 Task: Search one way flight ticket for 4 adults, 2 children, 2 infants in seat and 1 infant on lap in premium economy from Aspen: Aspen/pitkin County Airport (sardy Field) to Rock Springs: Southwest Wyoming Regional Airport (rock Springs Sweetwater County Airport) on 8-5-2023. Choice of flights is Delta. Number of bags: 9 checked bags. Price is upto 74000. Outbound departure time preference is 13:45.
Action: Mouse moved to (331, 139)
Screenshot: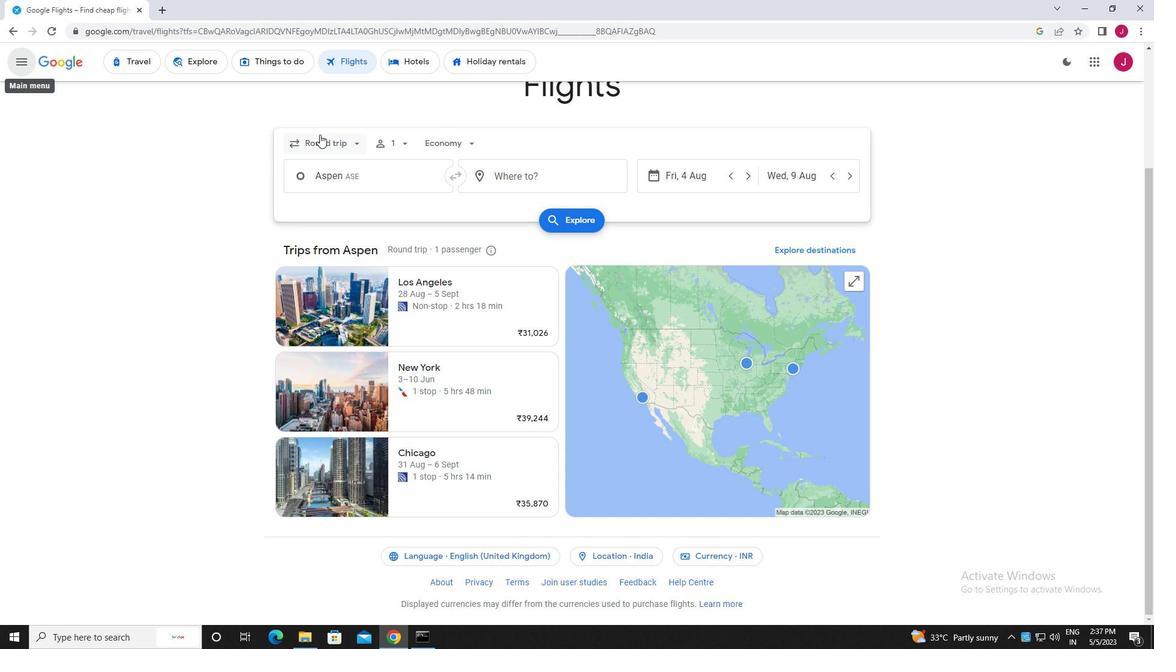 
Action: Mouse pressed left at (331, 139)
Screenshot: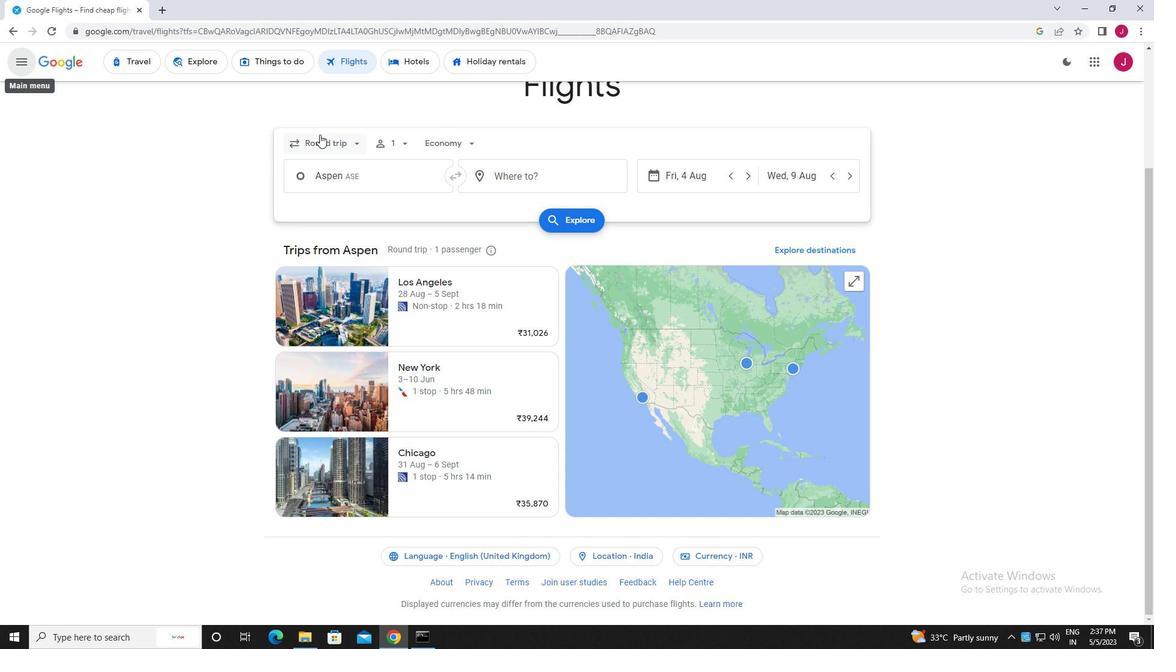 
Action: Mouse moved to (348, 196)
Screenshot: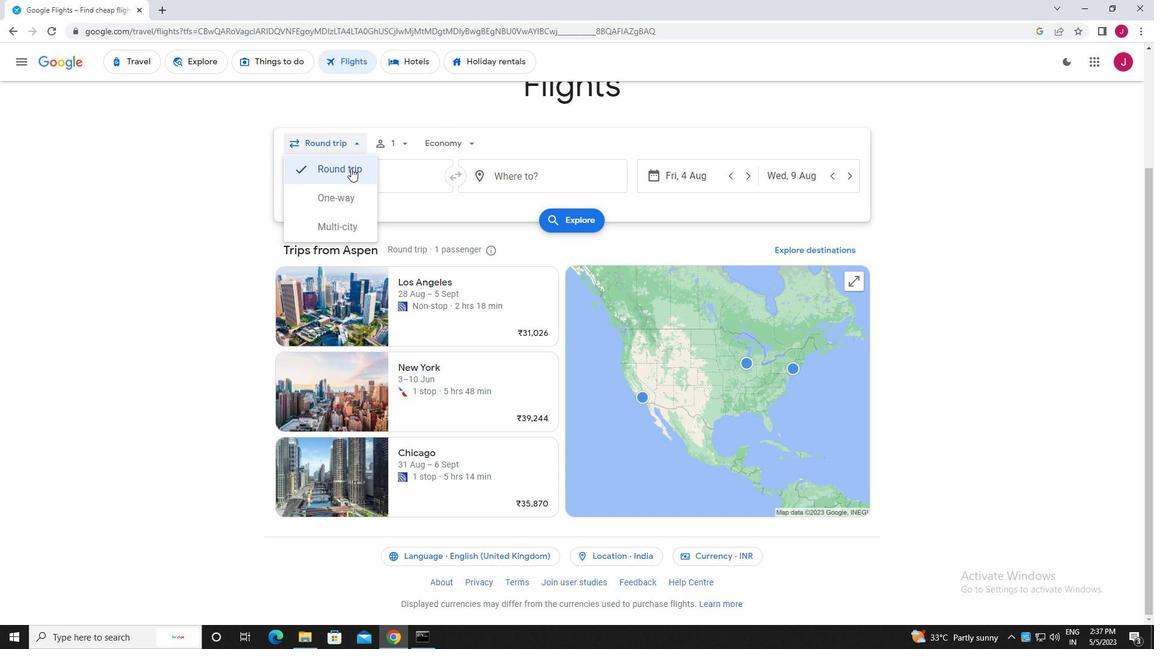 
Action: Mouse pressed left at (348, 196)
Screenshot: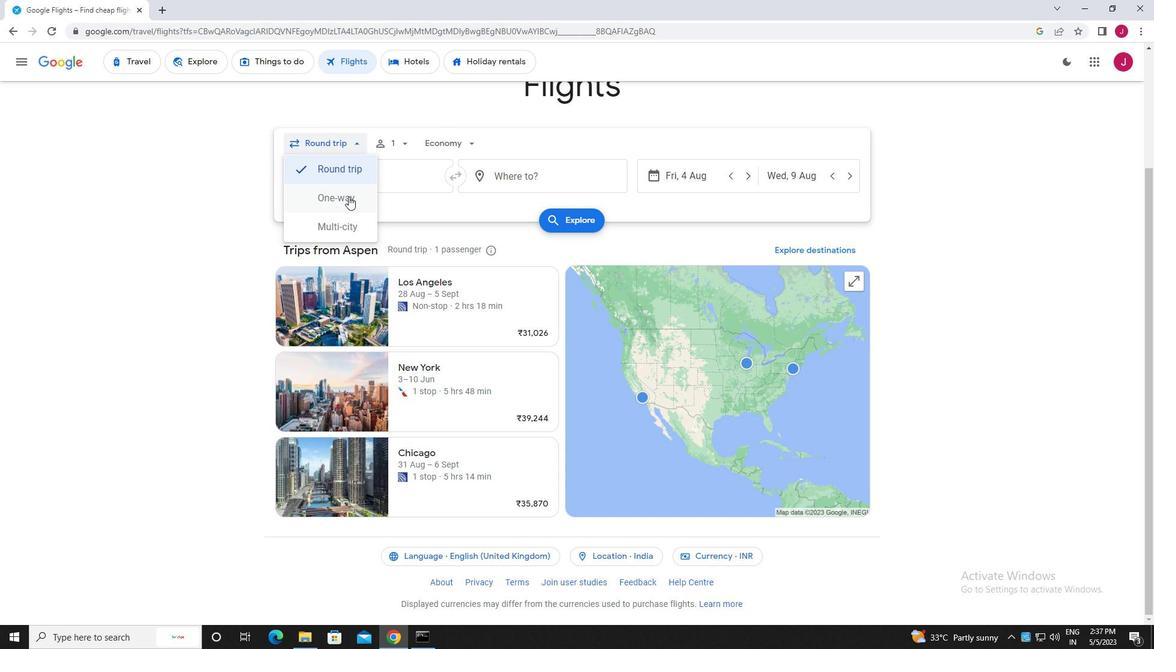 
Action: Mouse moved to (398, 145)
Screenshot: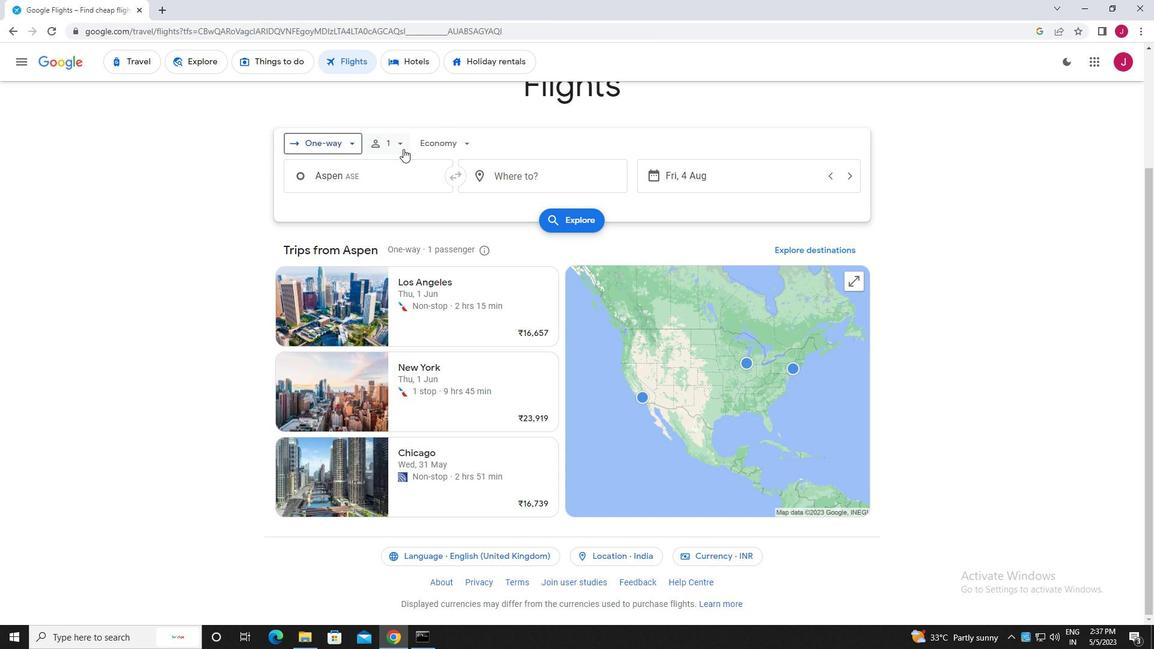 
Action: Mouse pressed left at (398, 145)
Screenshot: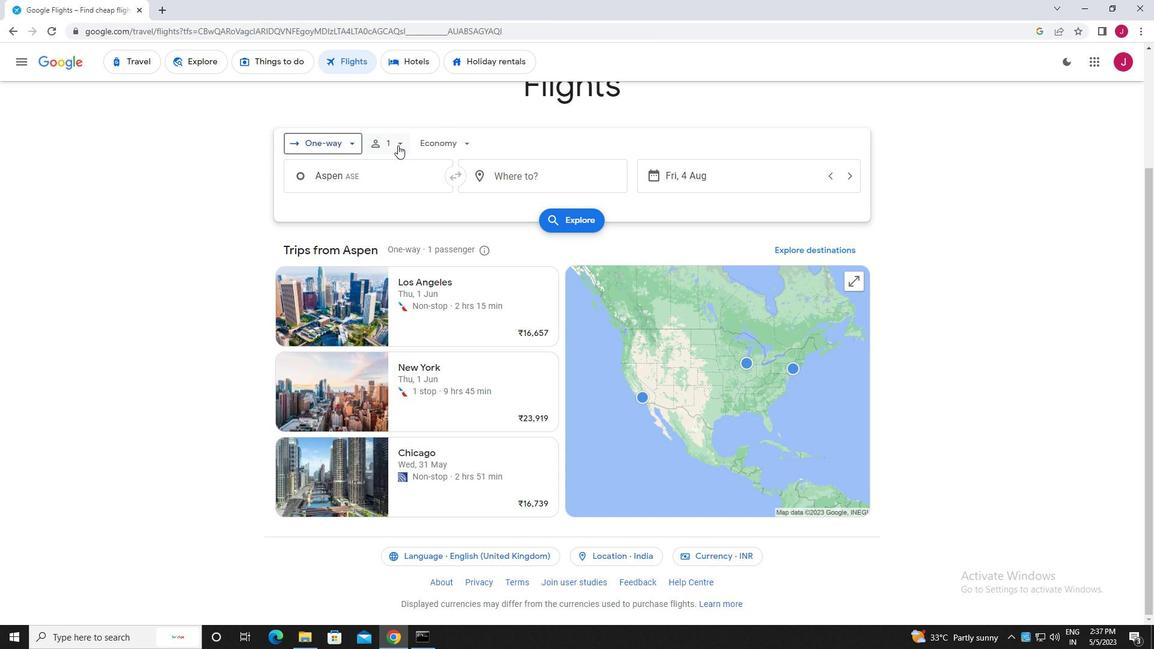 
Action: Mouse moved to (490, 171)
Screenshot: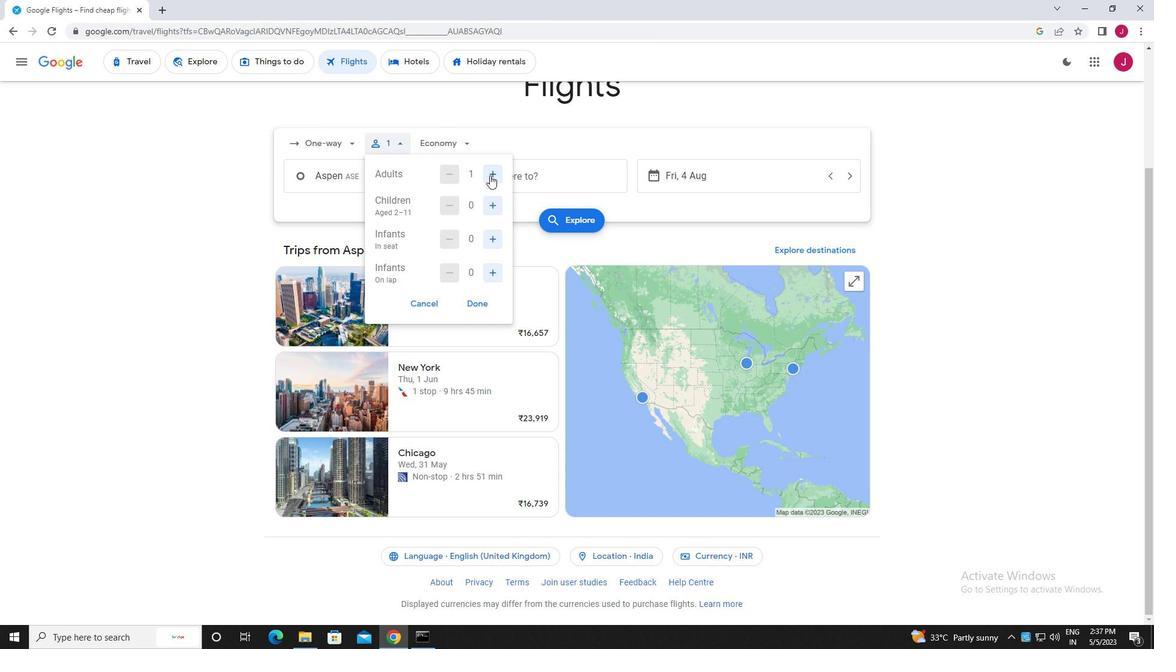 
Action: Mouse pressed left at (490, 171)
Screenshot: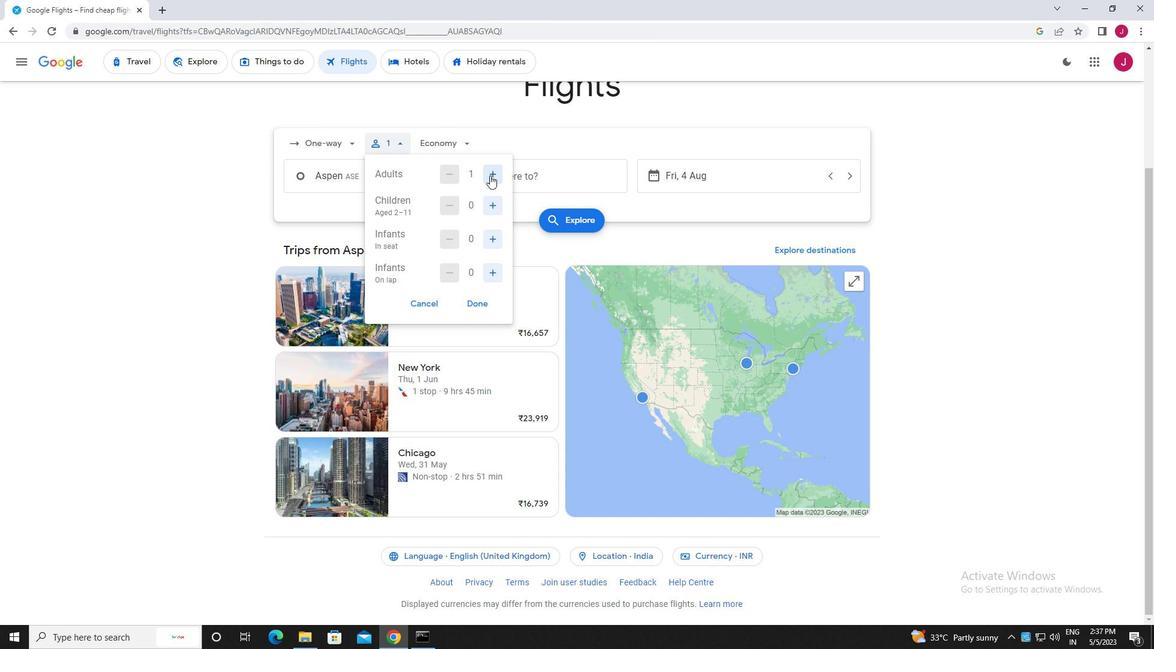 
Action: Mouse moved to (490, 171)
Screenshot: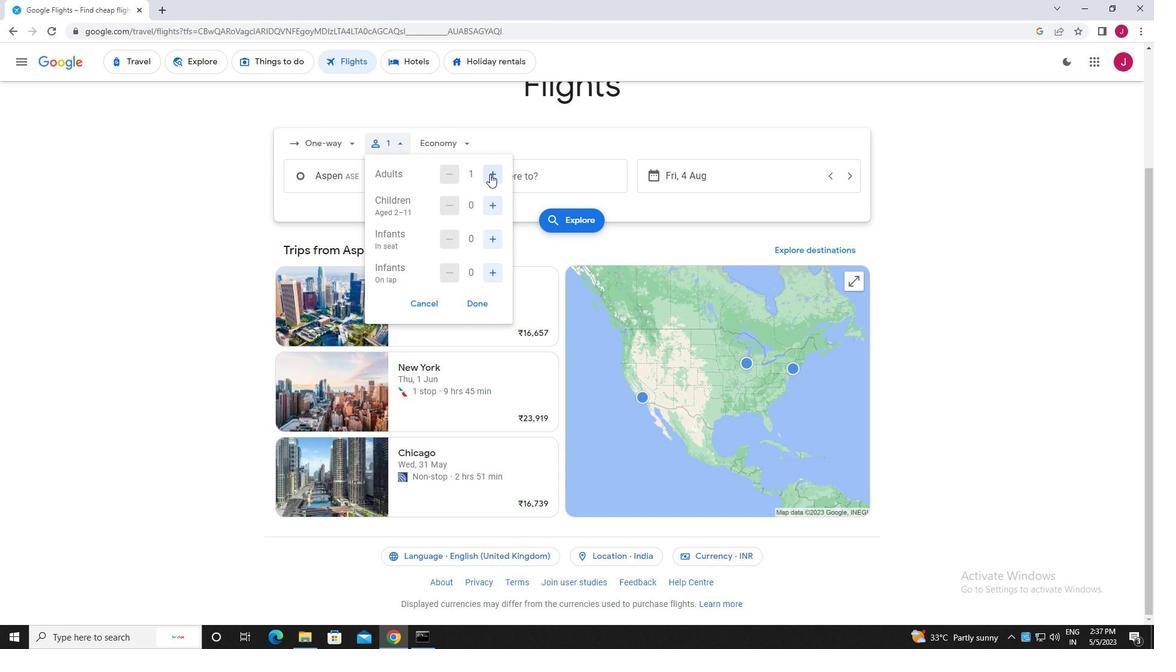 
Action: Mouse pressed left at (490, 171)
Screenshot: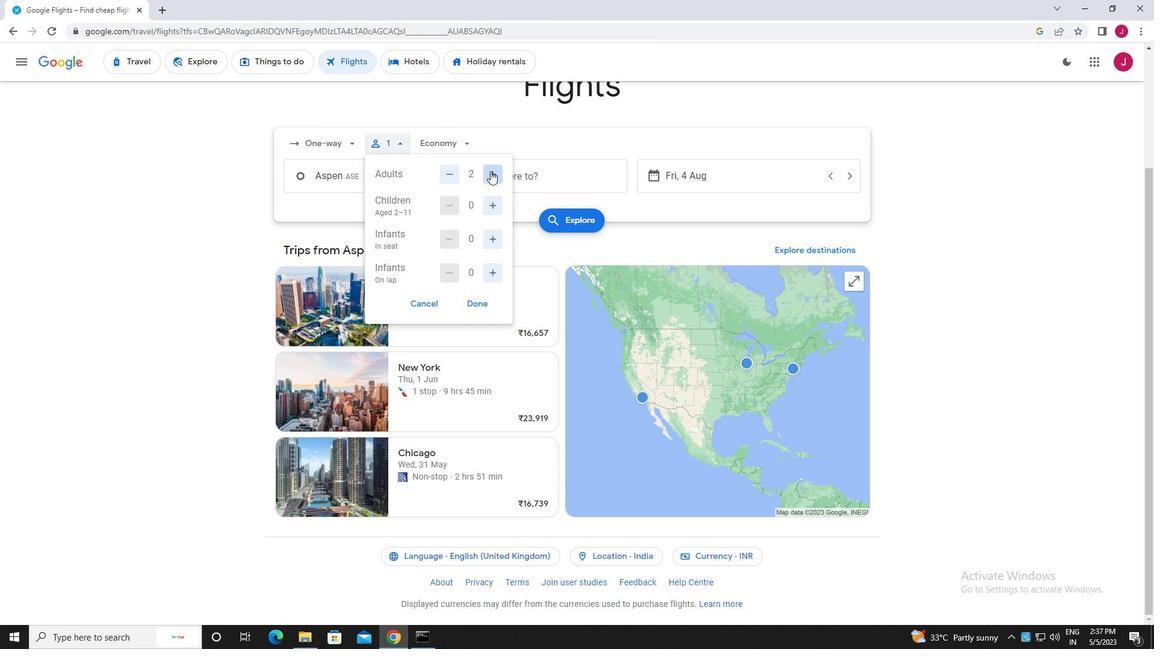 
Action: Mouse pressed left at (490, 171)
Screenshot: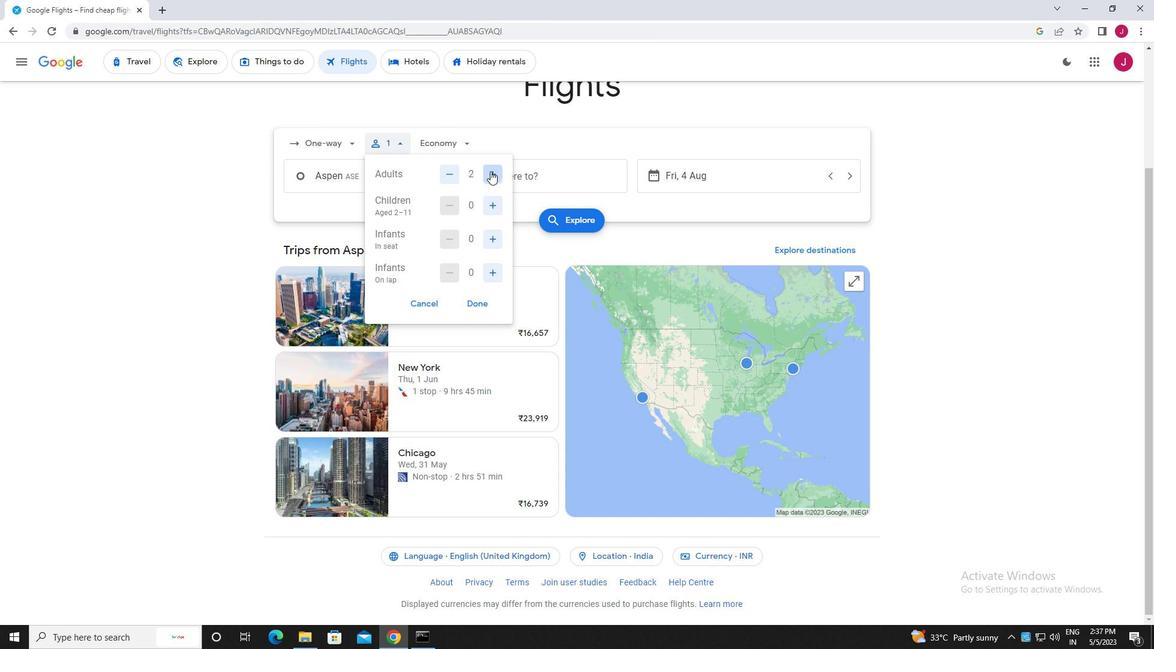 
Action: Mouse moved to (494, 209)
Screenshot: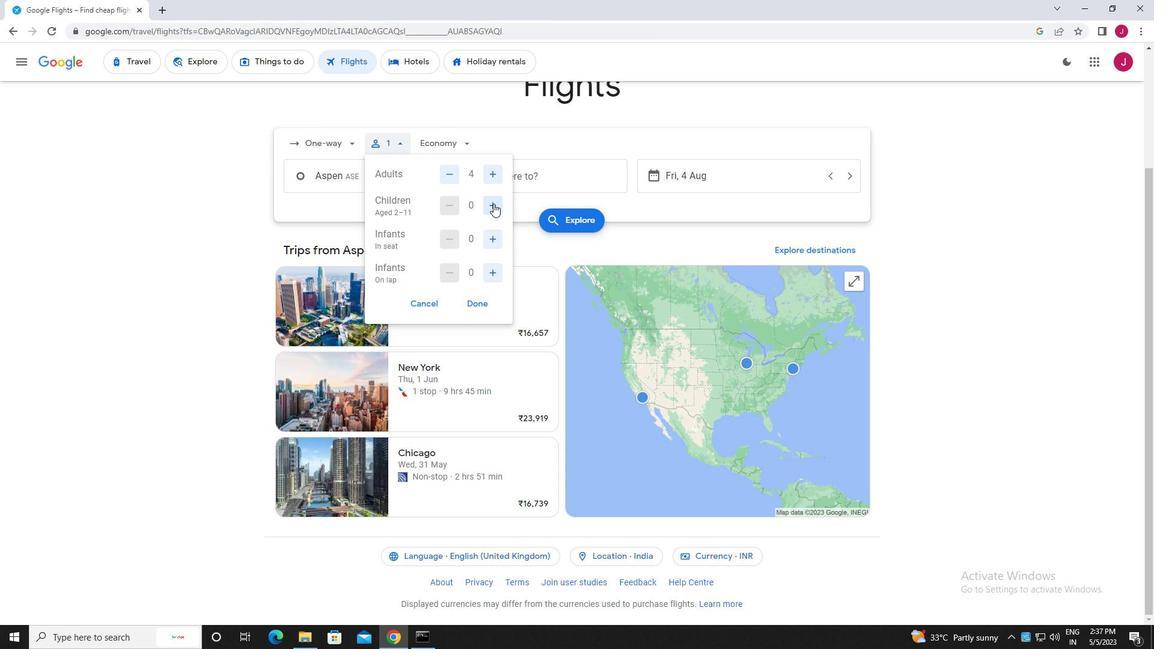 
Action: Mouse pressed left at (494, 209)
Screenshot: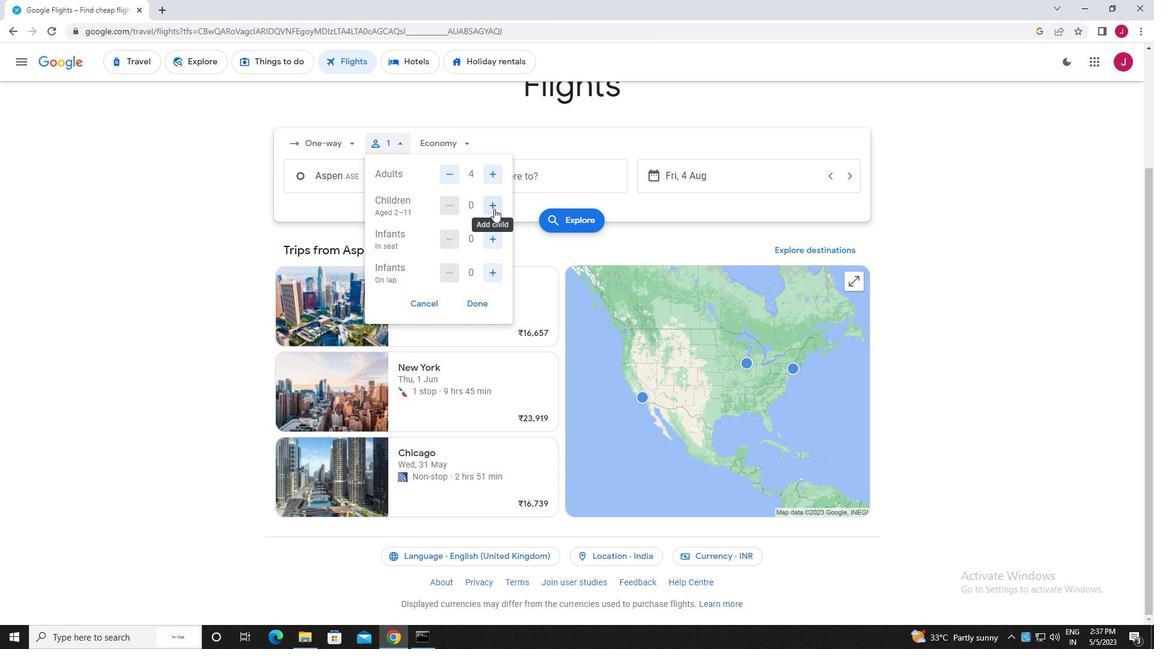 
Action: Mouse pressed left at (494, 209)
Screenshot: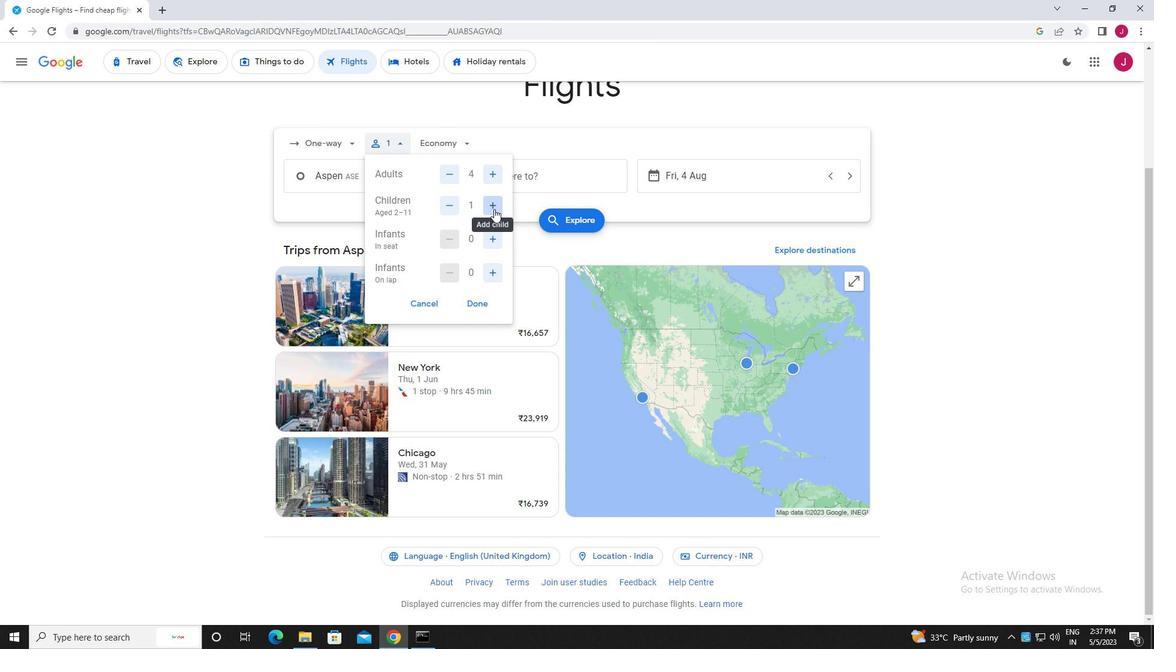 
Action: Mouse moved to (494, 241)
Screenshot: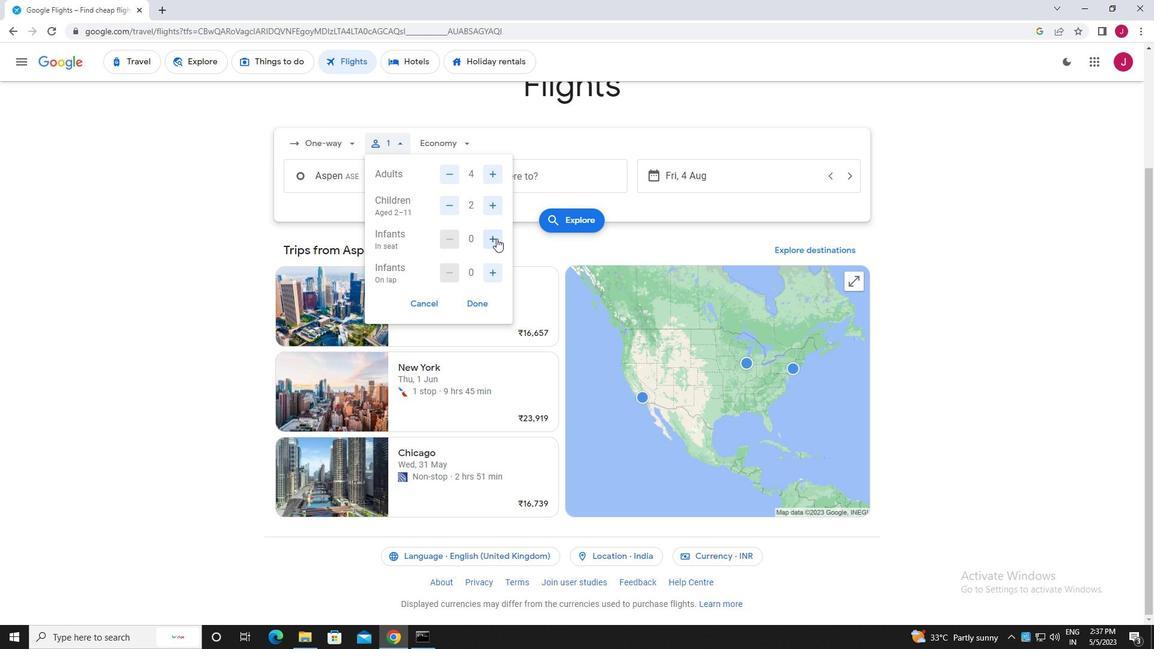 
Action: Mouse pressed left at (494, 241)
Screenshot: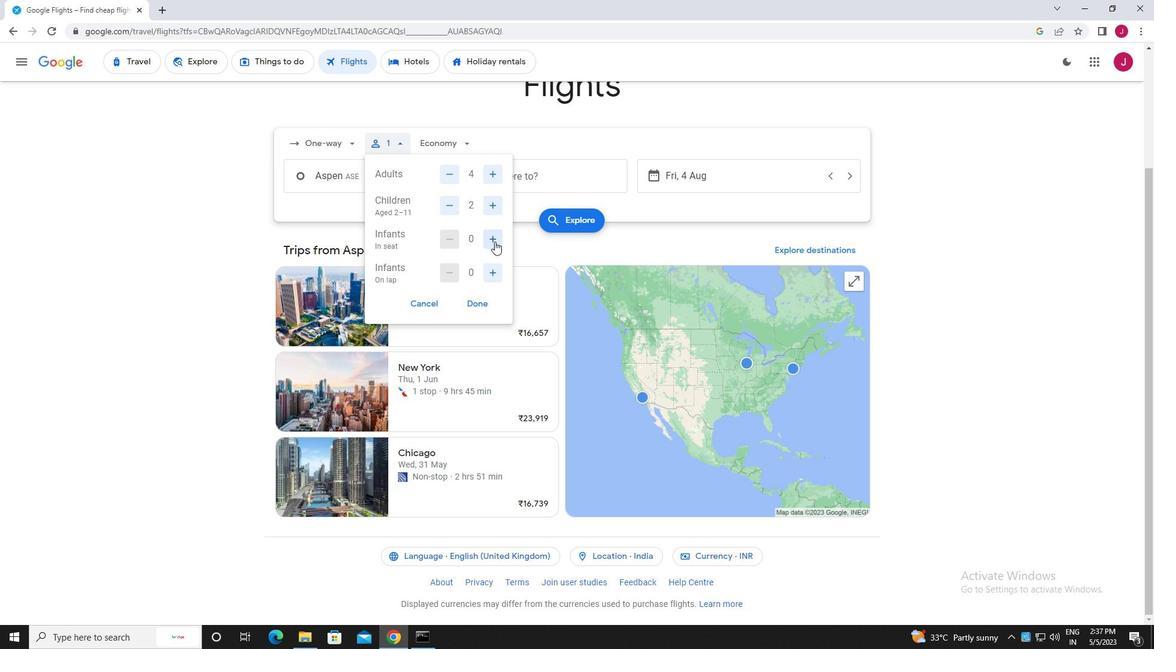 
Action: Mouse pressed left at (494, 241)
Screenshot: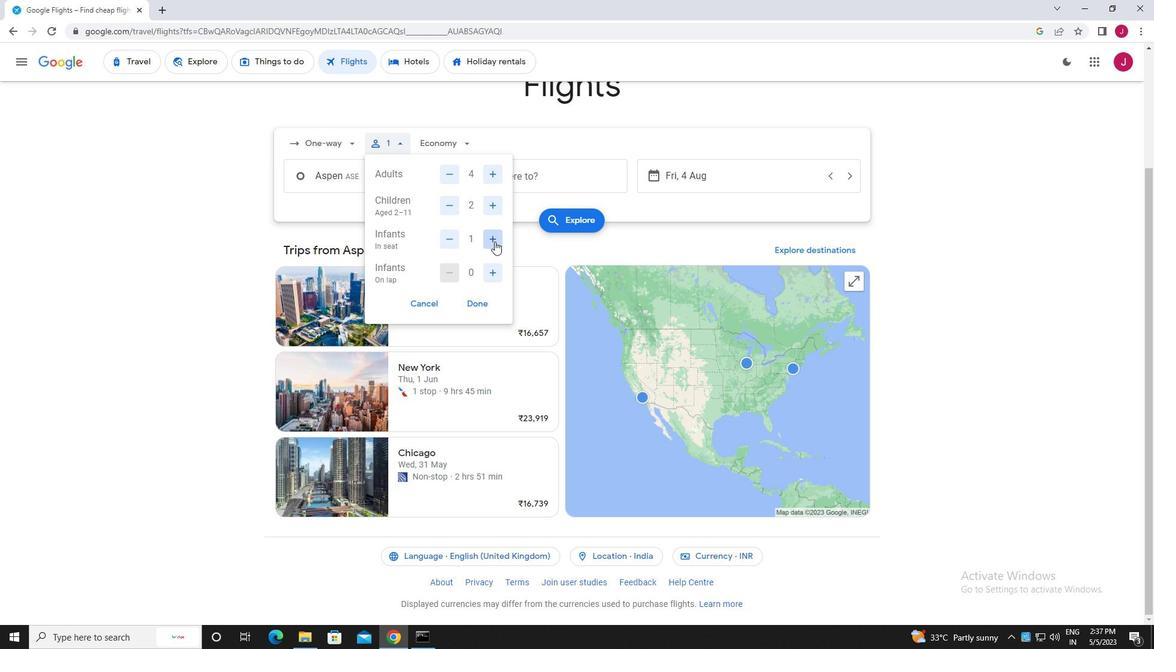 
Action: Mouse moved to (492, 271)
Screenshot: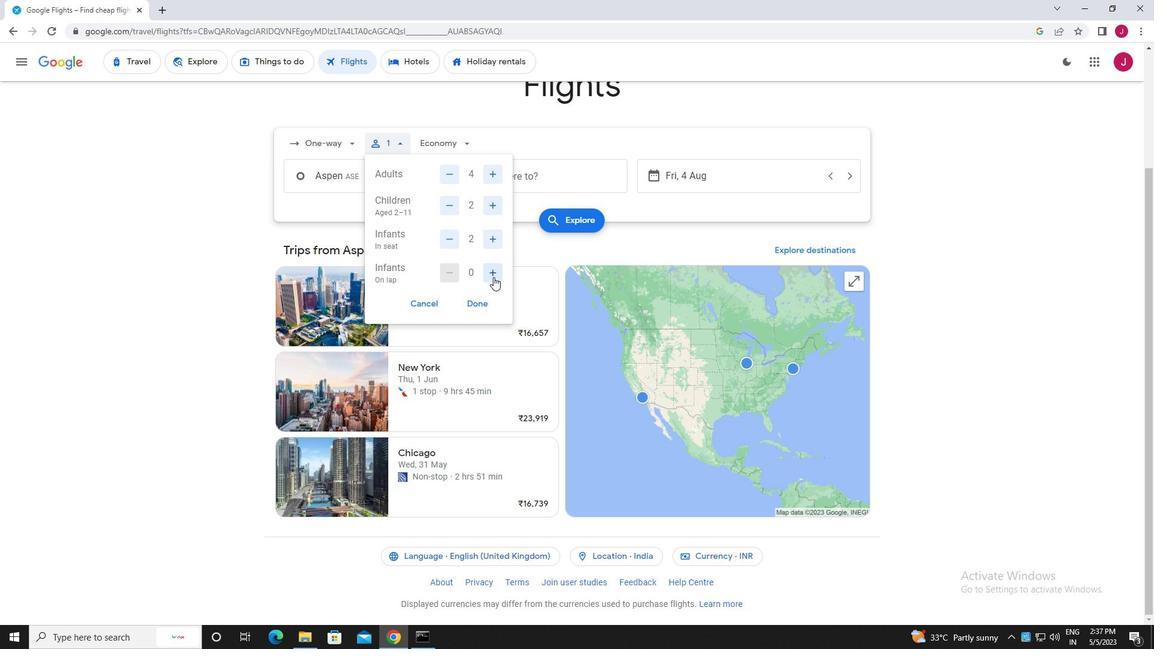 
Action: Mouse pressed left at (492, 271)
Screenshot: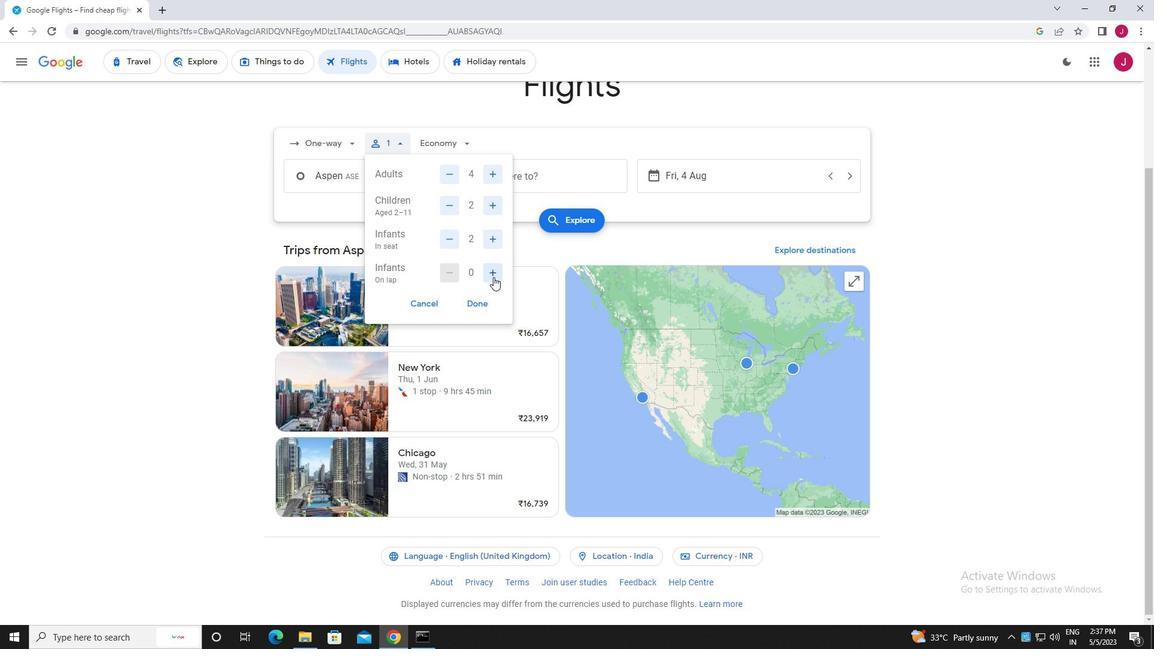 
Action: Mouse moved to (480, 303)
Screenshot: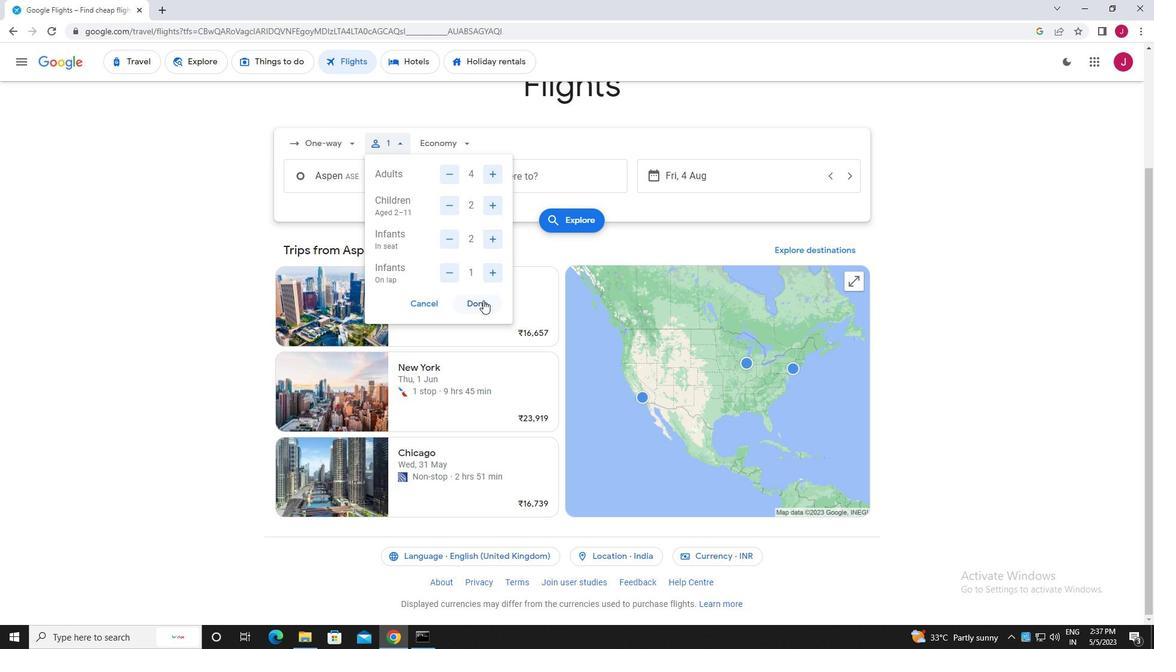 
Action: Mouse pressed left at (480, 303)
Screenshot: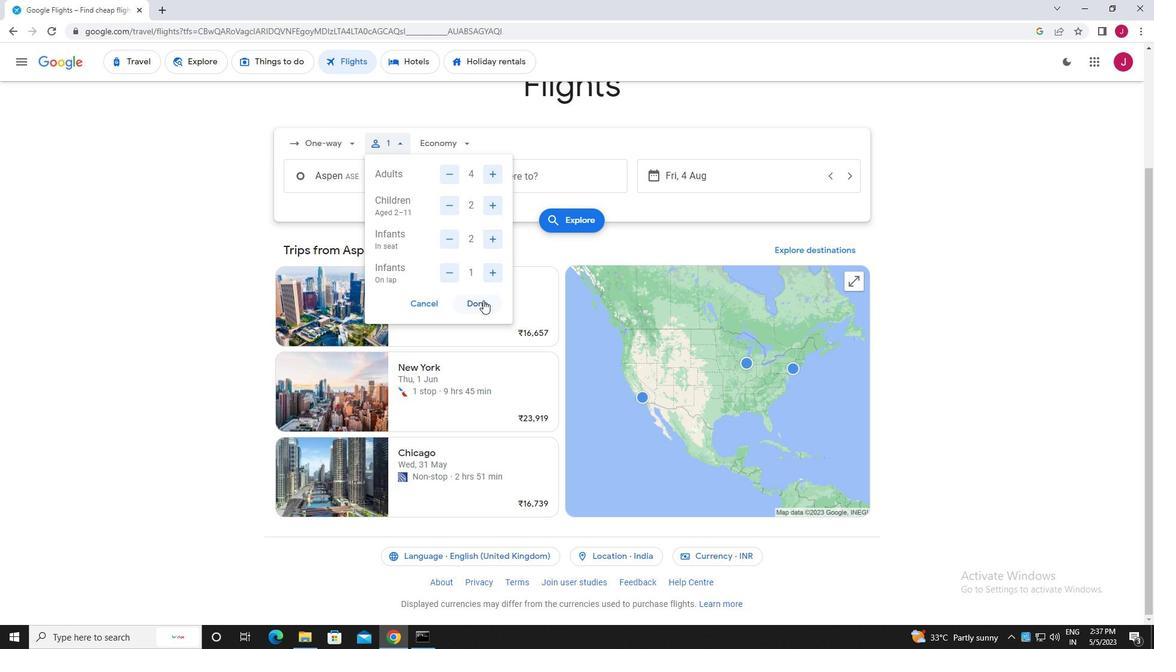 
Action: Mouse moved to (443, 140)
Screenshot: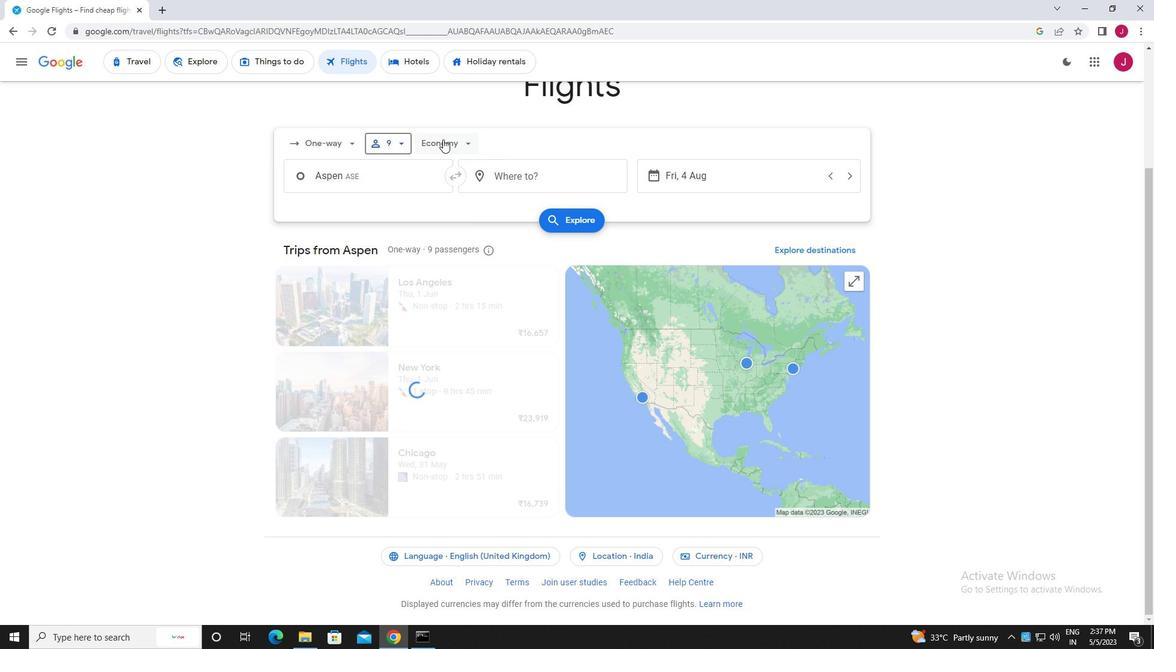 
Action: Mouse pressed left at (443, 140)
Screenshot: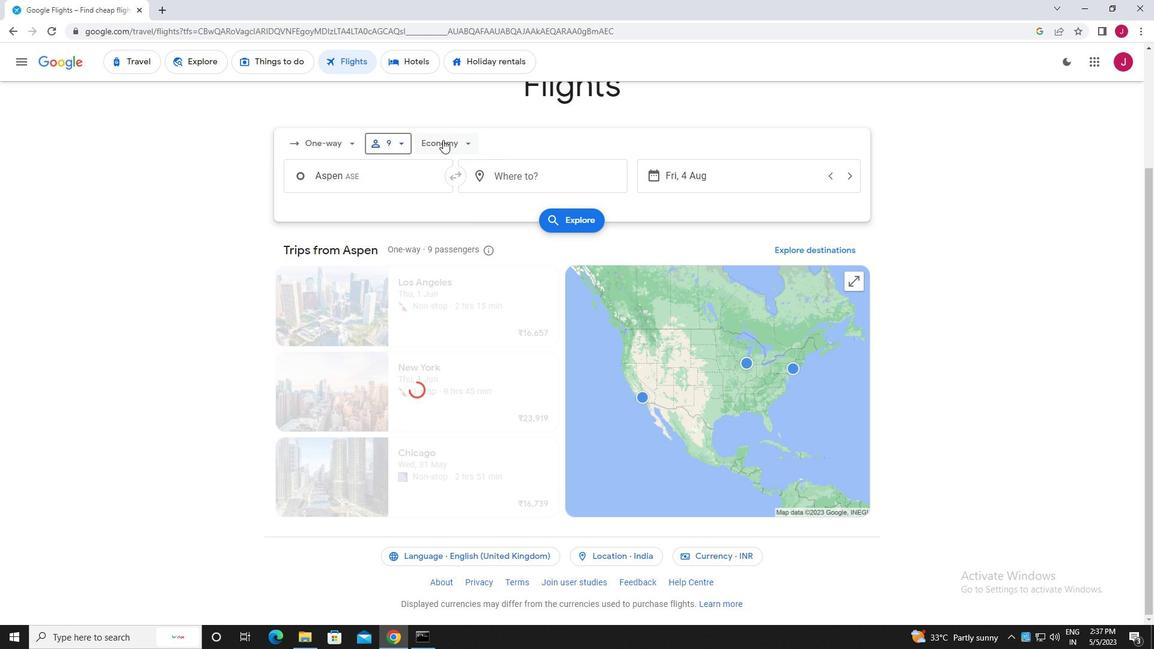
Action: Mouse moved to (485, 200)
Screenshot: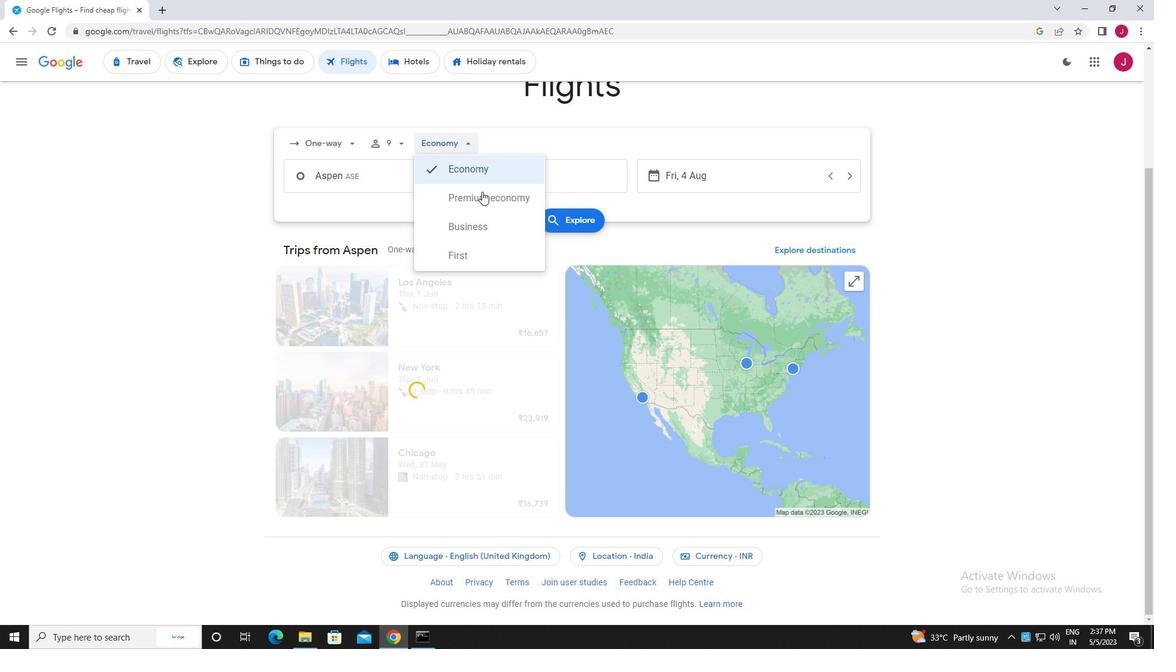 
Action: Mouse pressed left at (485, 200)
Screenshot: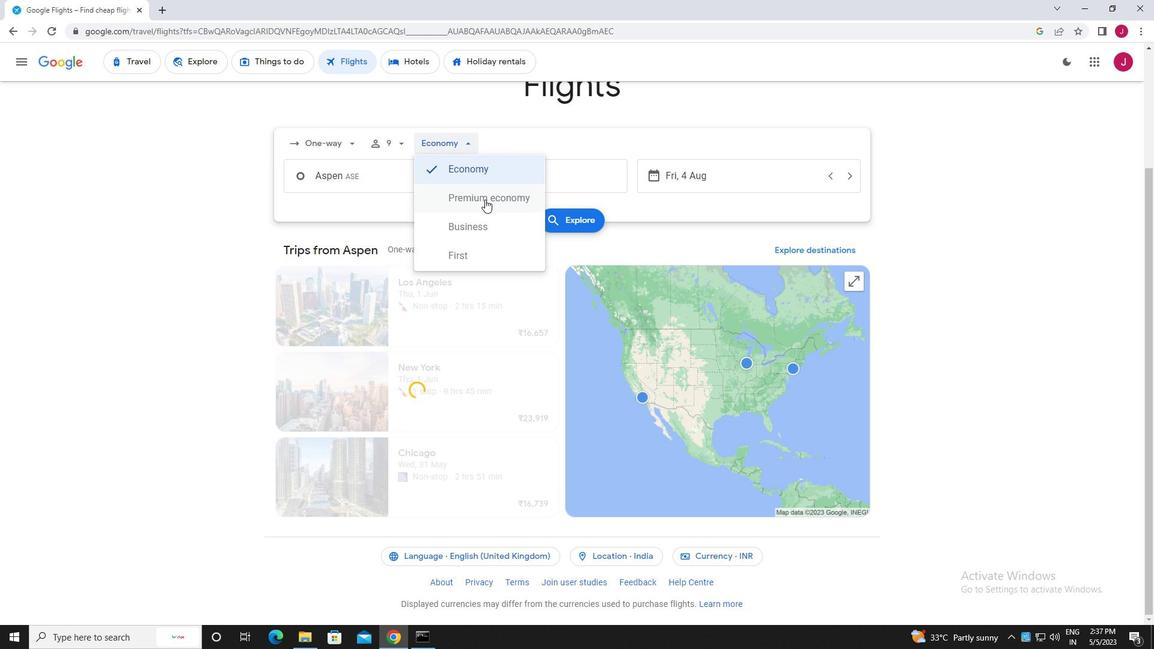 
Action: Mouse moved to (399, 184)
Screenshot: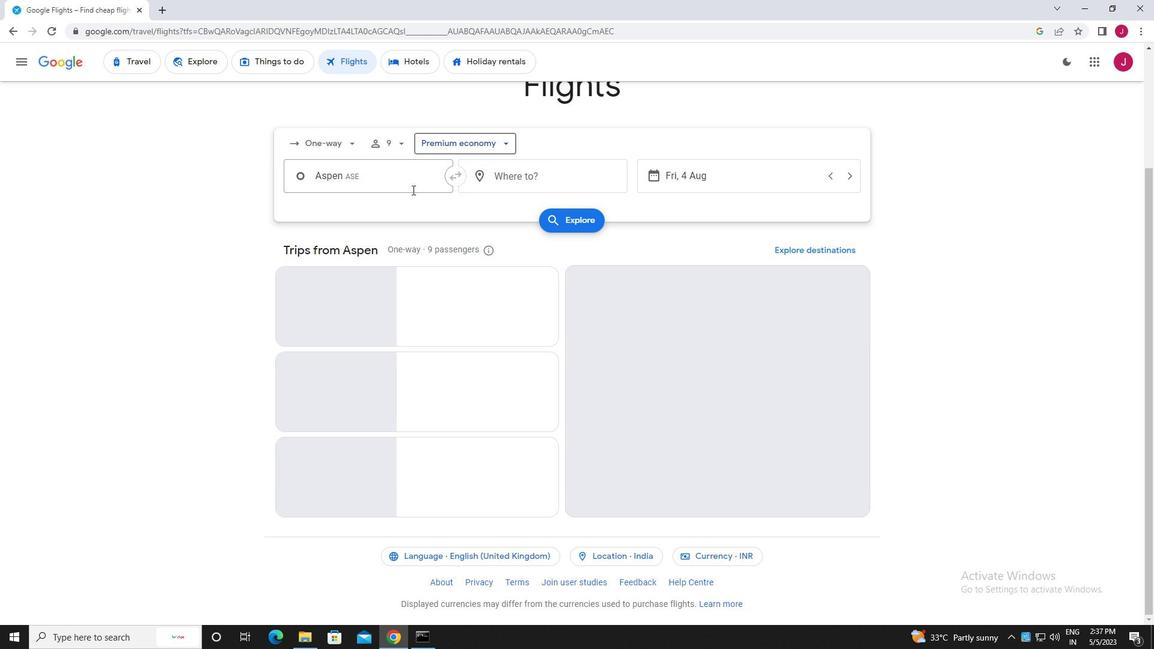 
Action: Mouse pressed left at (399, 184)
Screenshot: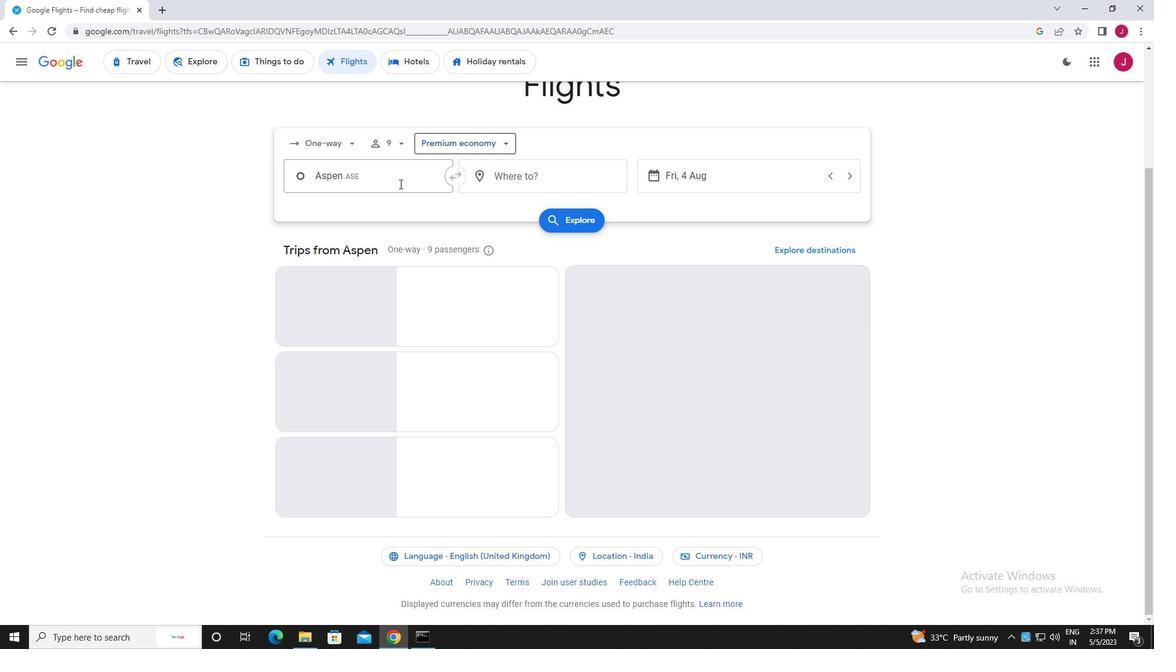 
Action: Mouse moved to (401, 183)
Screenshot: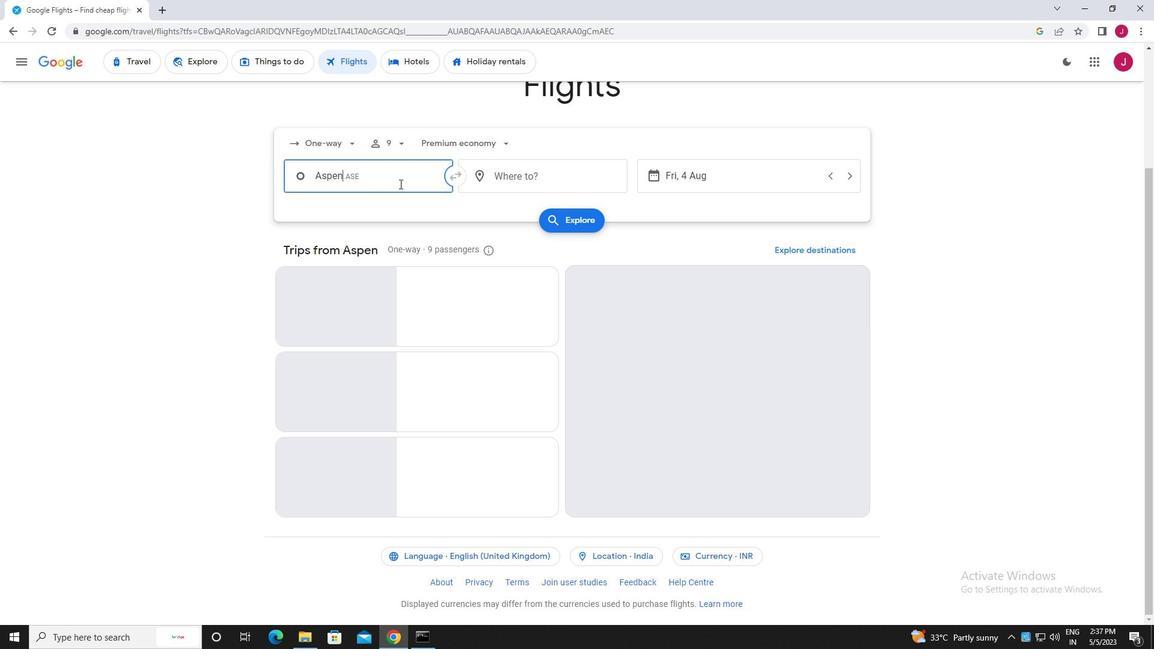 
Action: Key pressed aspen
Screenshot: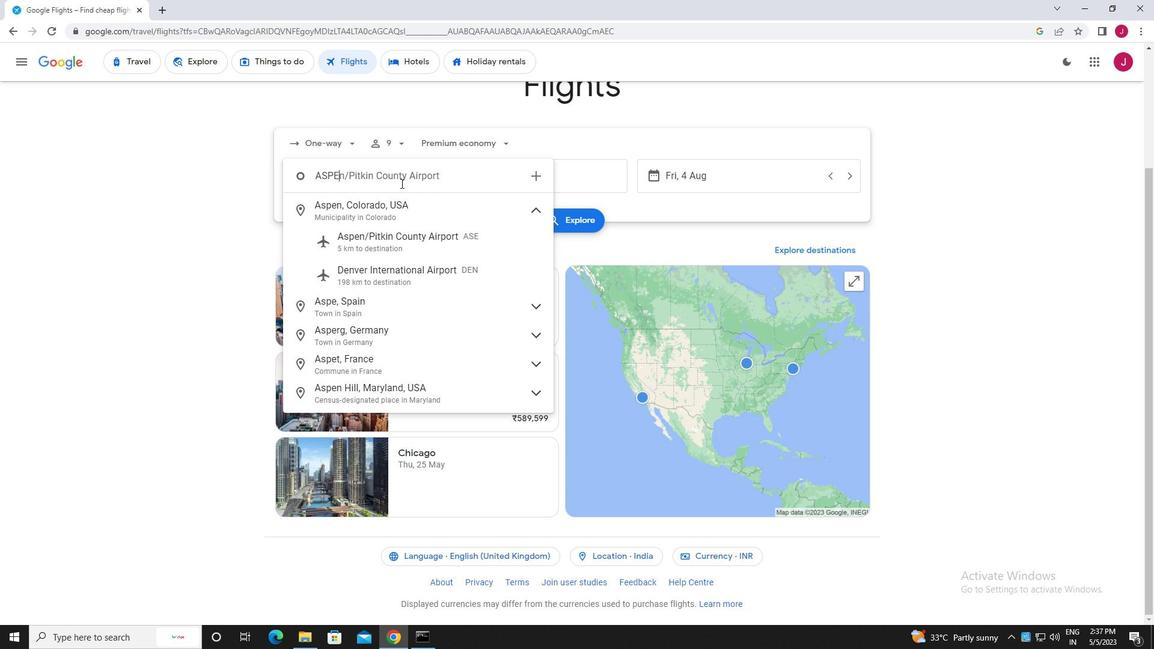 
Action: Mouse moved to (425, 247)
Screenshot: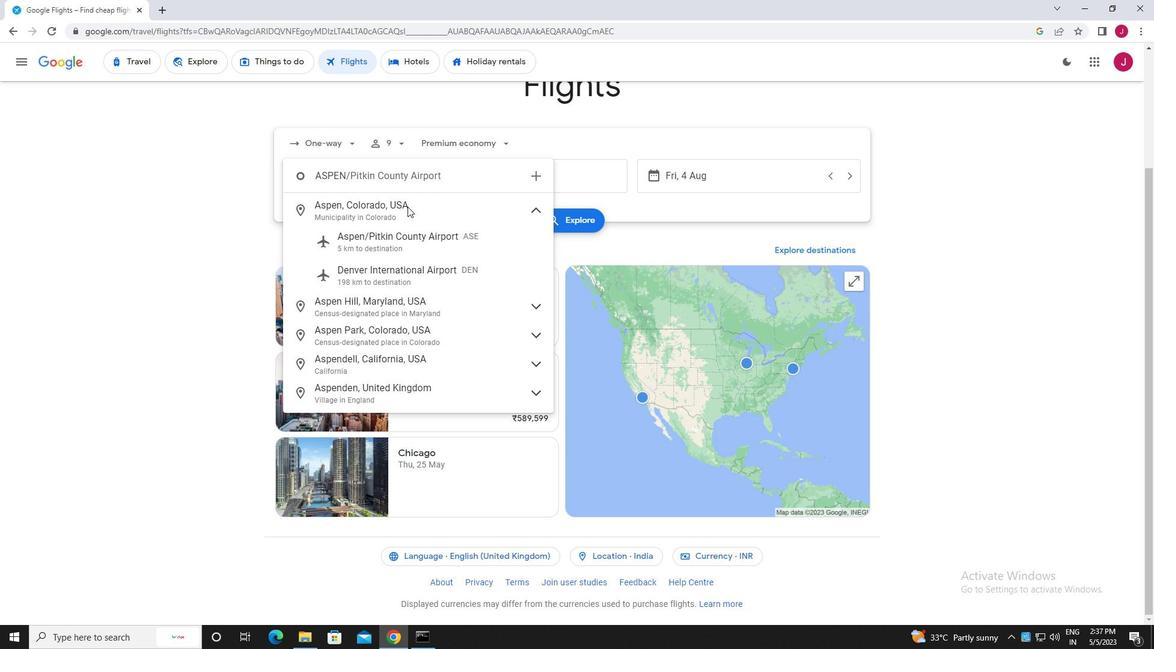 
Action: Mouse pressed left at (425, 247)
Screenshot: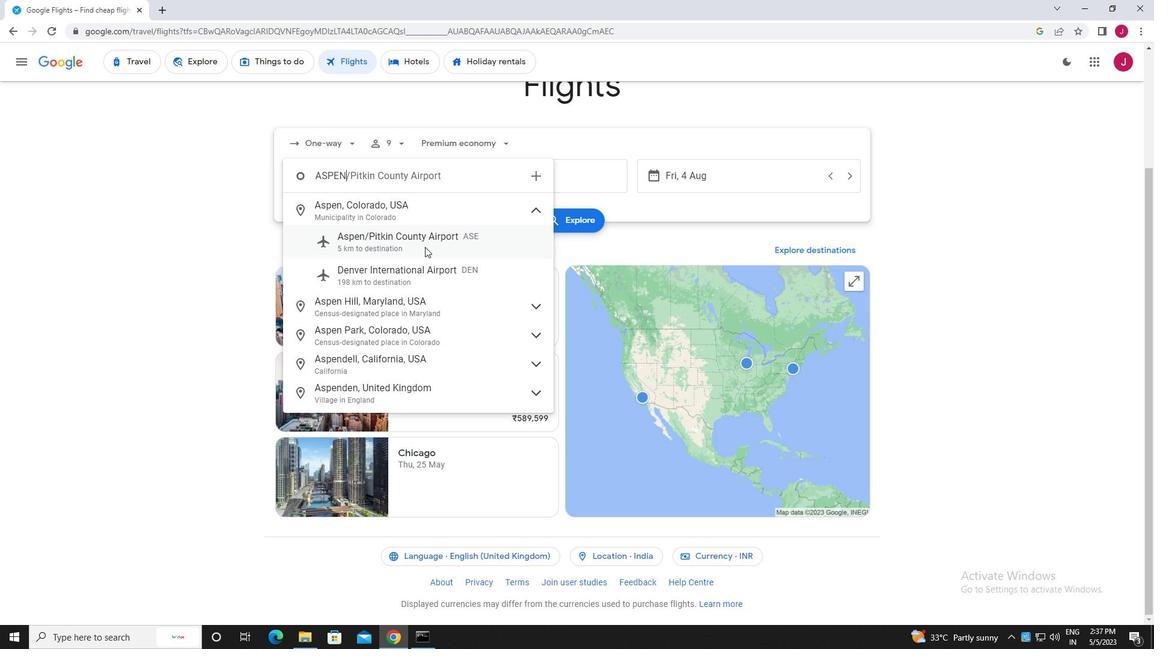 
Action: Mouse moved to (535, 180)
Screenshot: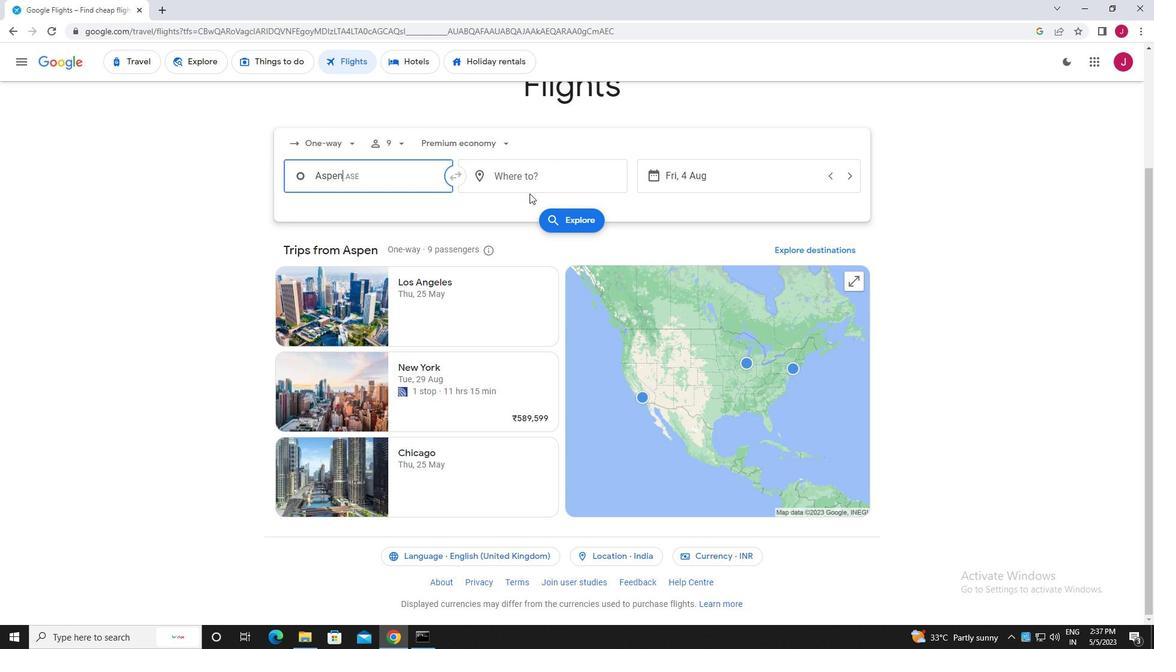 
Action: Mouse pressed left at (535, 180)
Screenshot: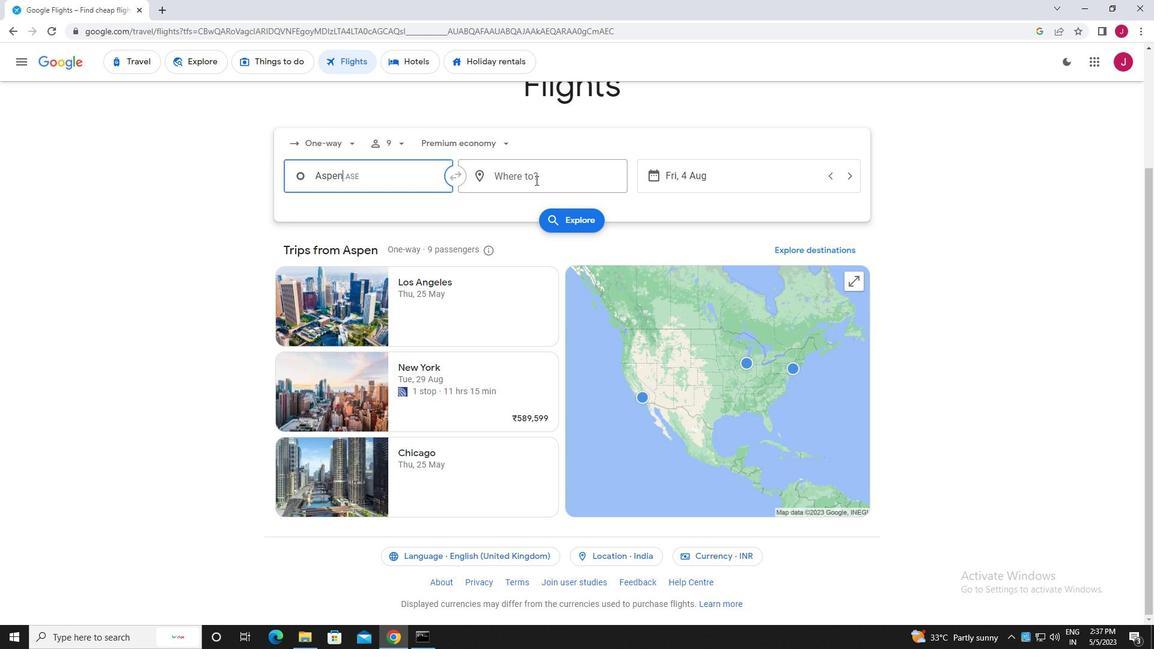 
Action: Key pressed rock<Key.space>spring
Screenshot: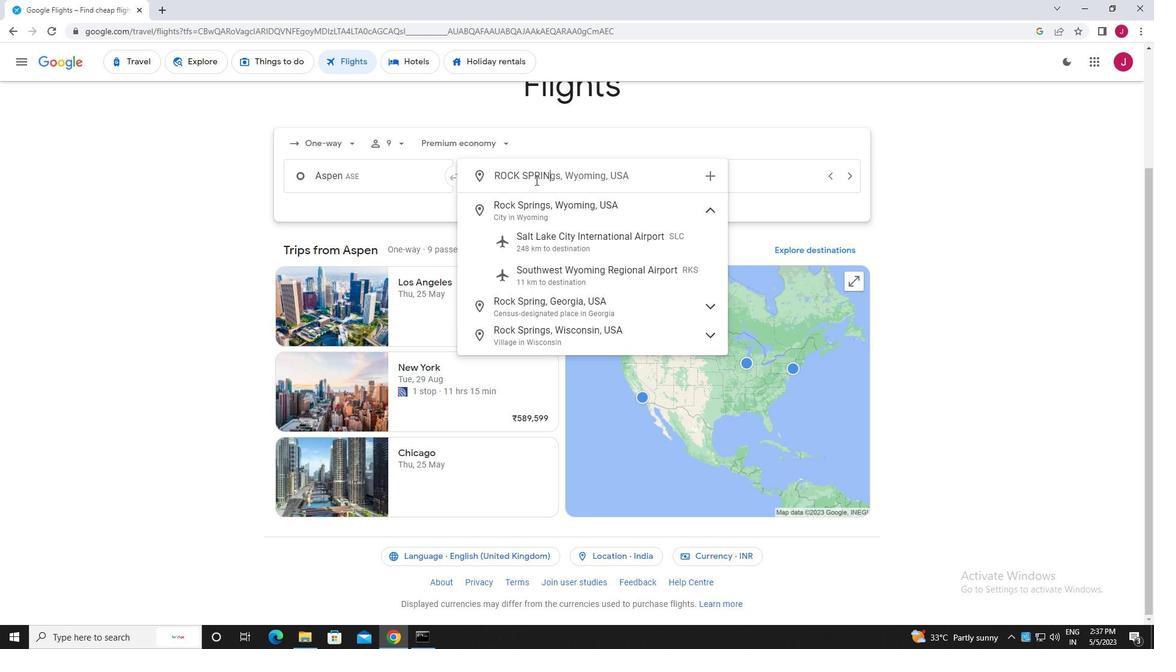 
Action: Mouse moved to (568, 222)
Screenshot: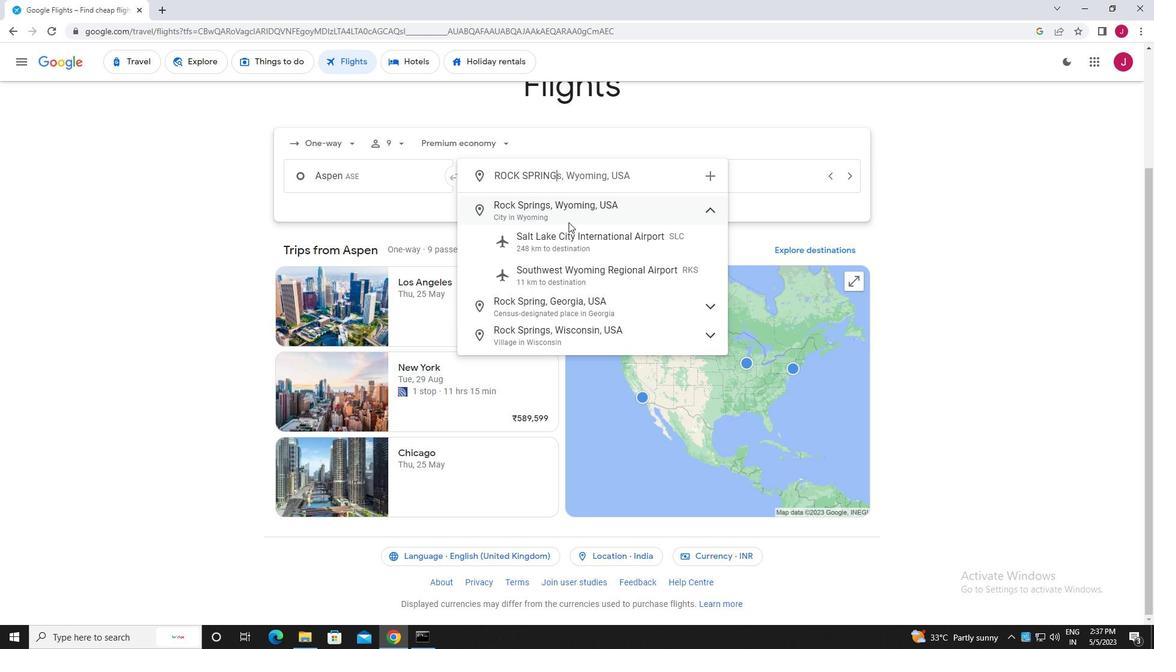
Action: Key pressed <Key.space>
Screenshot: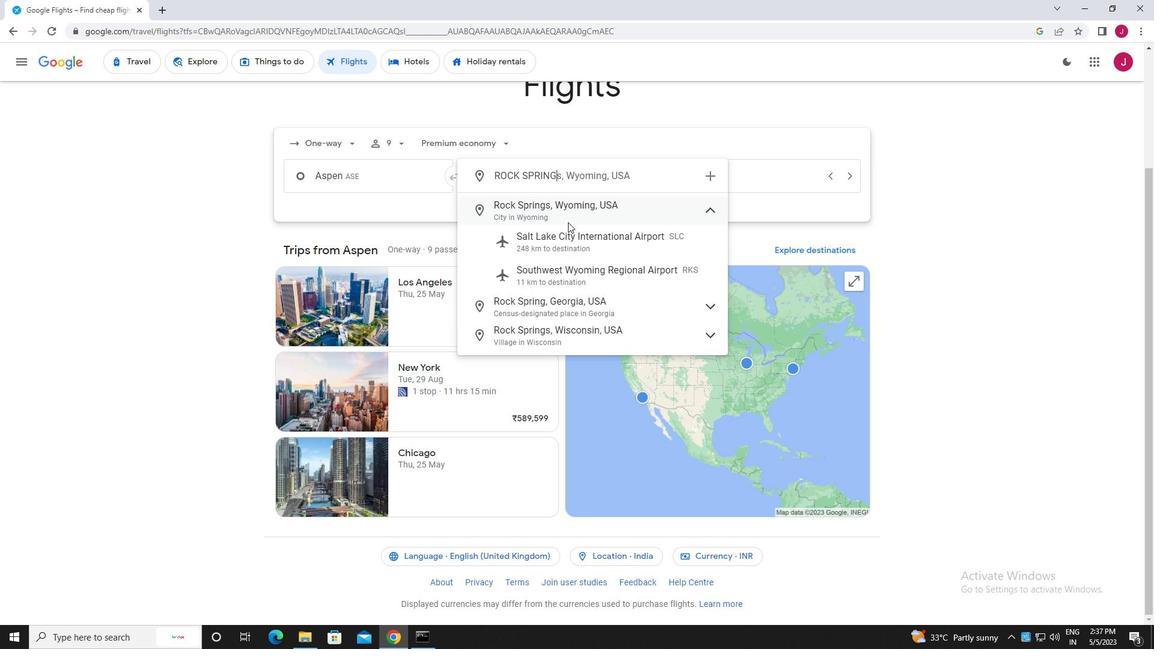 
Action: Mouse moved to (589, 178)
Screenshot: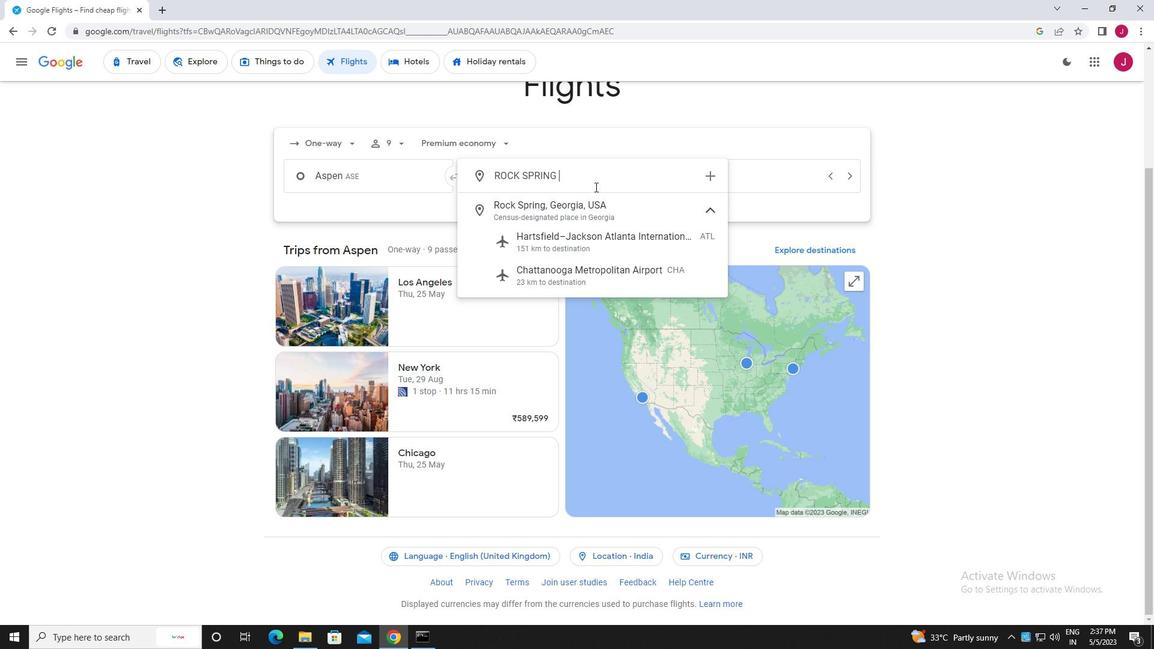 
Action: Key pressed <Key.backspace>
Screenshot: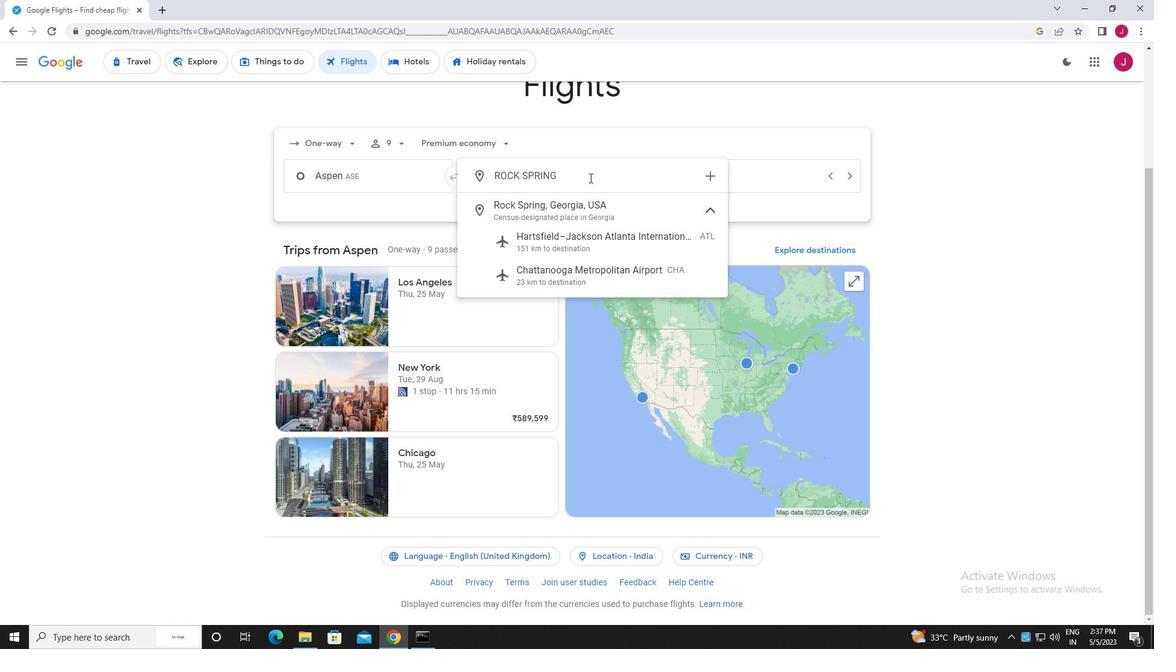 
Action: Mouse moved to (645, 270)
Screenshot: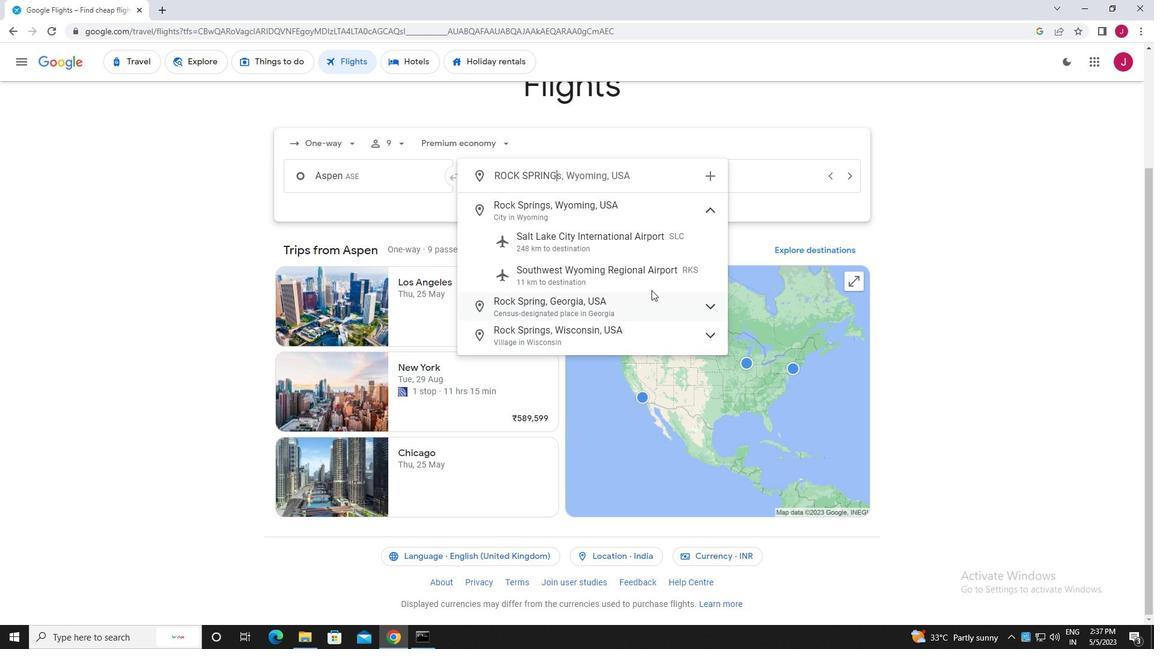 
Action: Mouse pressed left at (645, 270)
Screenshot: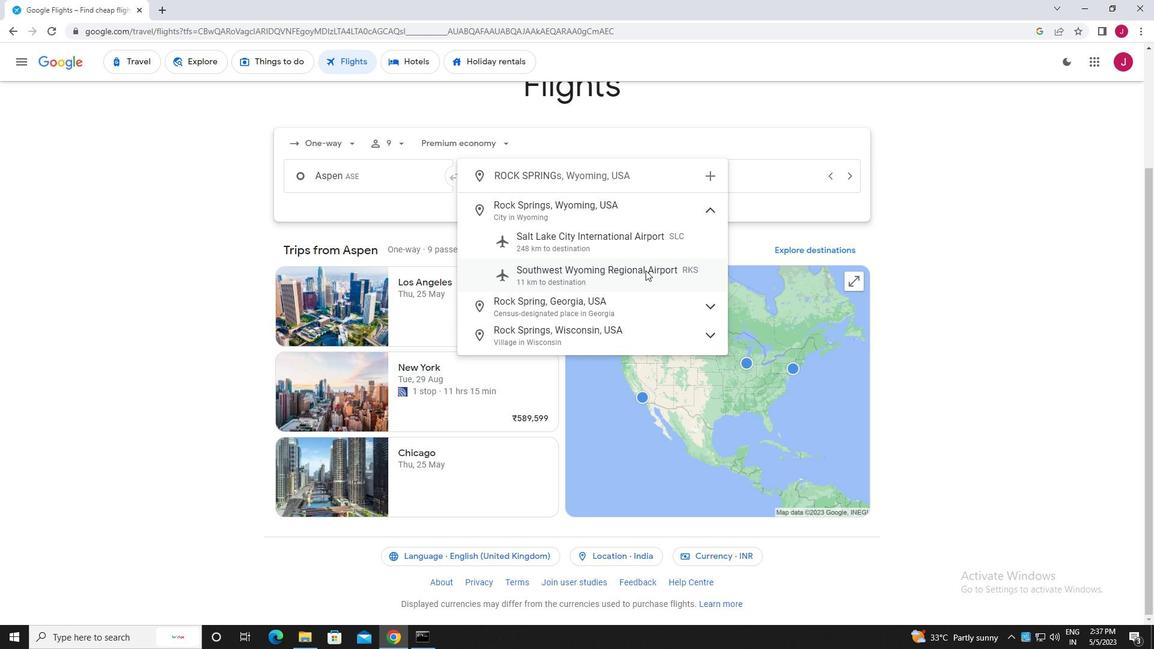 
Action: Mouse moved to (693, 182)
Screenshot: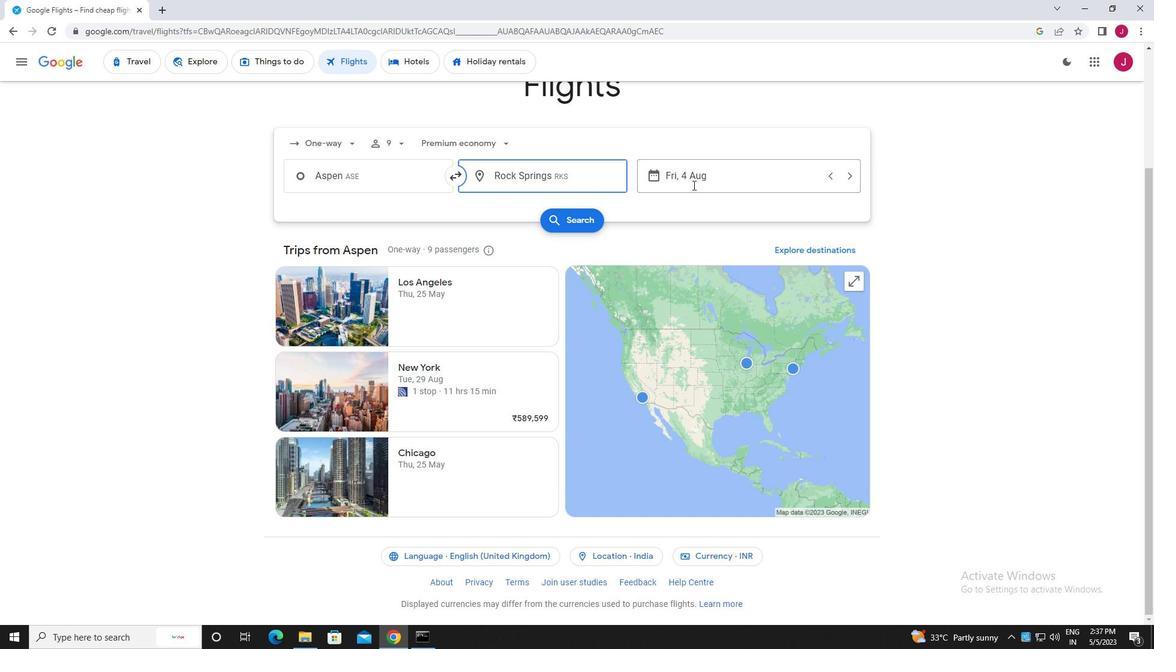 
Action: Mouse pressed left at (693, 182)
Screenshot: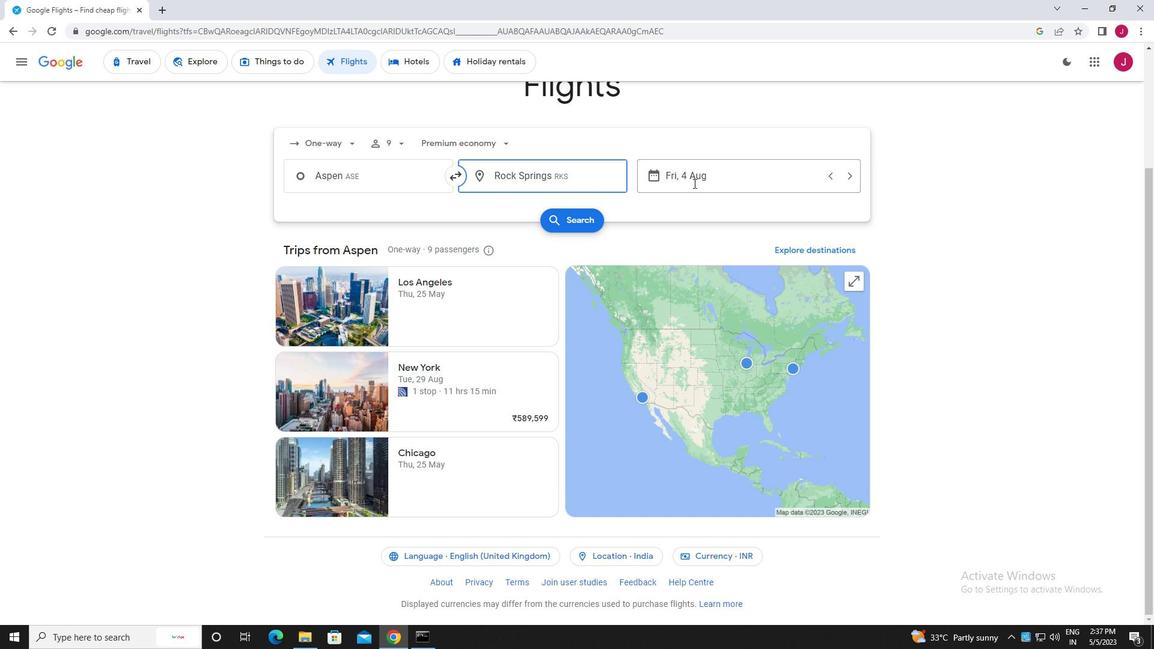 
Action: Mouse moved to (604, 274)
Screenshot: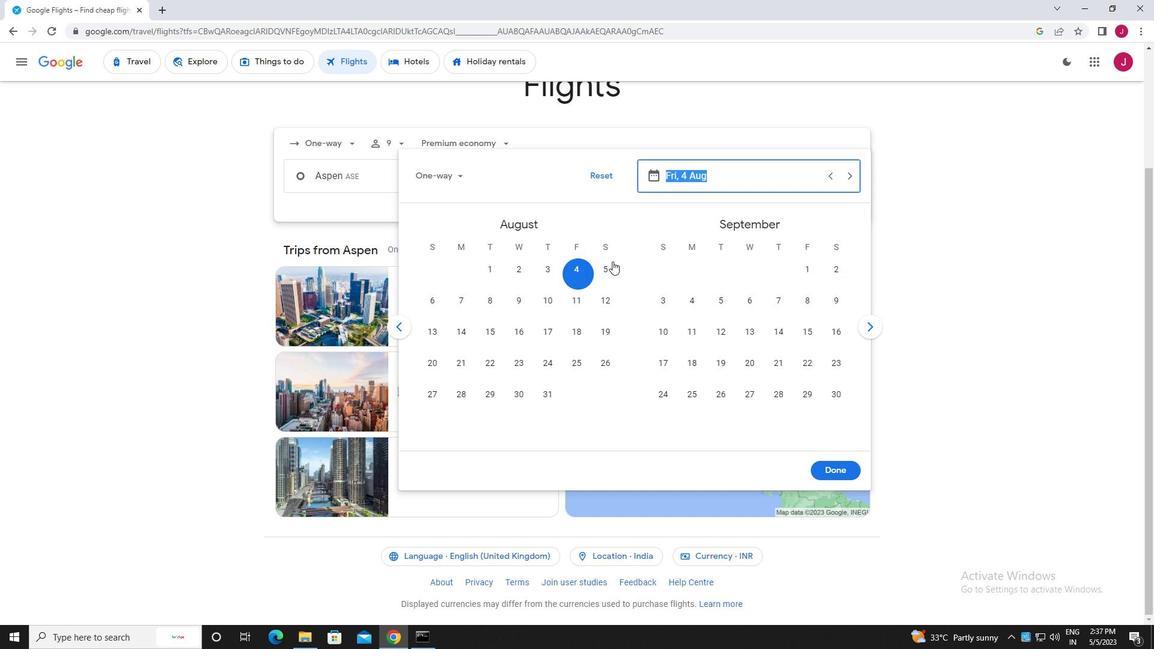 
Action: Mouse pressed left at (604, 274)
Screenshot: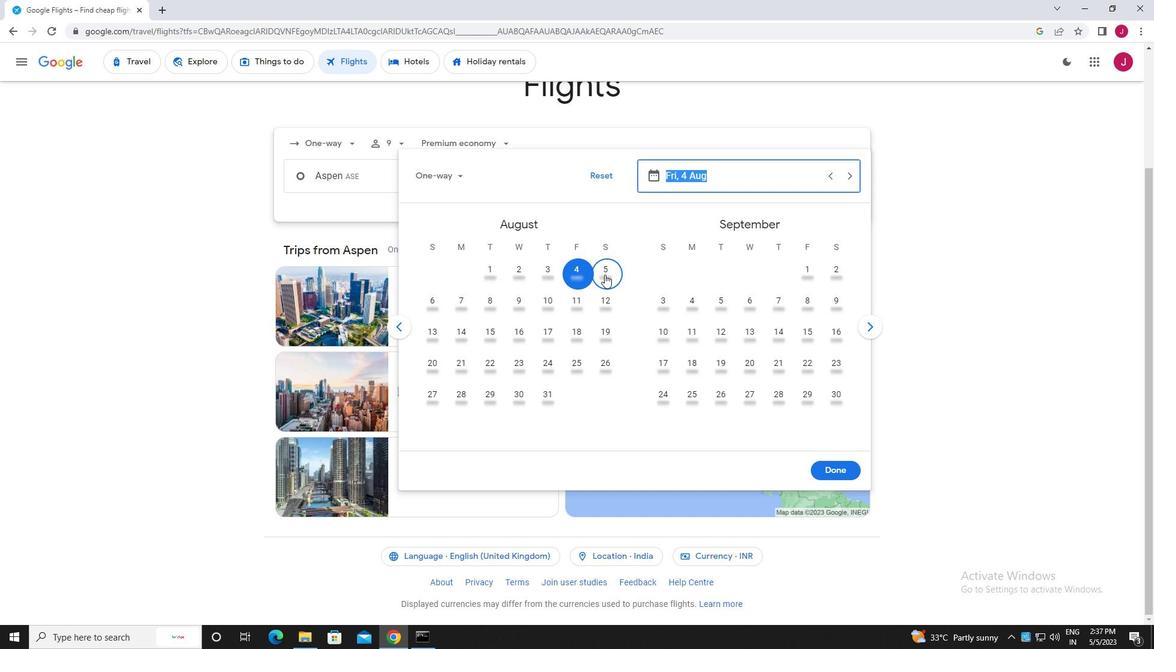 
Action: Mouse moved to (848, 470)
Screenshot: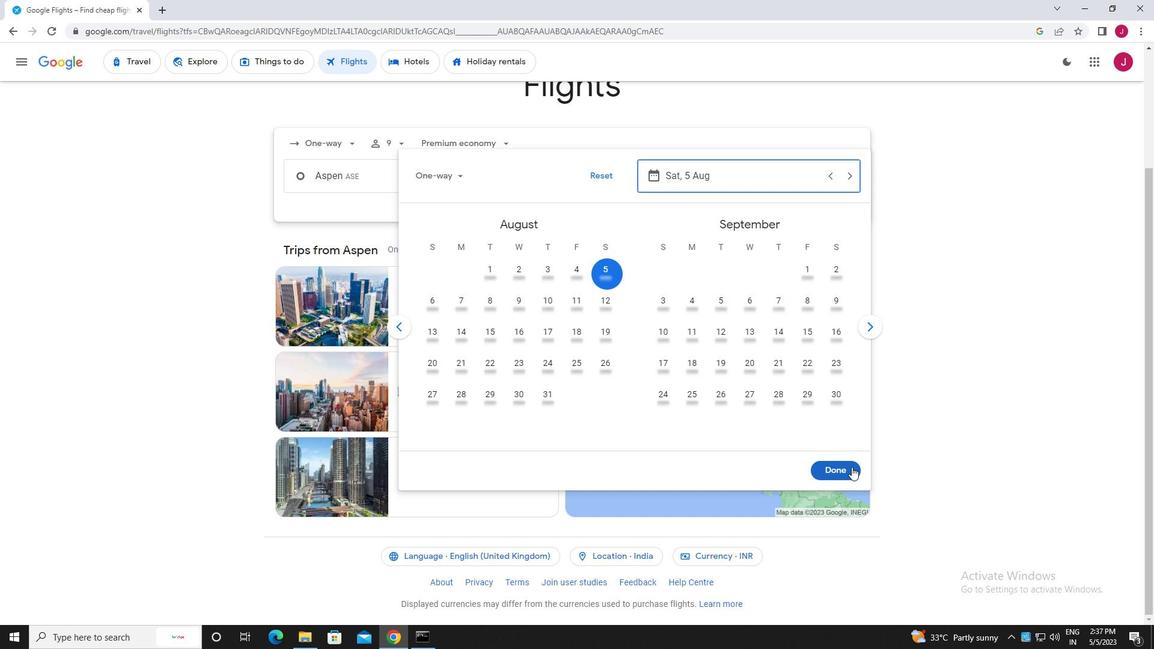 
Action: Mouse pressed left at (848, 470)
Screenshot: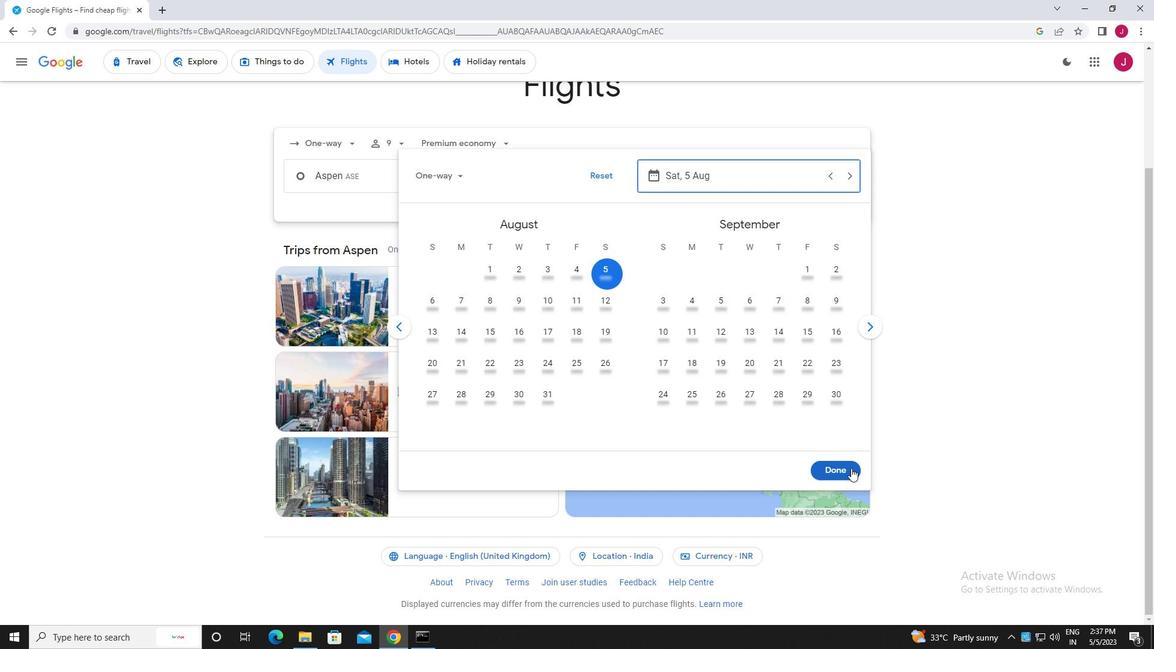 
Action: Mouse moved to (586, 219)
Screenshot: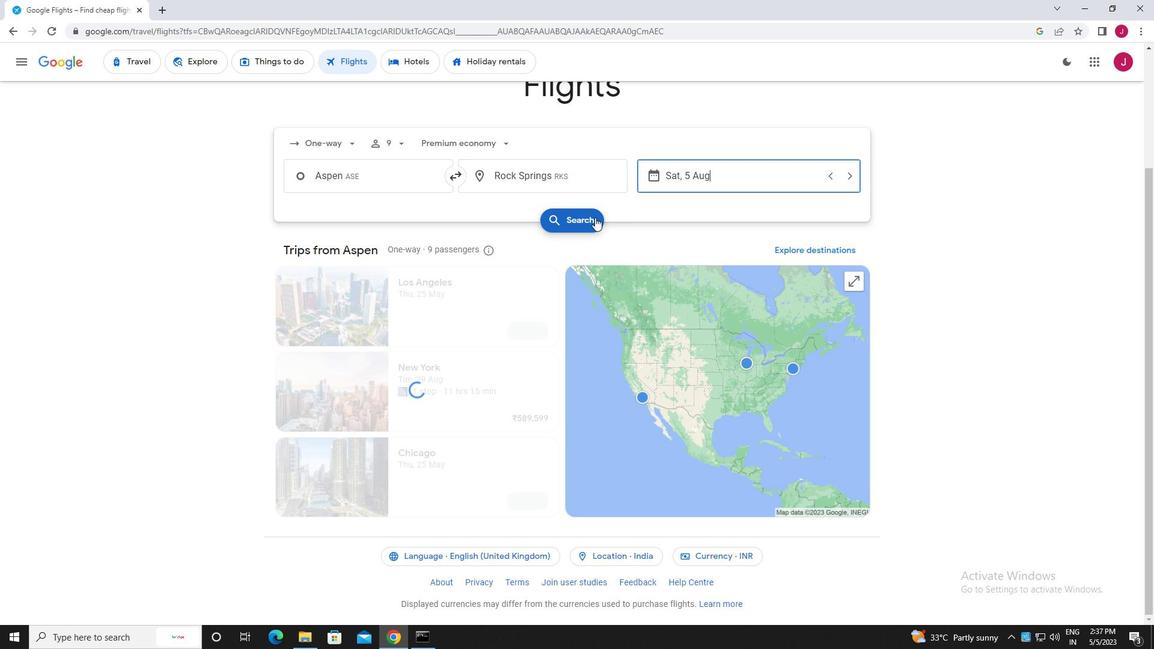 
Action: Mouse pressed left at (586, 219)
Screenshot: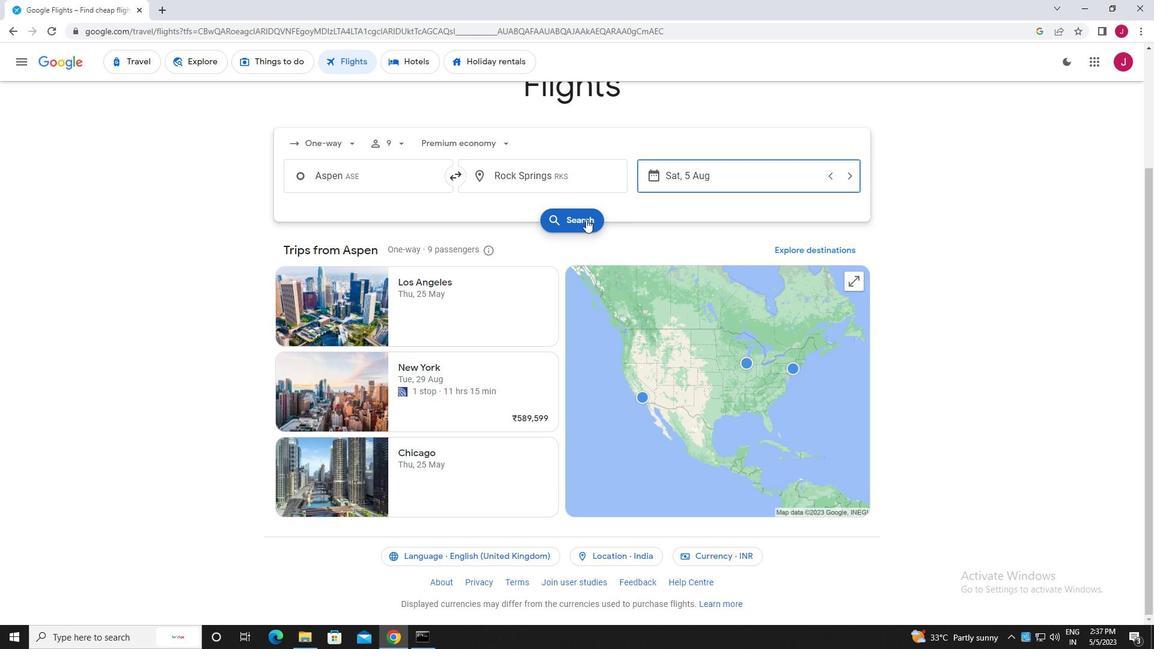 
Action: Mouse moved to (312, 171)
Screenshot: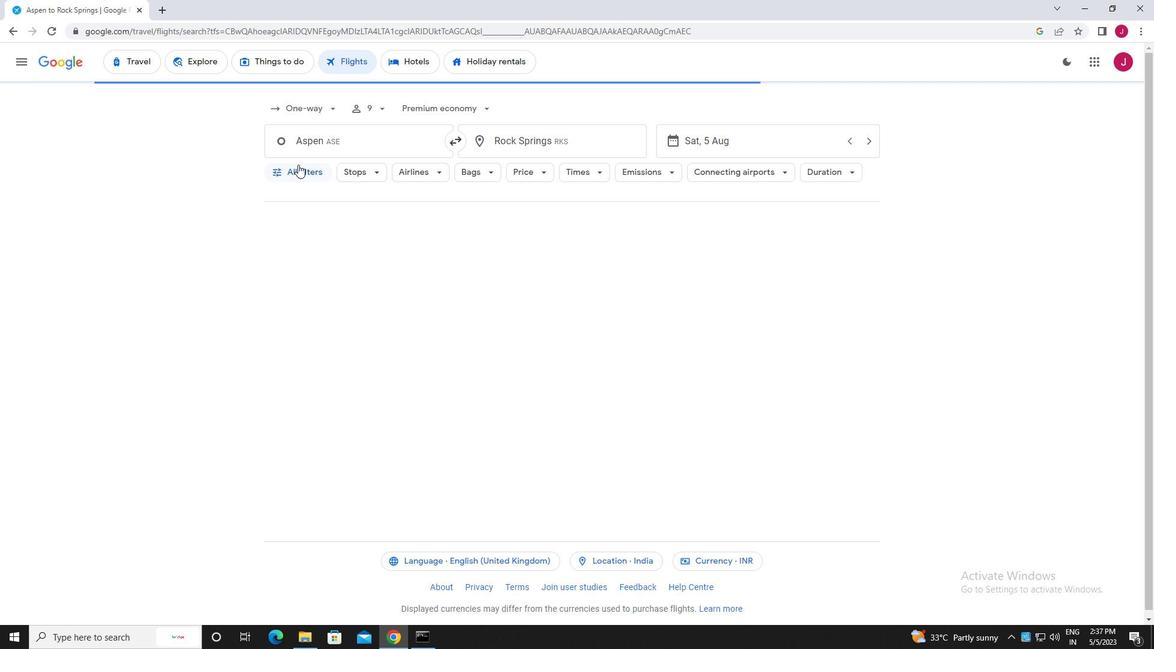 
Action: Mouse pressed left at (312, 171)
Screenshot: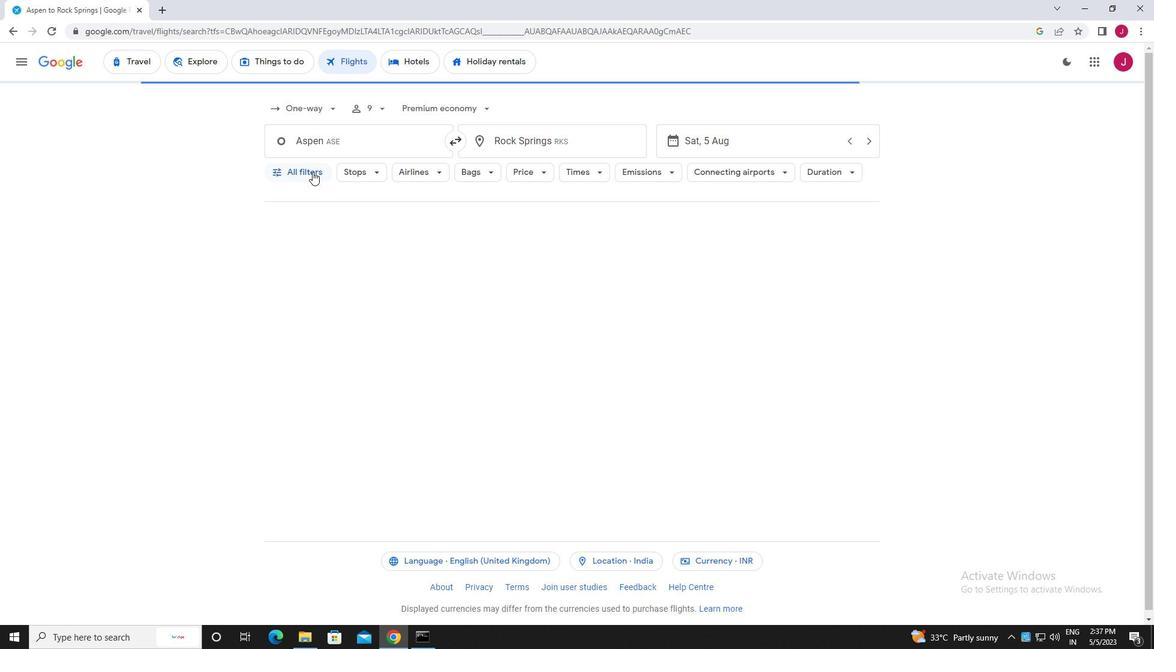 
Action: Mouse moved to (413, 282)
Screenshot: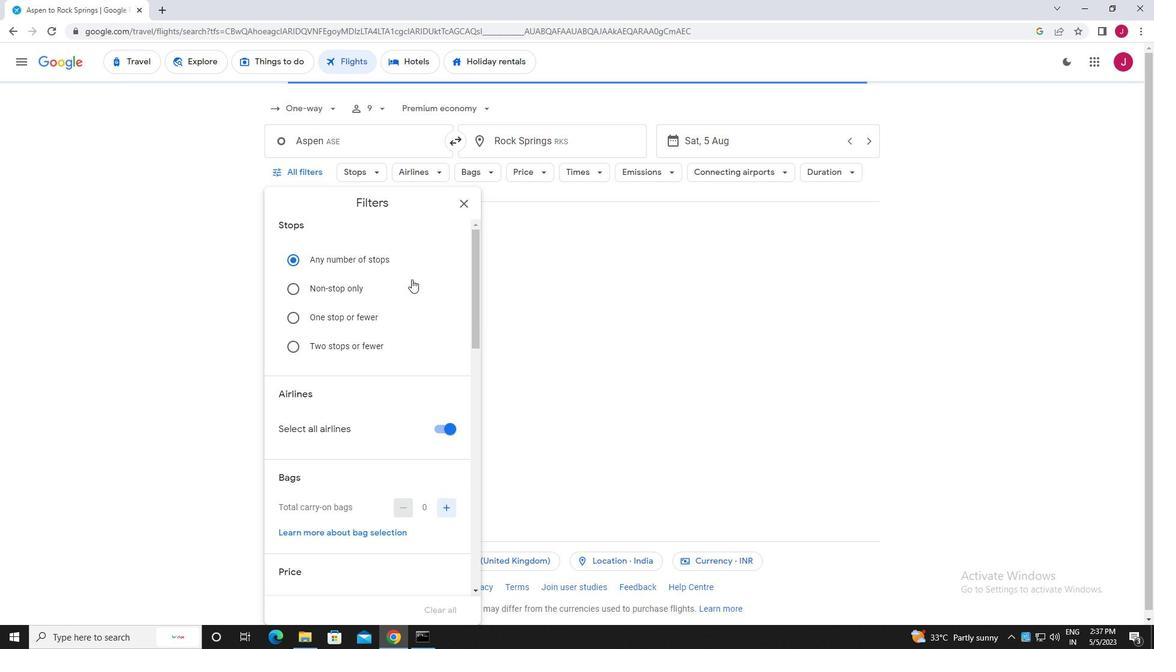 
Action: Mouse scrolled (413, 281) with delta (0, 0)
Screenshot: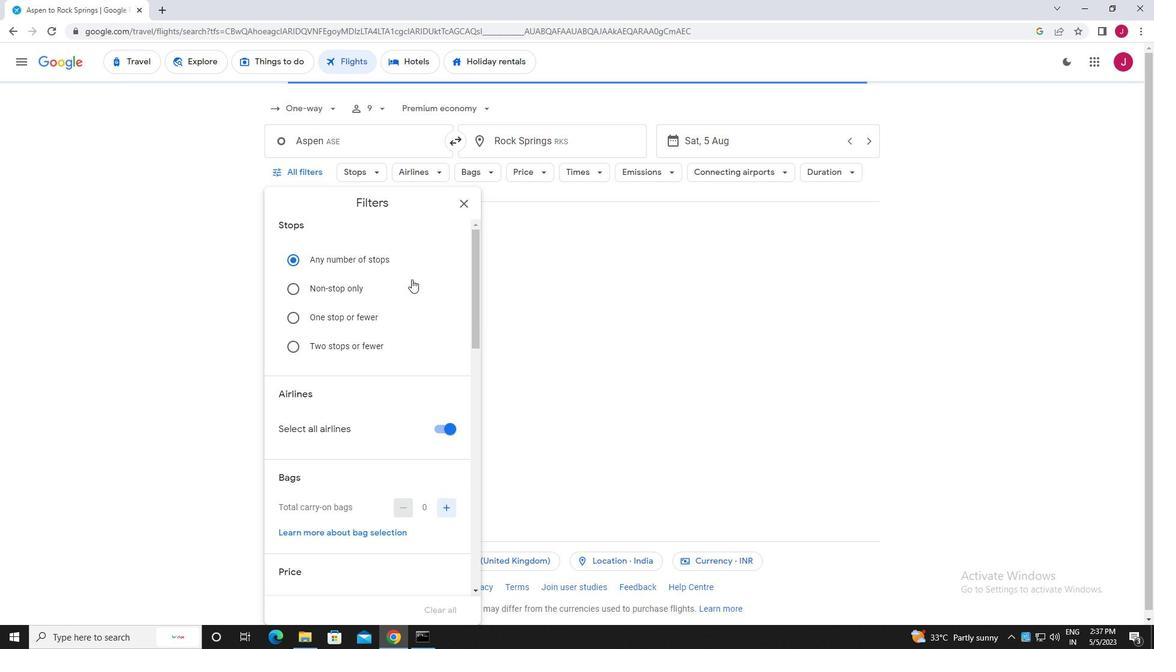
Action: Mouse scrolled (413, 281) with delta (0, 0)
Screenshot: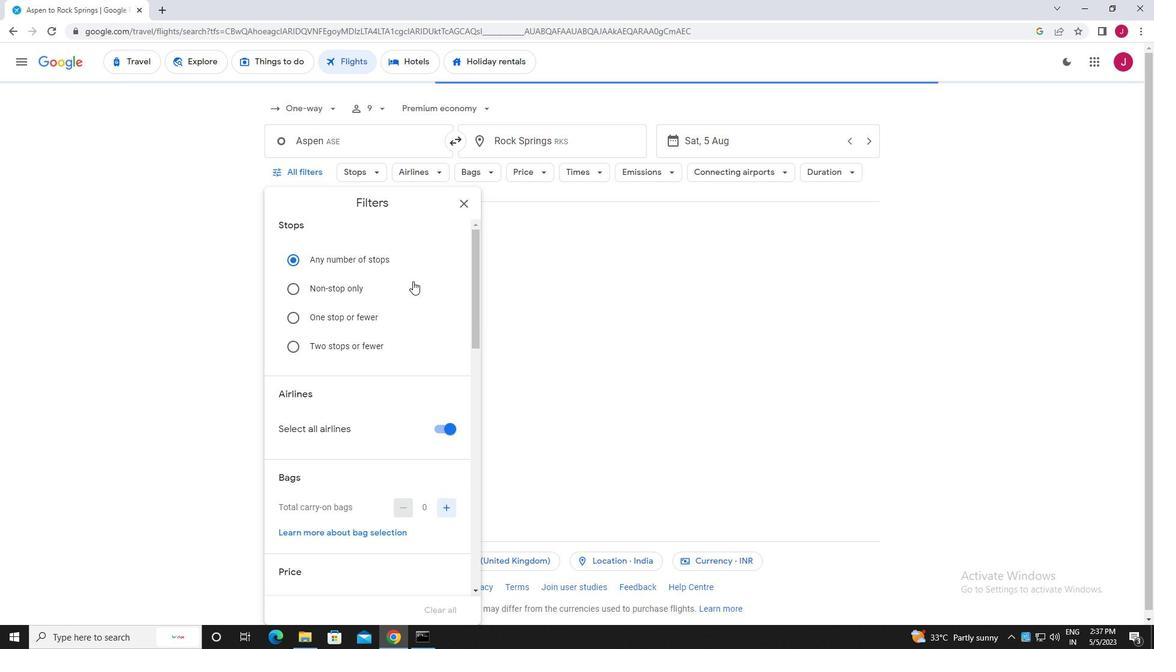 
Action: Mouse moved to (443, 306)
Screenshot: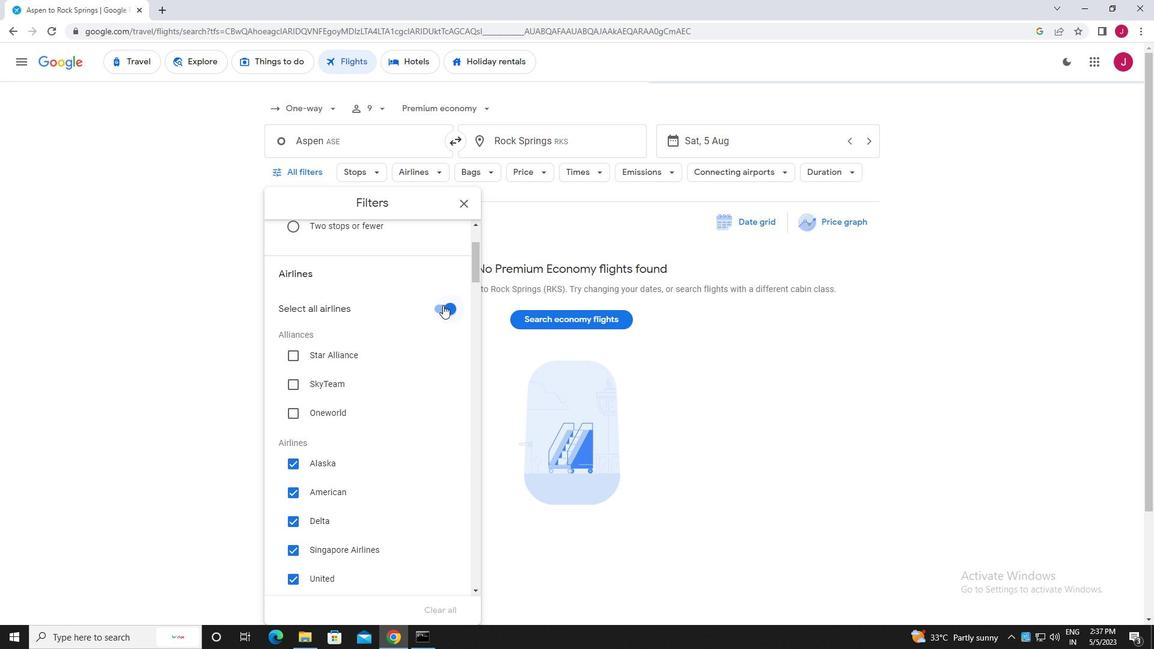 
Action: Mouse pressed left at (443, 306)
Screenshot: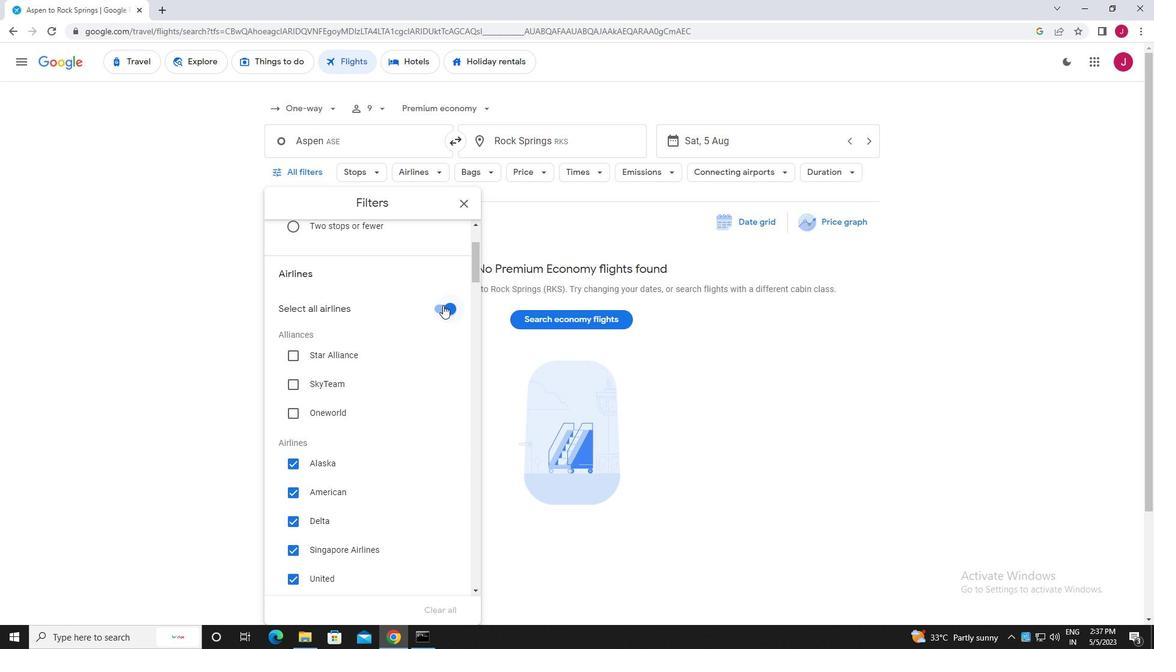 
Action: Mouse moved to (414, 307)
Screenshot: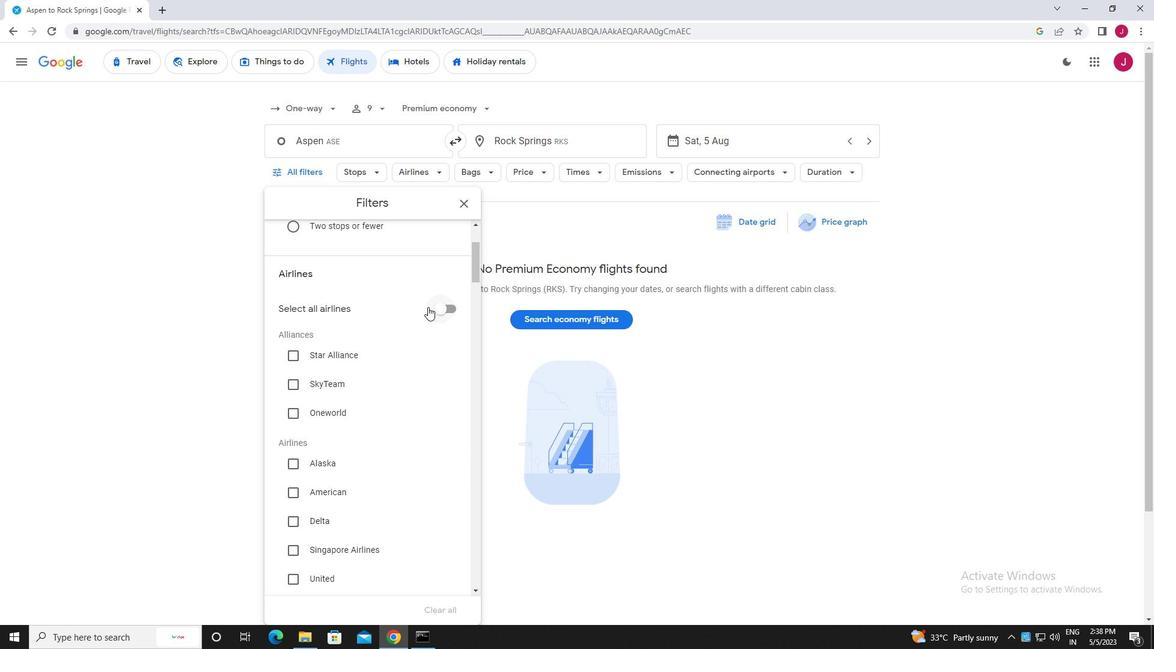 
Action: Mouse scrolled (414, 306) with delta (0, 0)
Screenshot: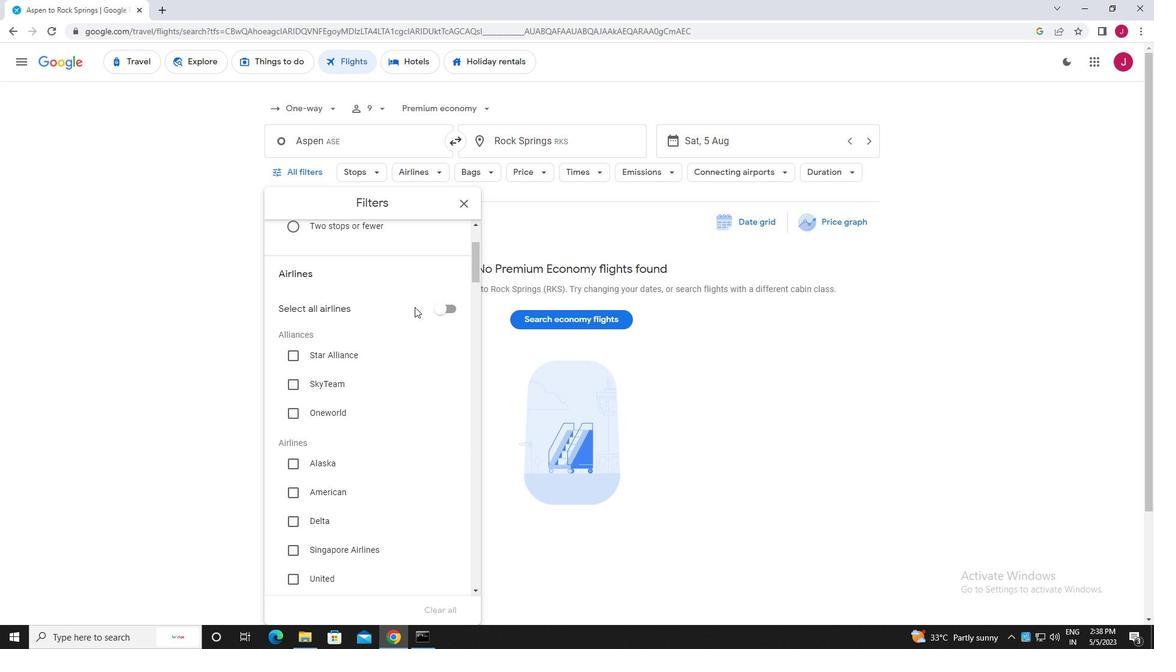 
Action: Mouse scrolled (414, 306) with delta (0, 0)
Screenshot: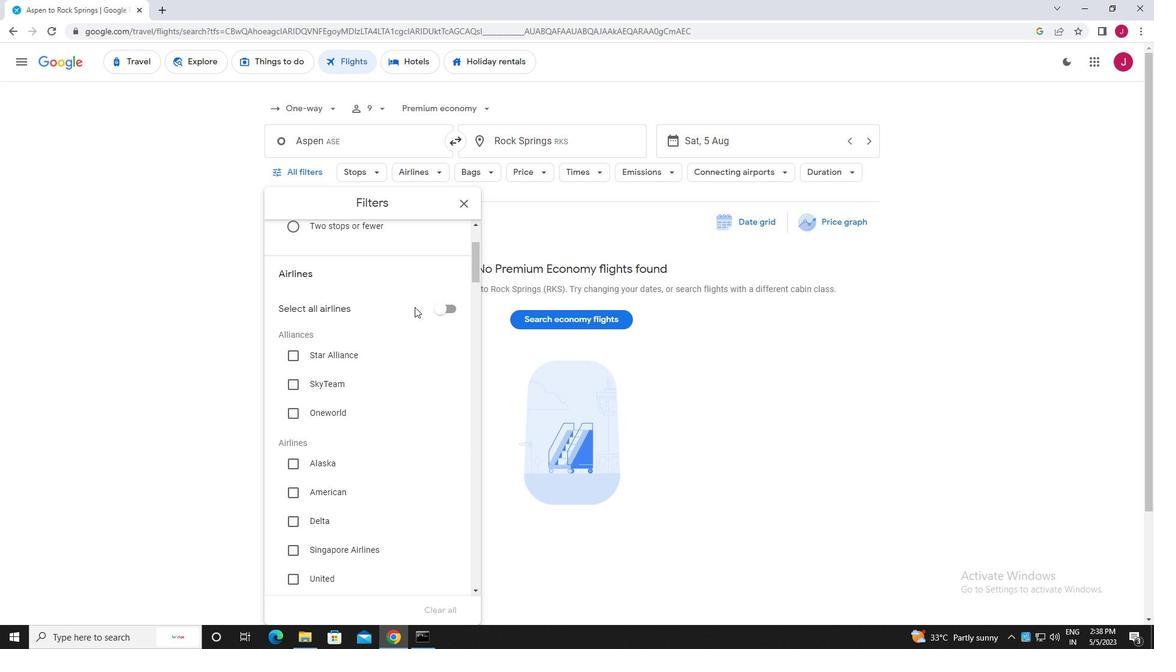 
Action: Mouse moved to (414, 304)
Screenshot: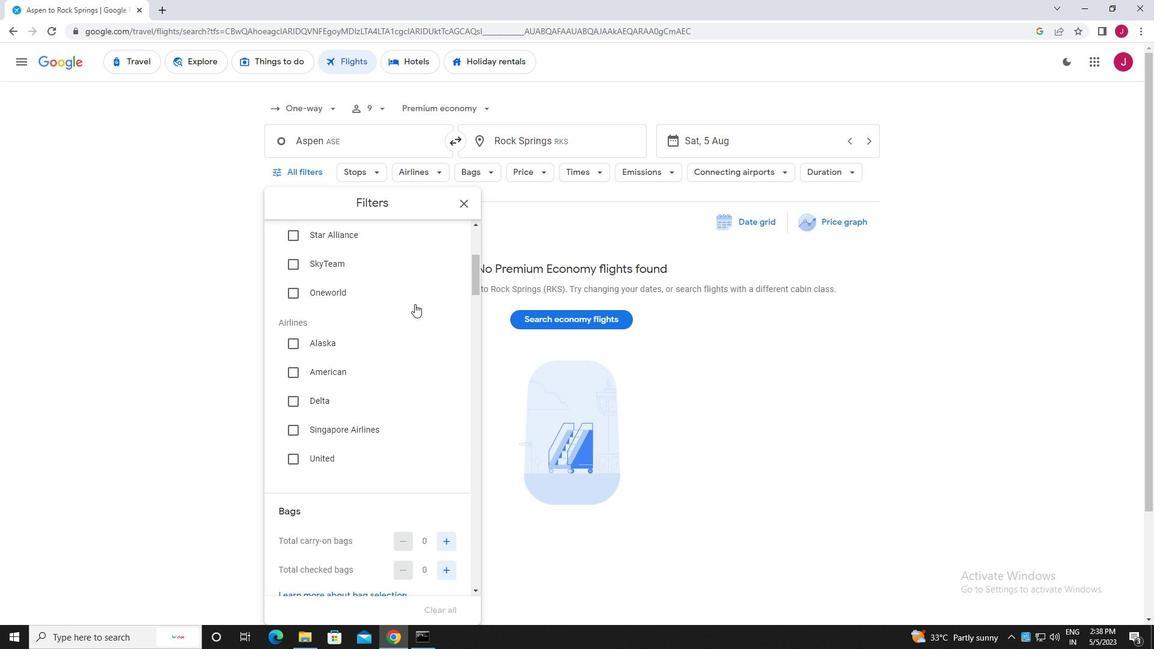 
Action: Mouse scrolled (414, 303) with delta (0, 0)
Screenshot: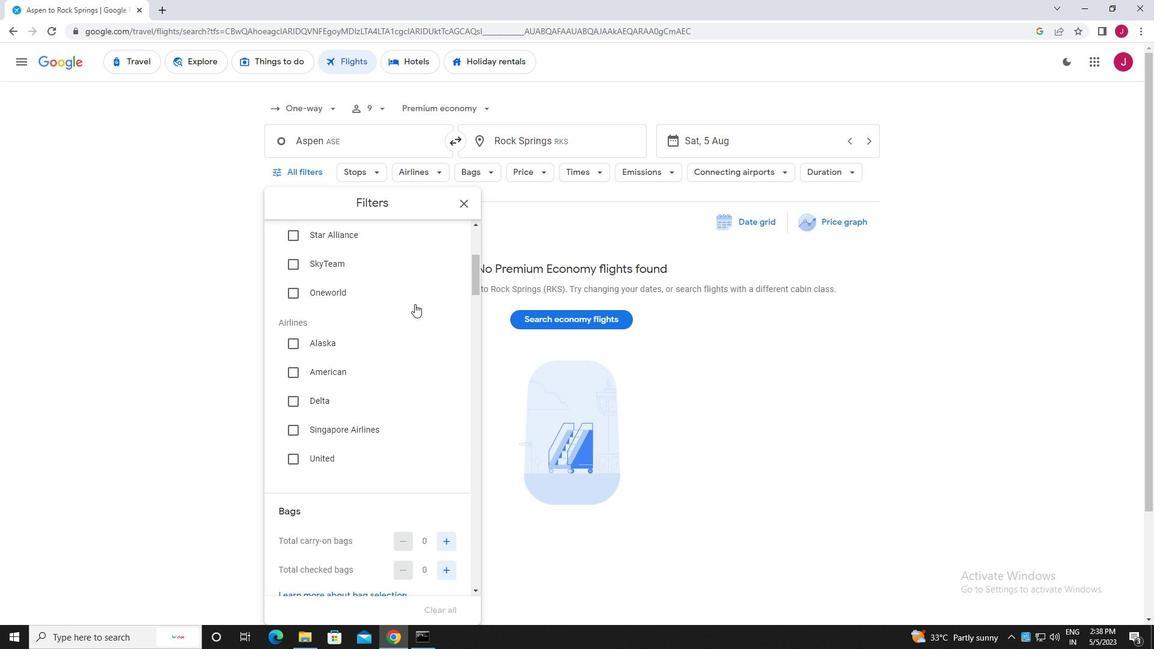 
Action: Mouse moved to (295, 398)
Screenshot: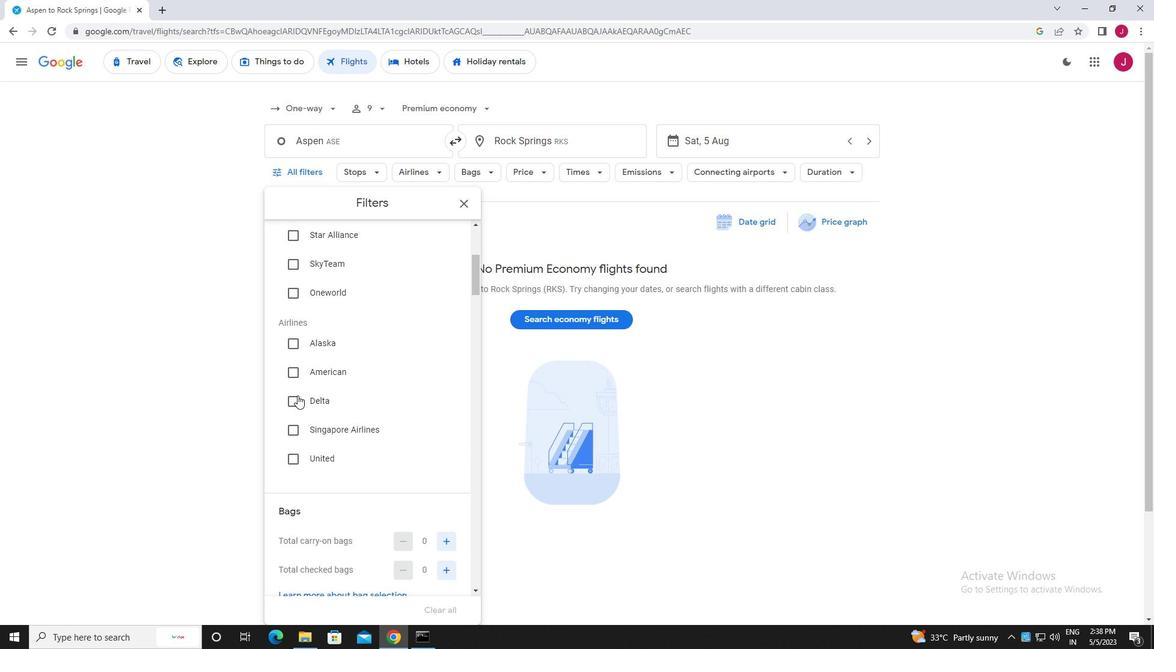 
Action: Mouse pressed left at (295, 398)
Screenshot: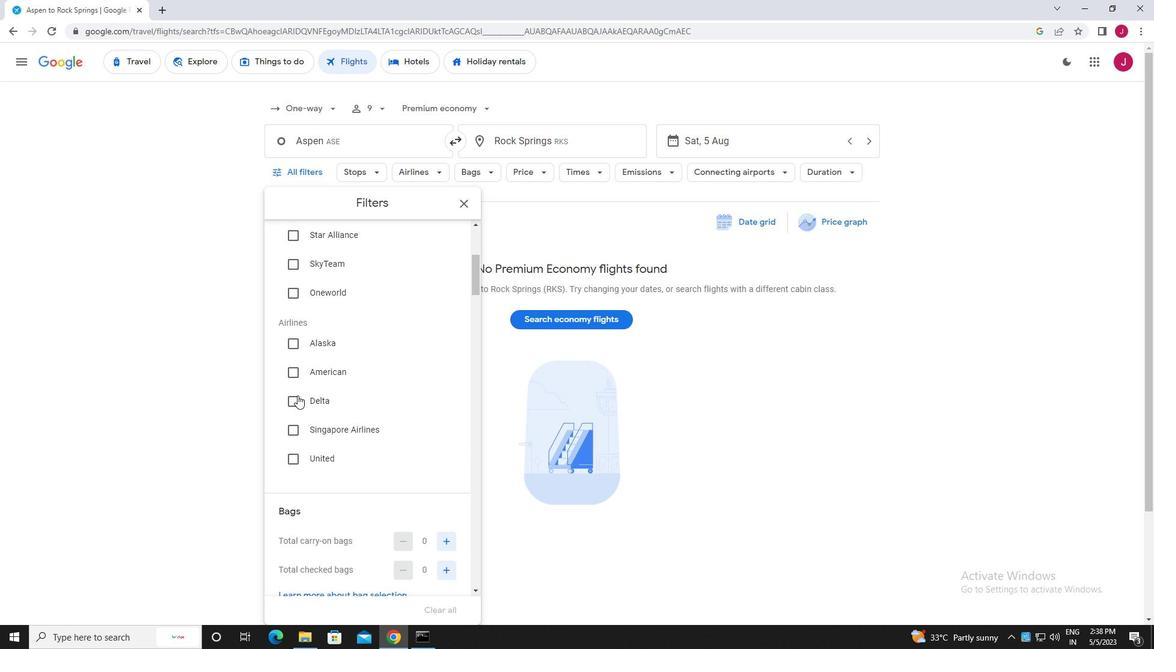 
Action: Mouse moved to (349, 359)
Screenshot: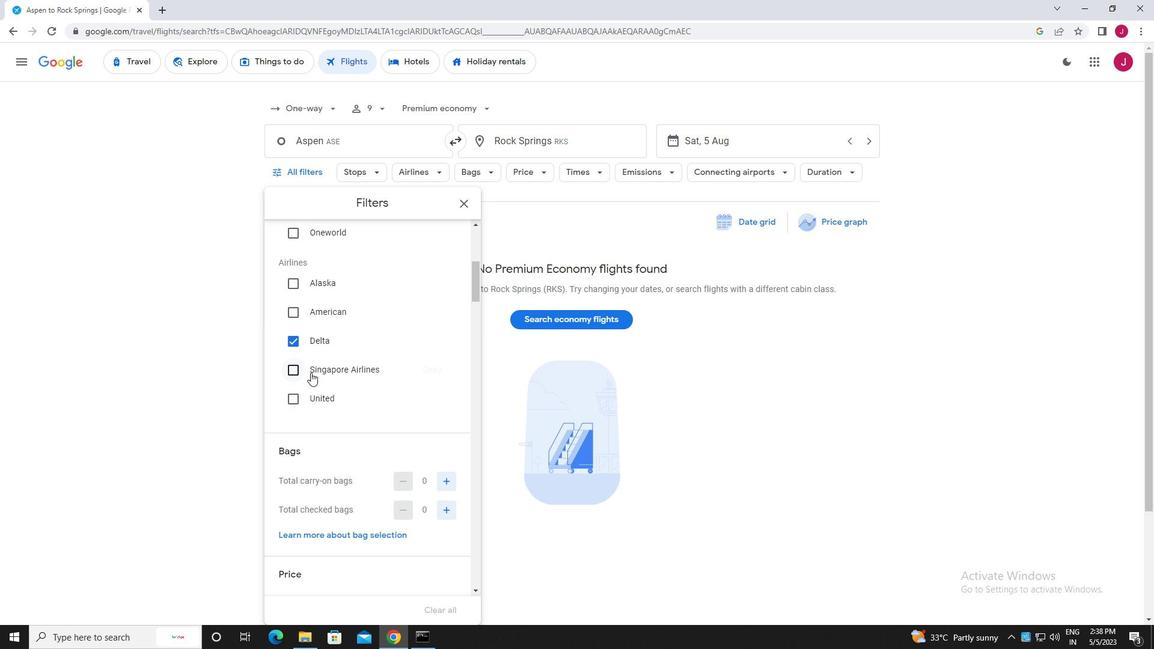 
Action: Mouse scrolled (349, 358) with delta (0, 0)
Screenshot: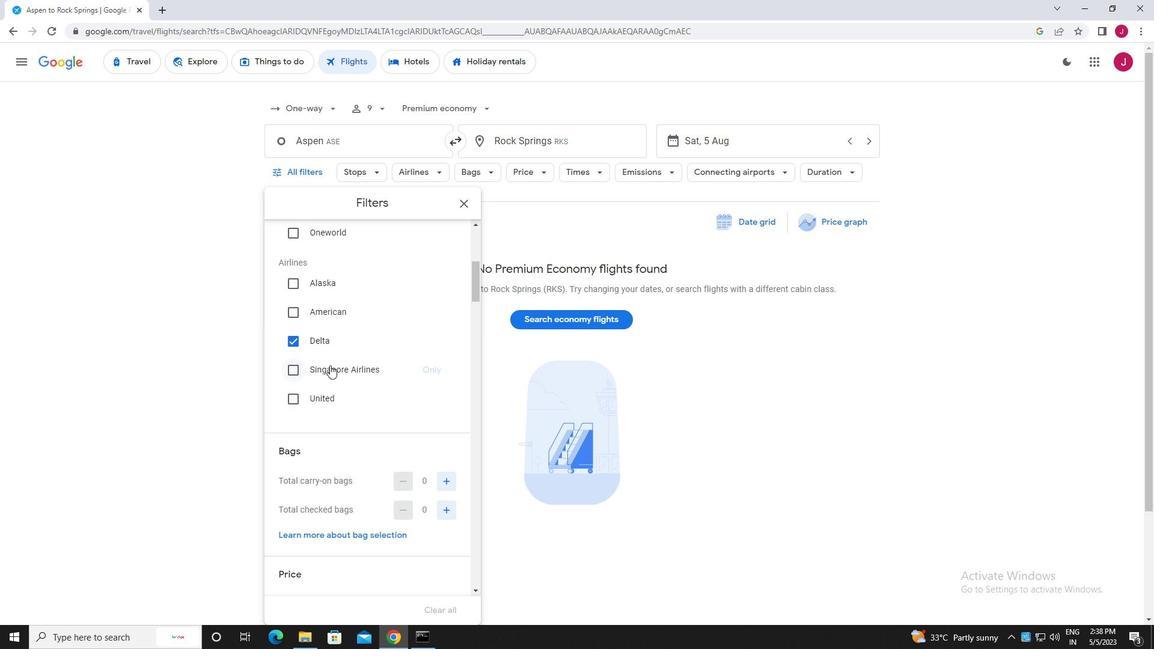 
Action: Mouse scrolled (349, 358) with delta (0, 0)
Screenshot: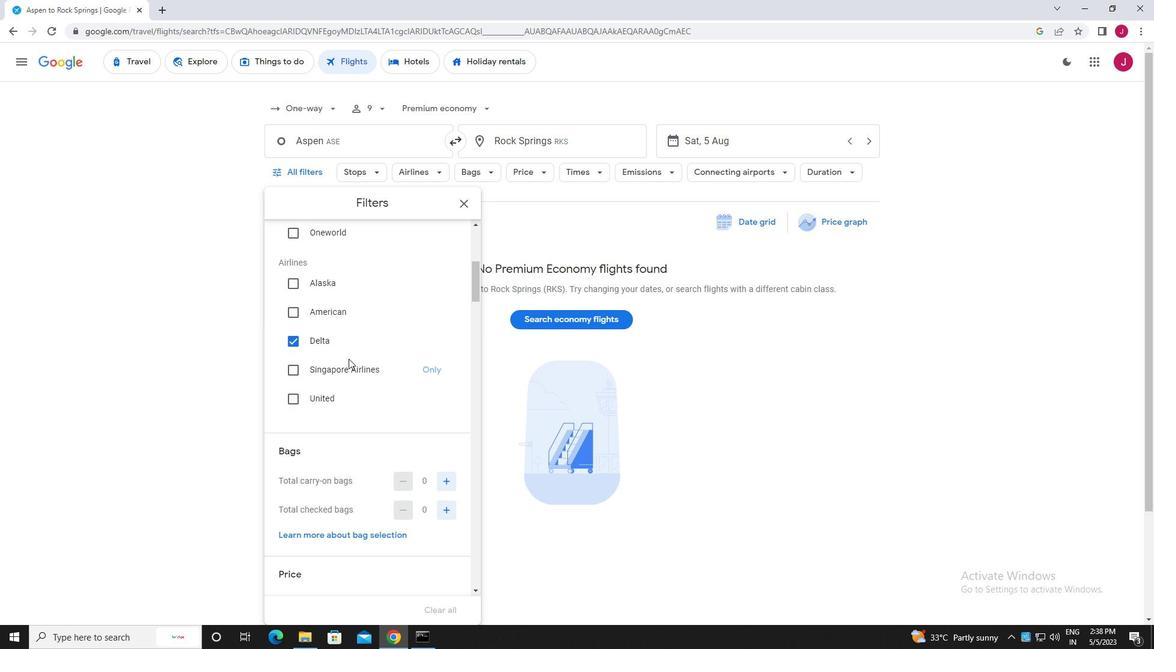 
Action: Mouse moved to (349, 359)
Screenshot: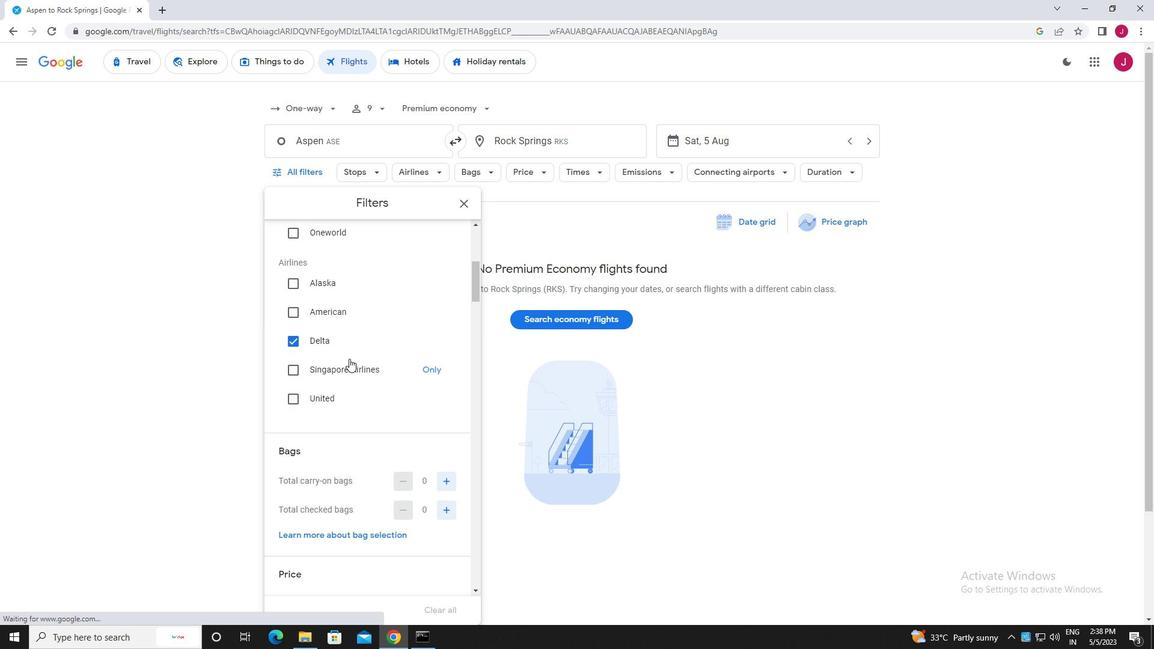 
Action: Mouse scrolled (349, 358) with delta (0, 0)
Screenshot: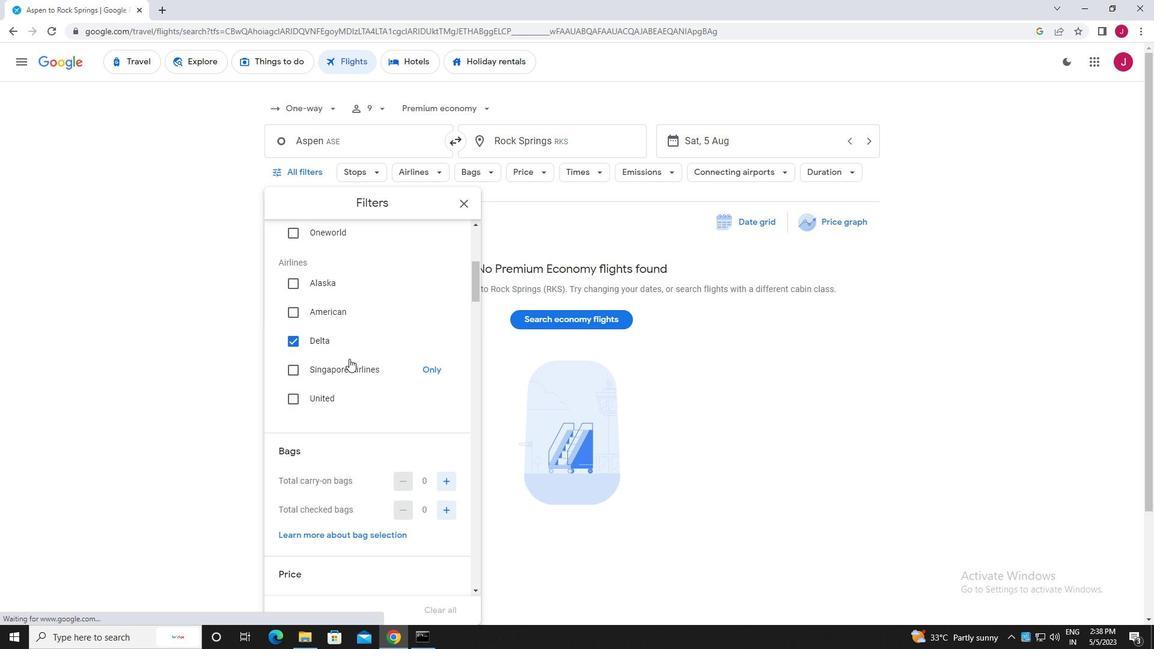 
Action: Mouse moved to (442, 333)
Screenshot: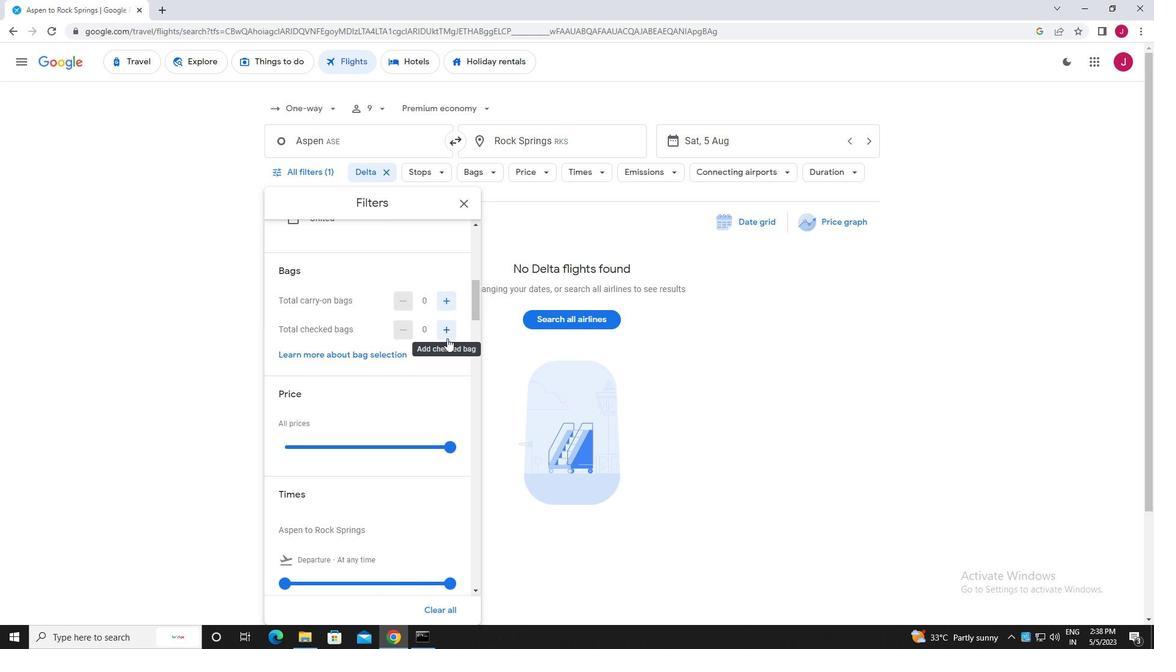 
Action: Mouse pressed left at (442, 333)
Screenshot: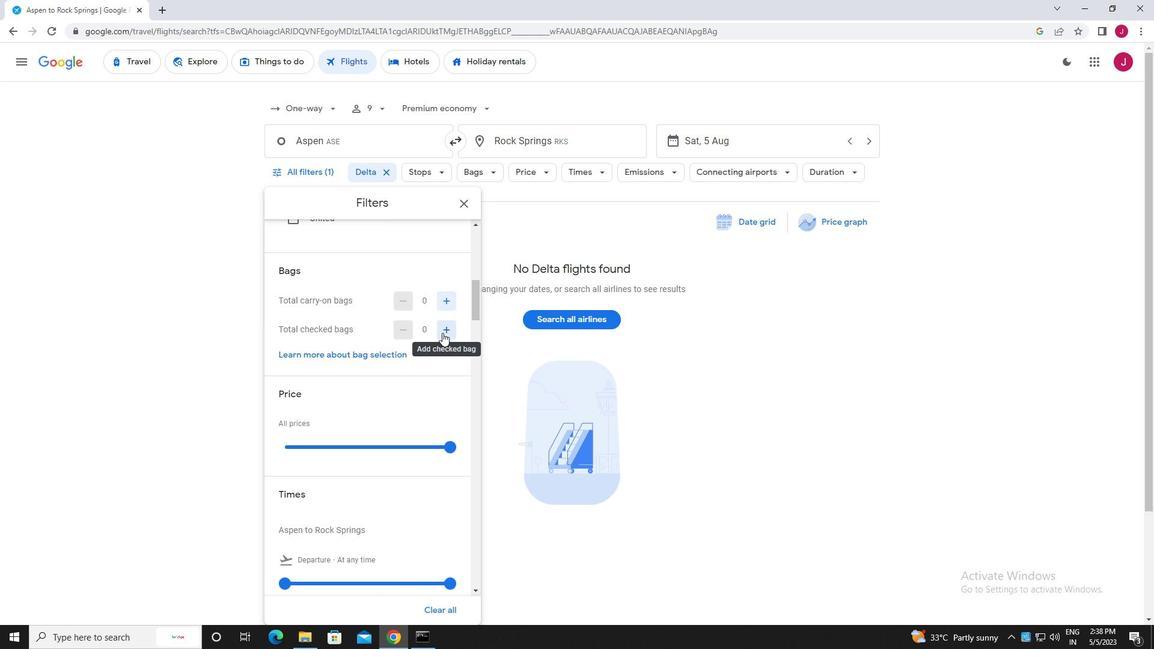 
Action: Mouse pressed left at (442, 333)
Screenshot: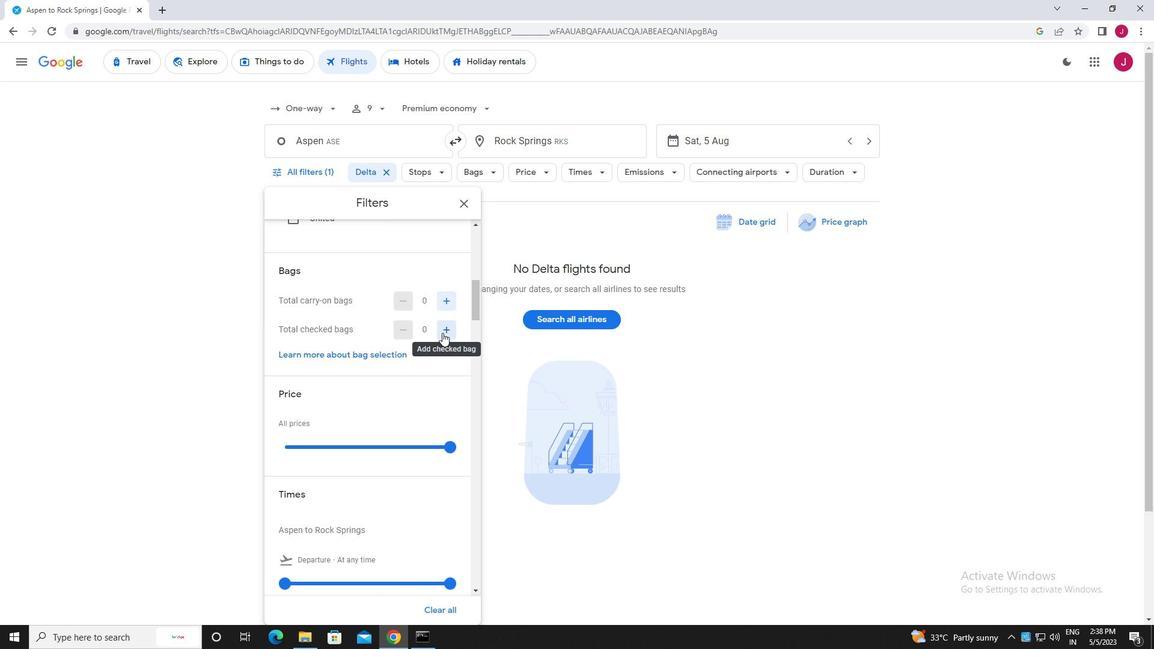 
Action: Mouse pressed left at (442, 333)
Screenshot: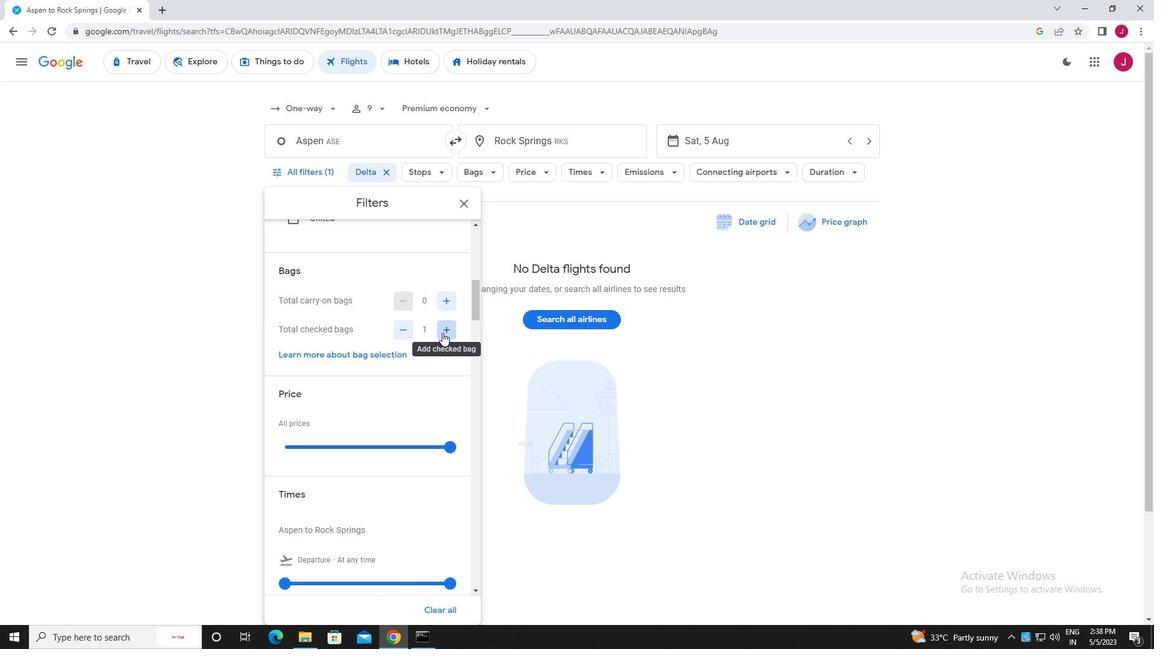 
Action: Mouse pressed left at (442, 333)
Screenshot: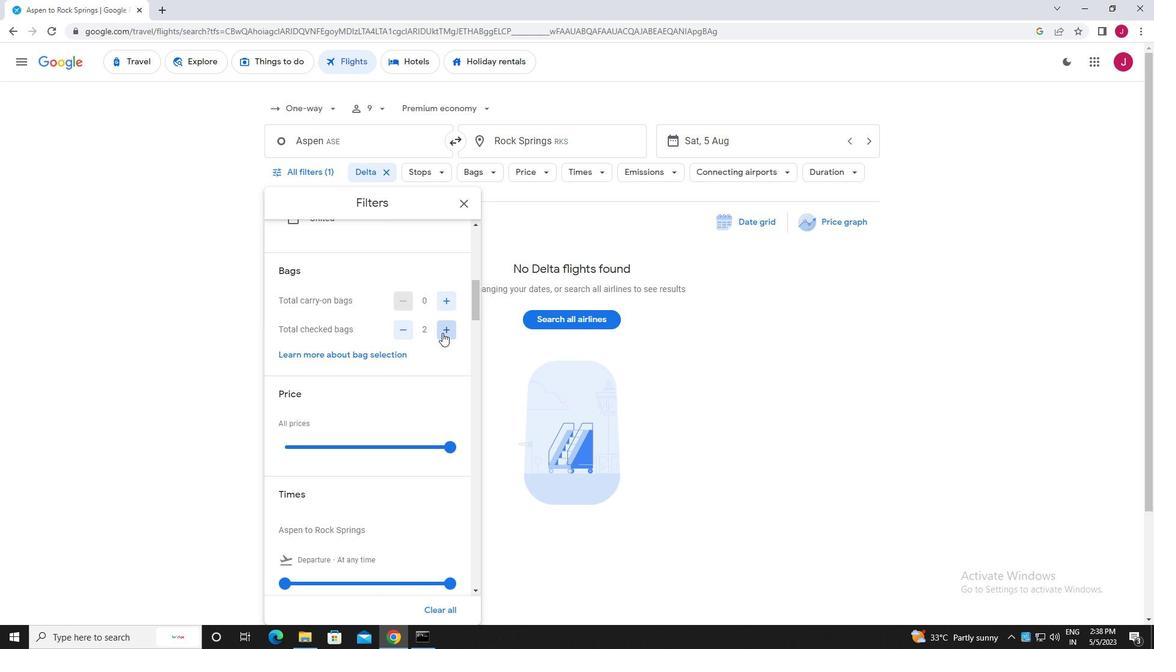 
Action: Mouse pressed left at (442, 333)
Screenshot: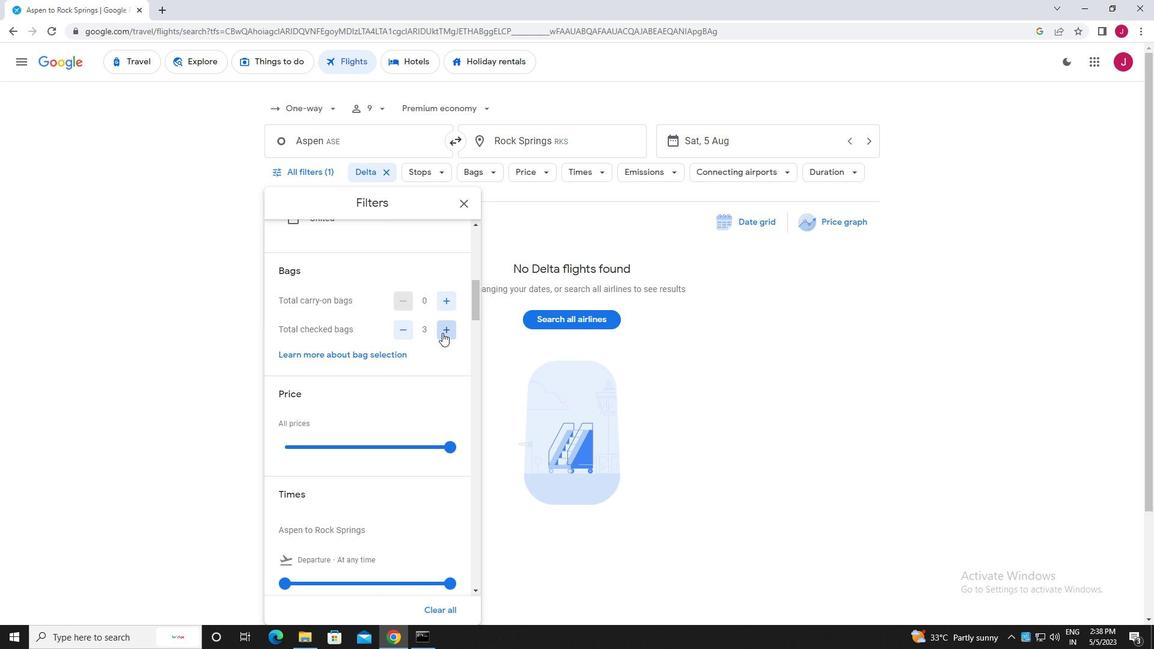 
Action: Mouse pressed left at (442, 333)
Screenshot: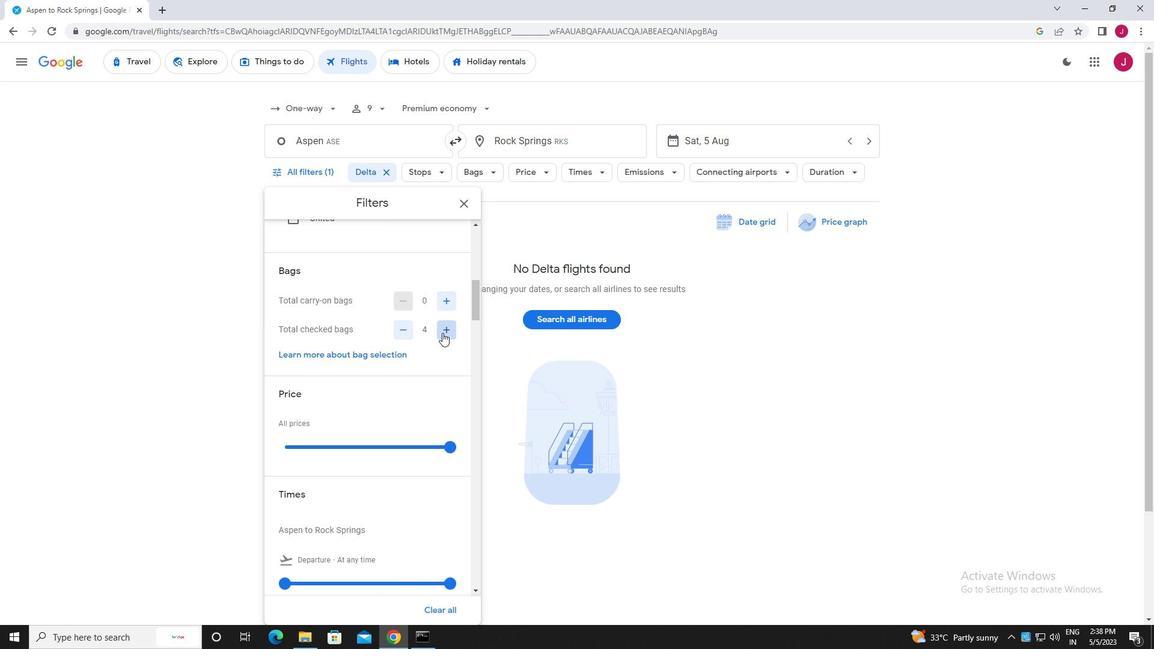 
Action: Mouse pressed left at (442, 333)
Screenshot: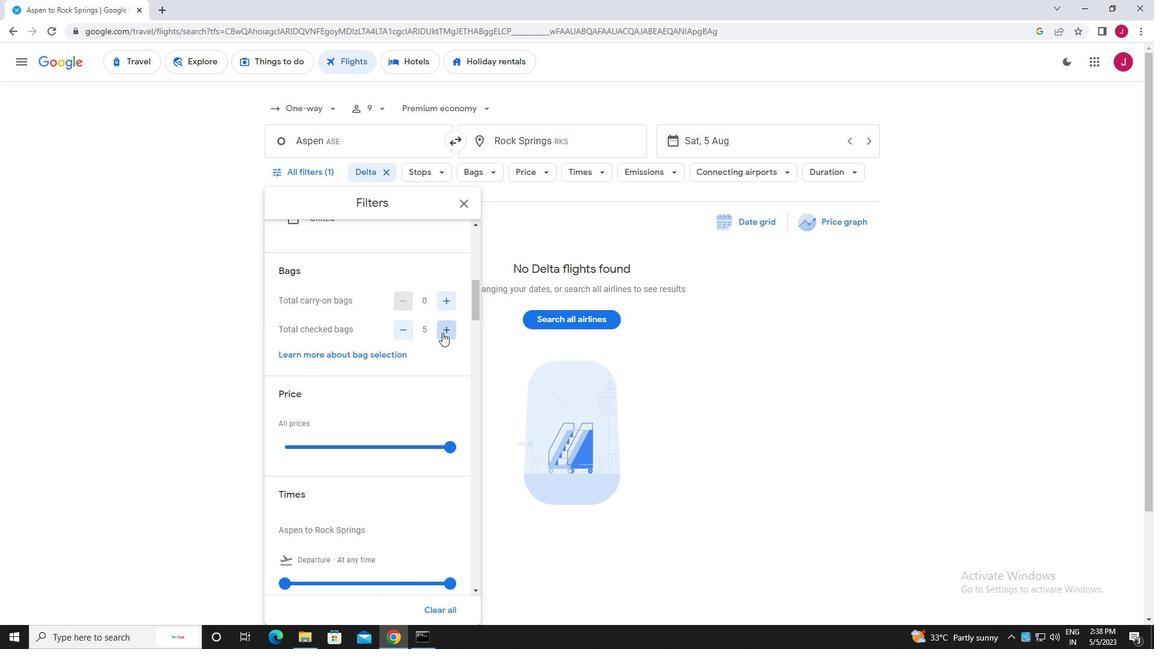 
Action: Mouse pressed left at (442, 333)
Screenshot: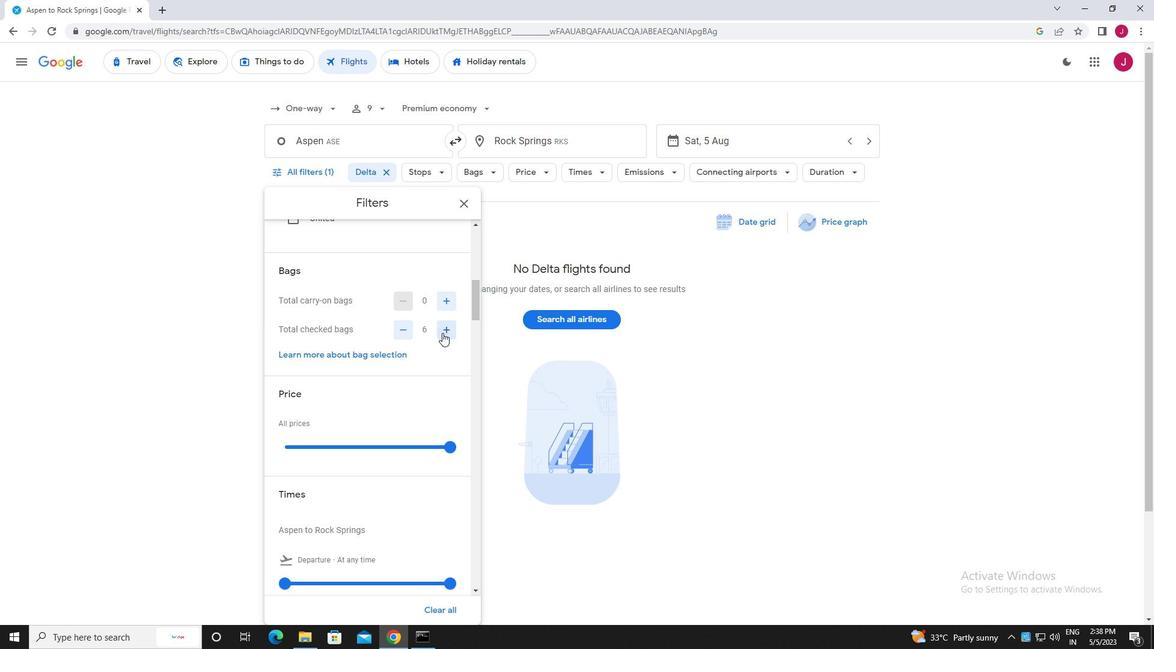 
Action: Mouse pressed left at (442, 333)
Screenshot: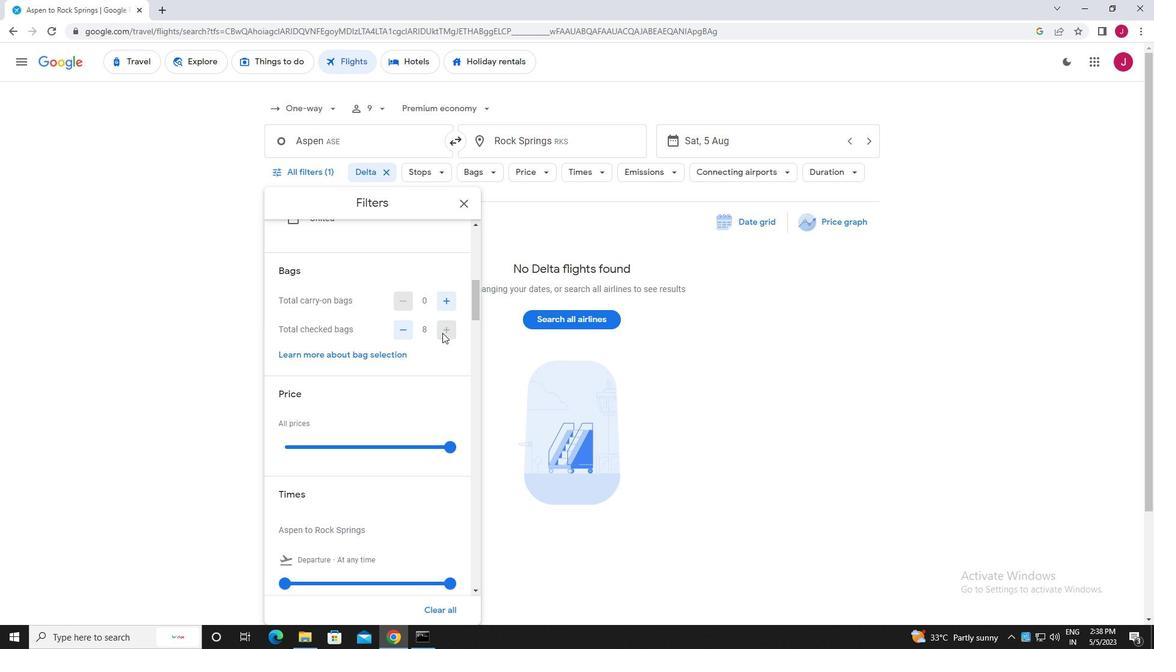 
Action: Mouse scrolled (442, 332) with delta (0, 0)
Screenshot: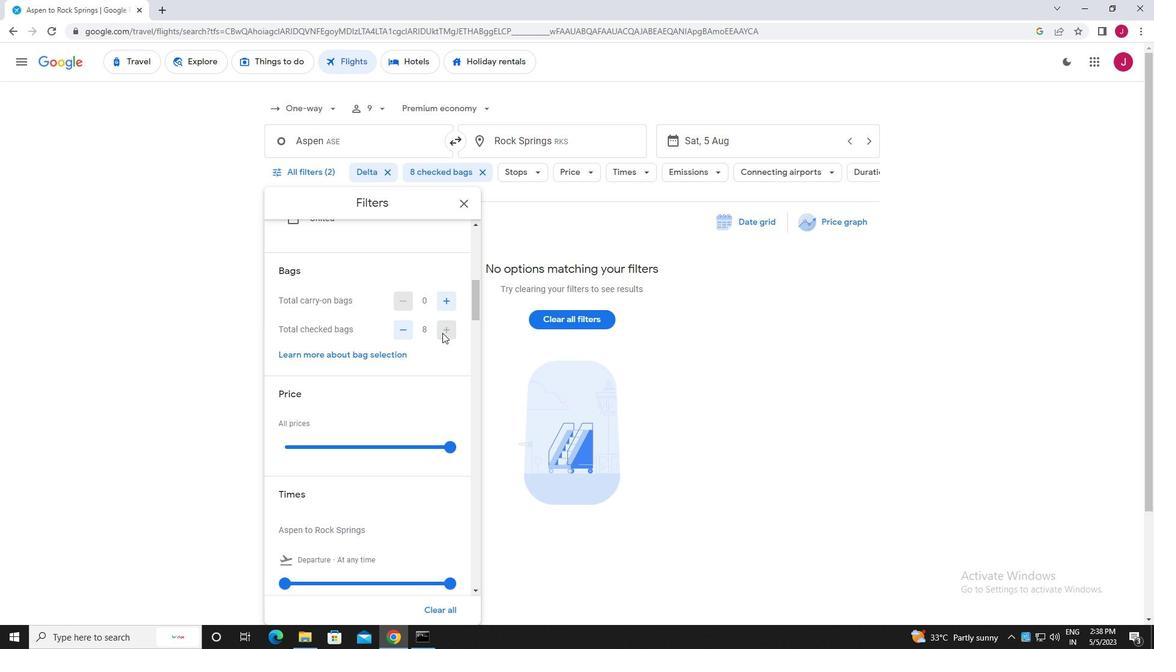 
Action: Mouse scrolled (442, 332) with delta (0, 0)
Screenshot: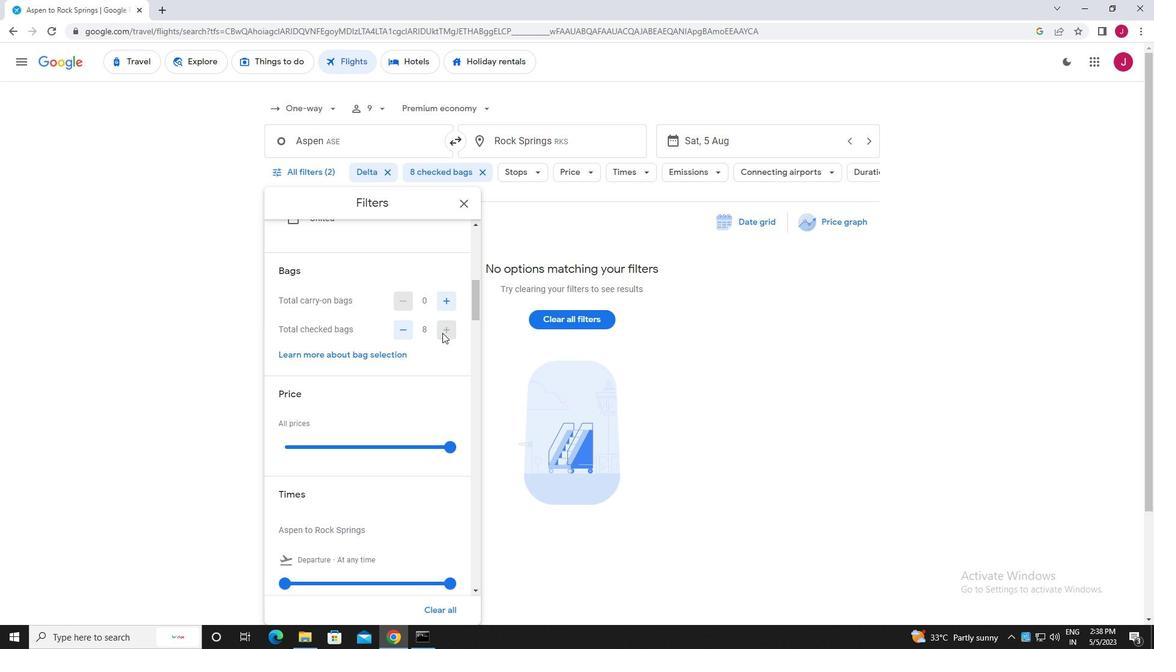 
Action: Mouse moved to (452, 327)
Screenshot: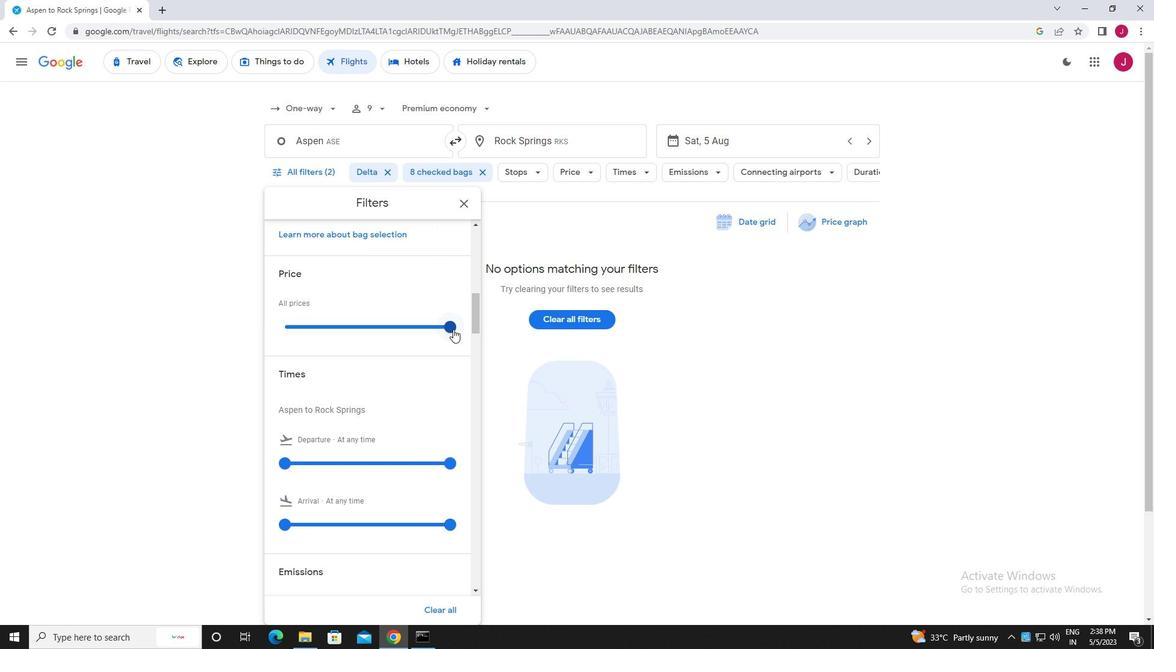 
Action: Mouse pressed left at (452, 327)
Screenshot: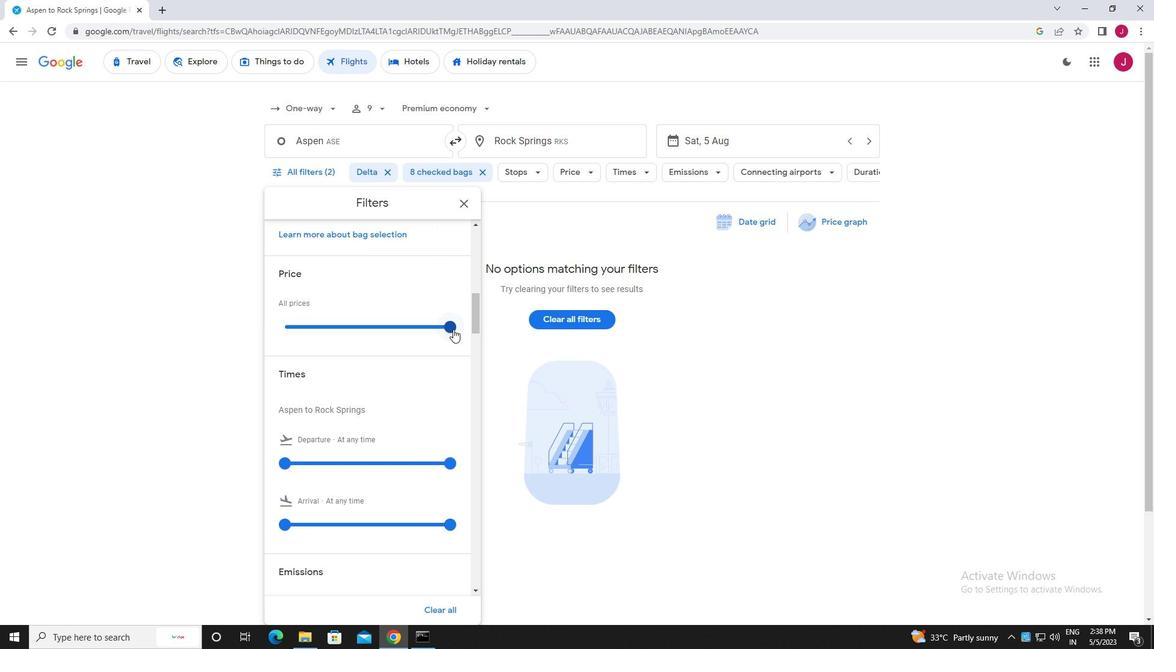 
Action: Mouse moved to (442, 328)
Screenshot: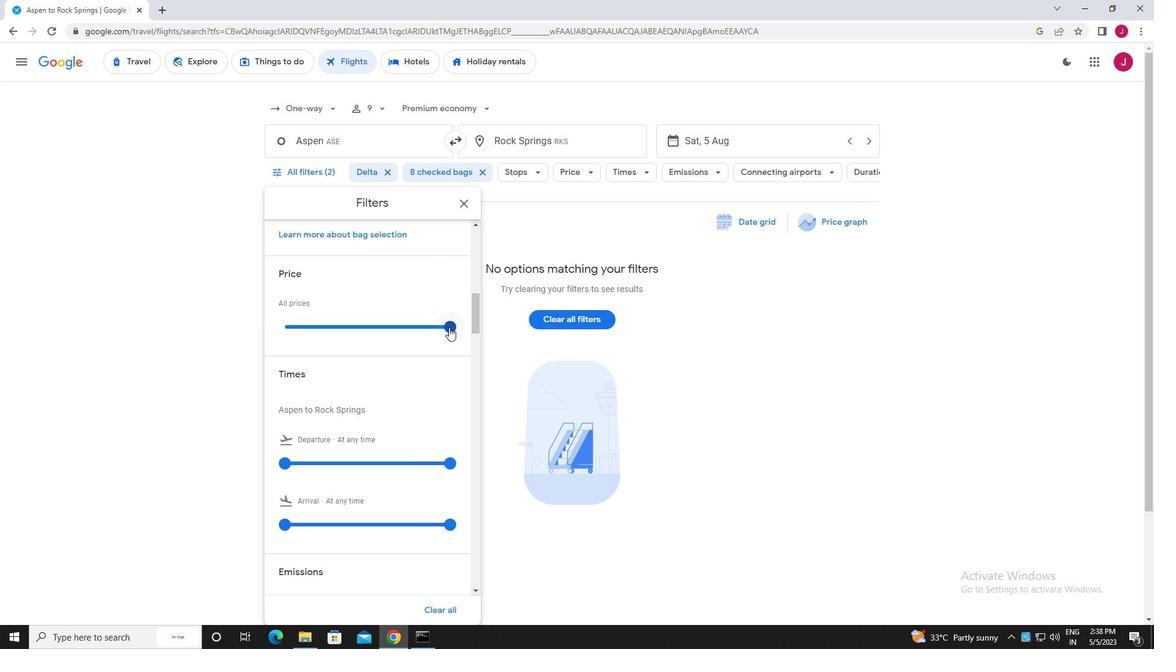 
Action: Mouse scrolled (442, 327) with delta (0, 0)
Screenshot: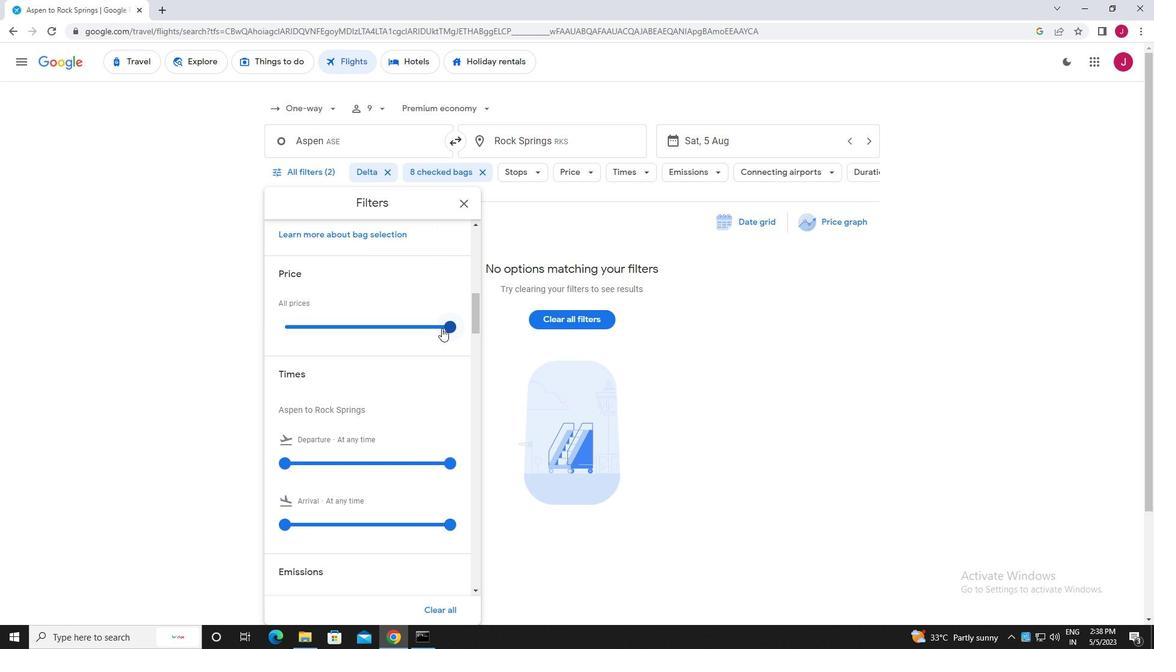 
Action: Mouse scrolled (442, 327) with delta (0, 0)
Screenshot: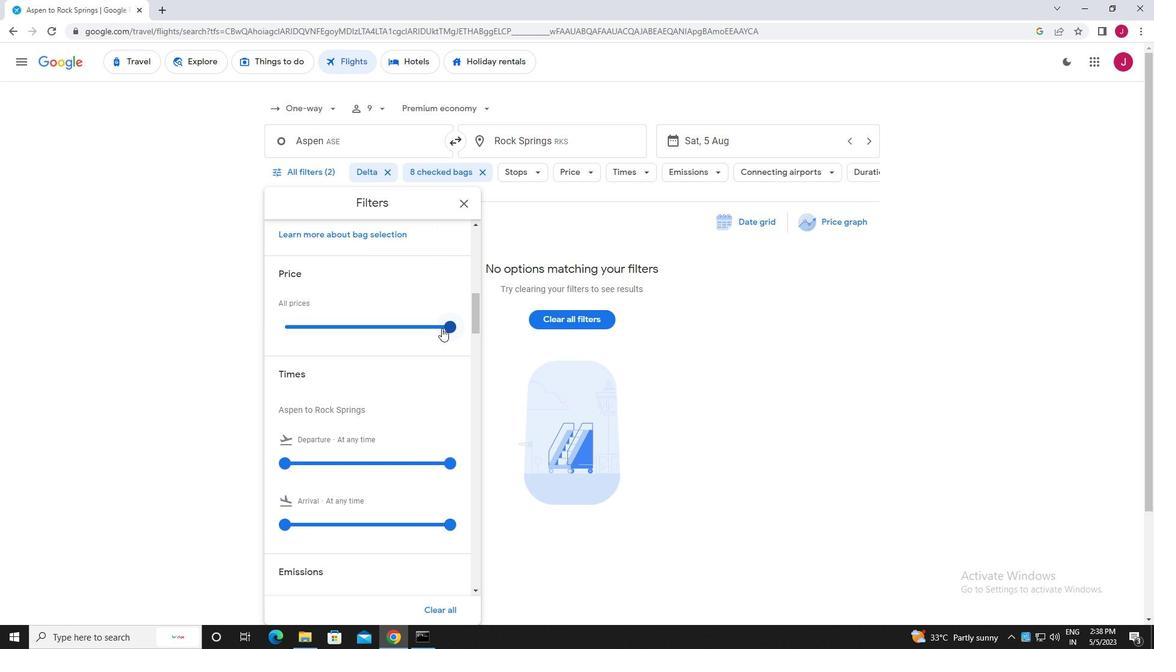 
Action: Mouse moved to (288, 342)
Screenshot: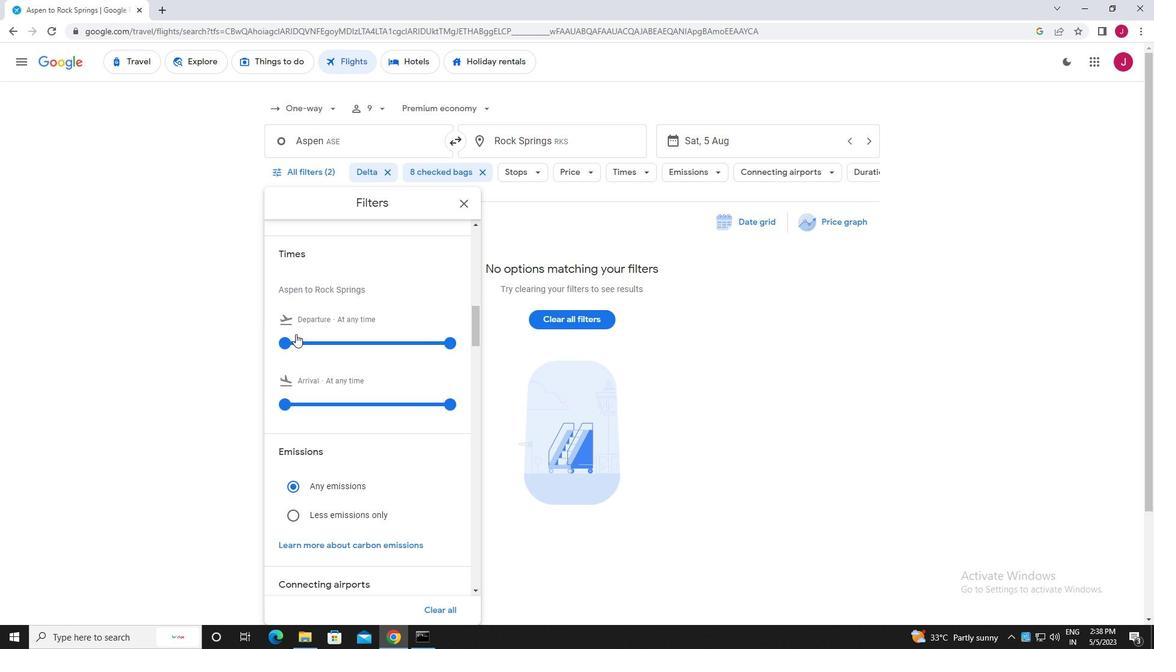 
Action: Mouse pressed left at (288, 342)
Screenshot: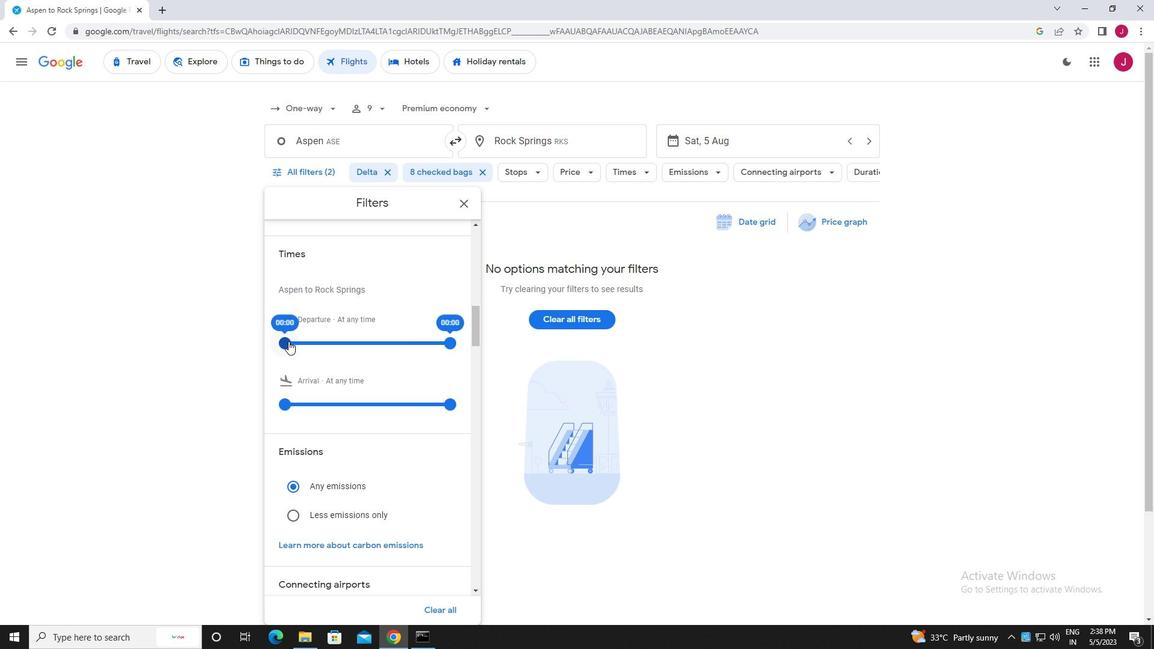 
Action: Mouse moved to (447, 343)
Screenshot: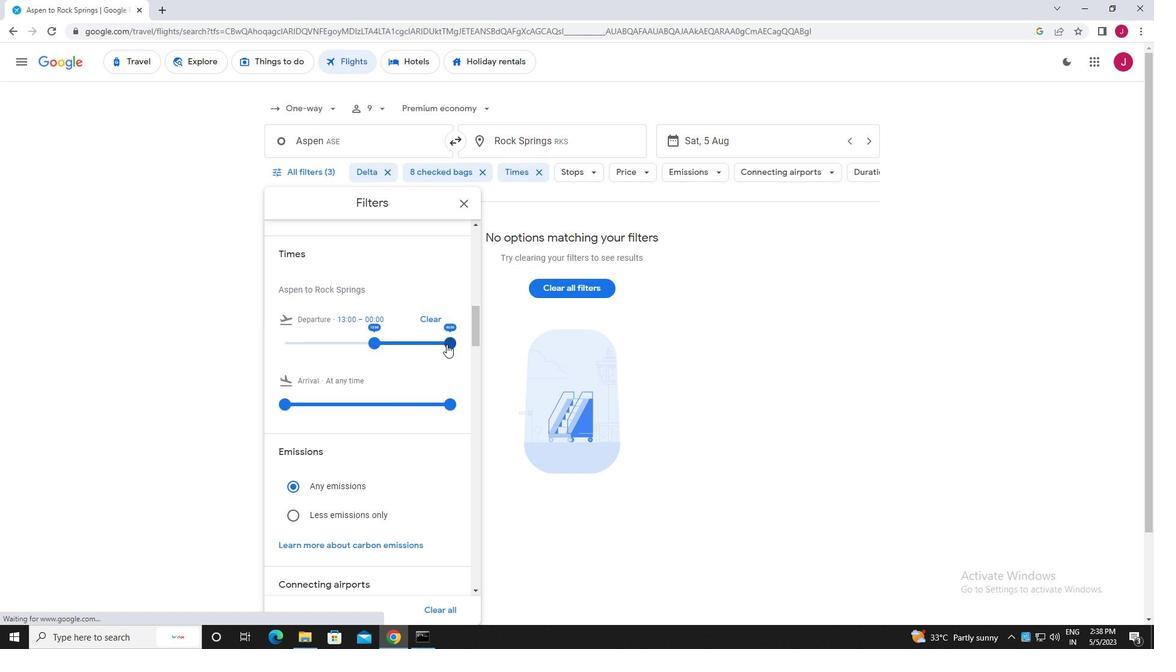
Action: Mouse pressed left at (447, 343)
Screenshot: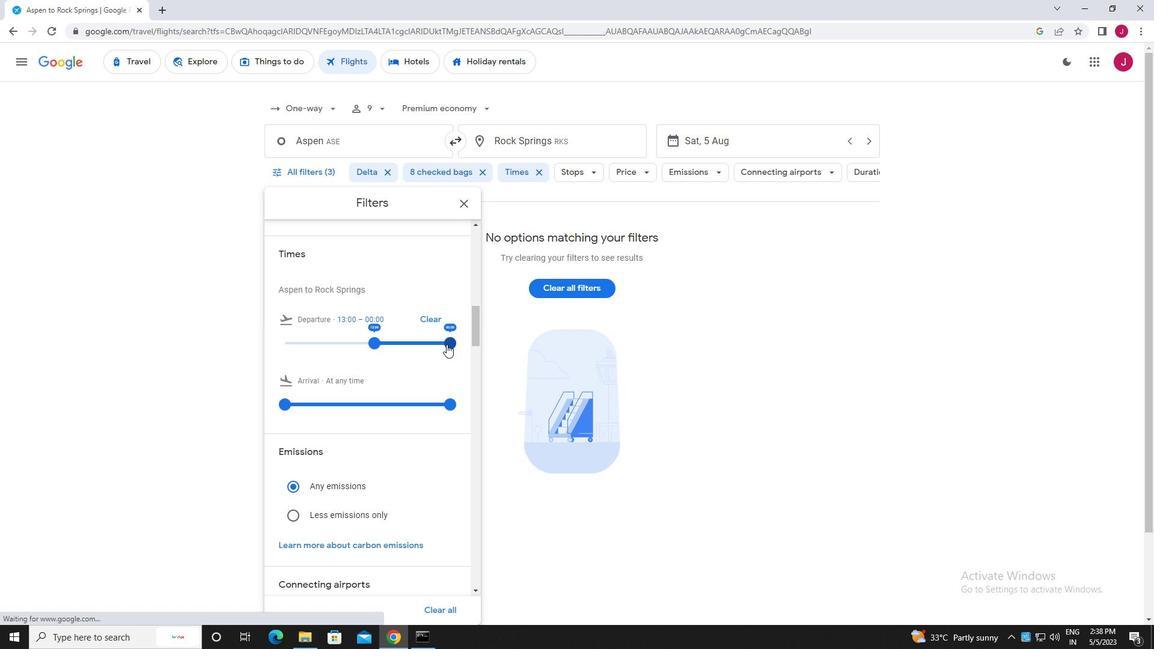 
Action: Mouse moved to (465, 201)
Screenshot: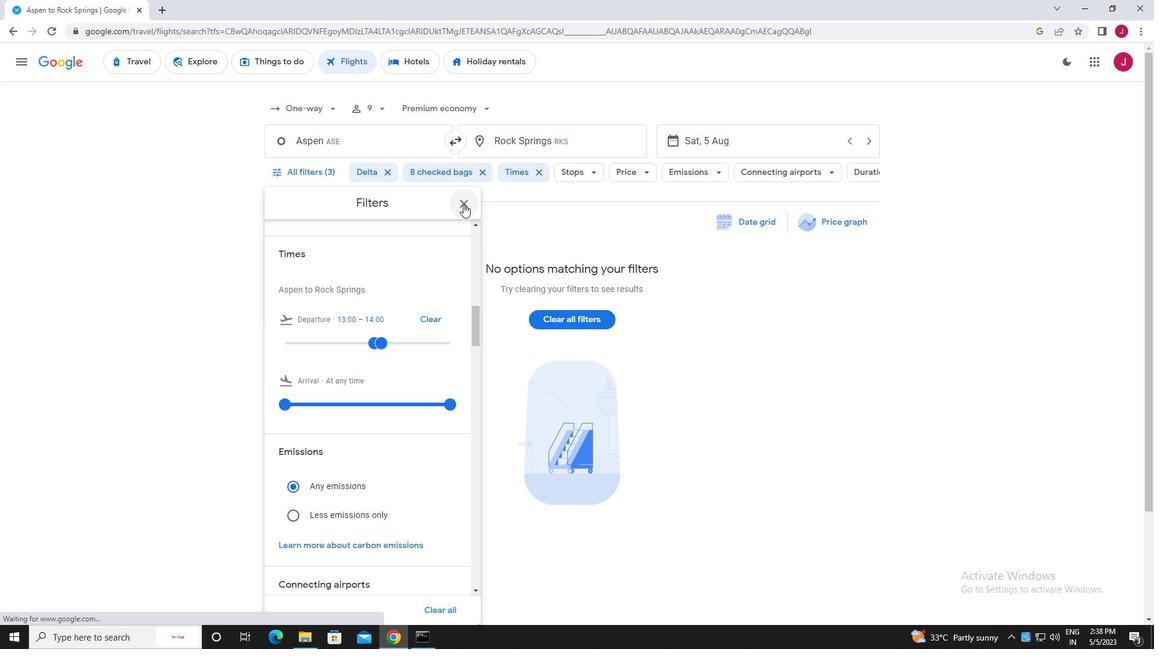 
Action: Mouse pressed left at (465, 201)
Screenshot: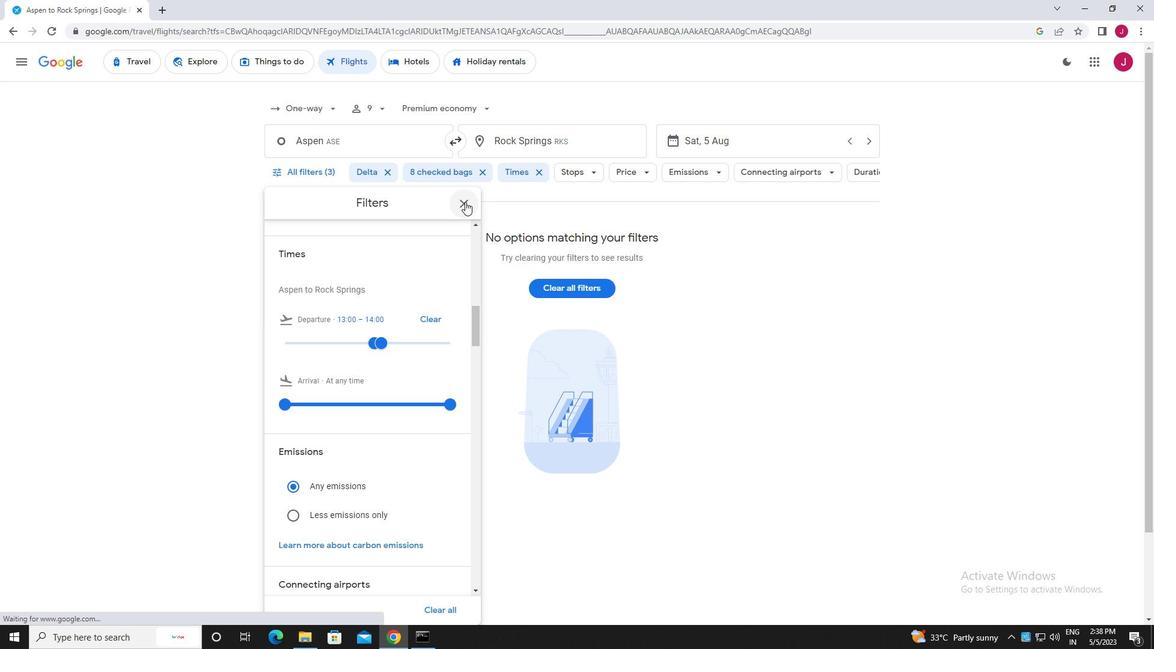 
Action: Mouse moved to (464, 201)
Screenshot: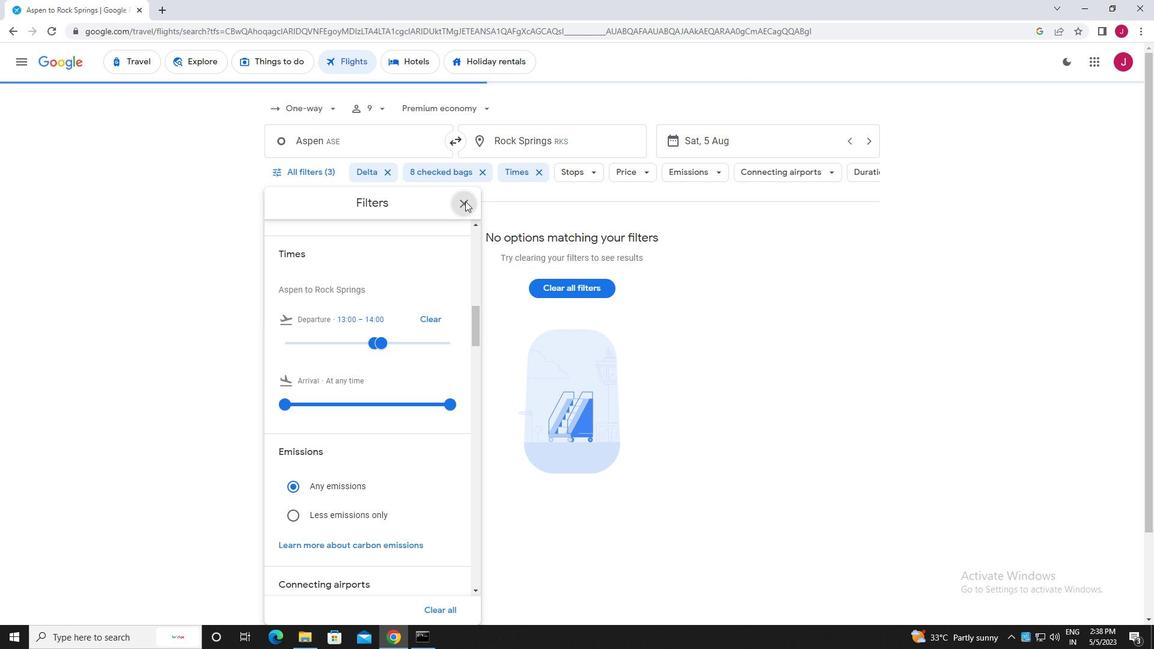 
